 Task: Research Airbnb properties in Llaillay, Chile from 12th December, 2023 to 16th December, 2023 for 8 adults. Place can be room with 8 bedrooms having 8 beds and 8 bathrooms. Property type can be hotel. Amenities needed are: wifi, TV, free parkinig on premises, gym, breakfast.
Action: Mouse moved to (407, 72)
Screenshot: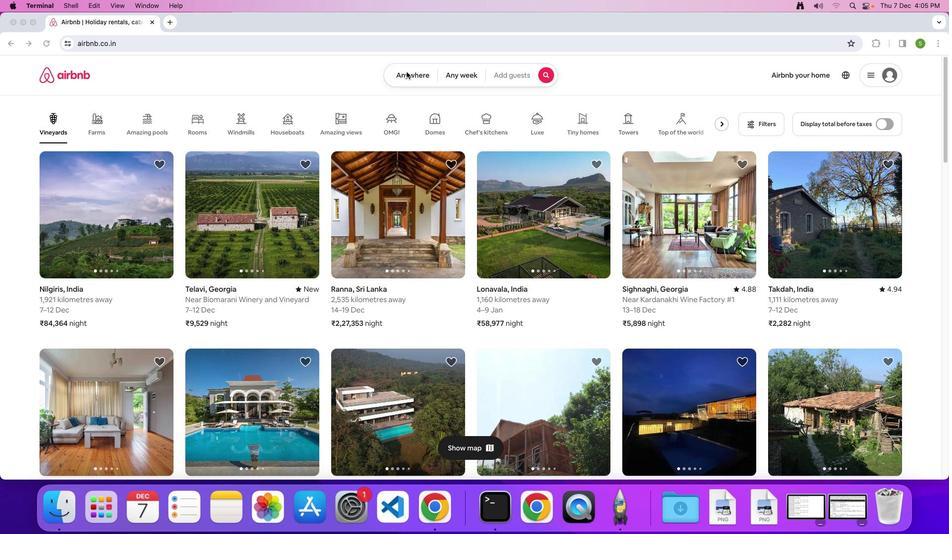 
Action: Mouse pressed left at (407, 72)
Screenshot: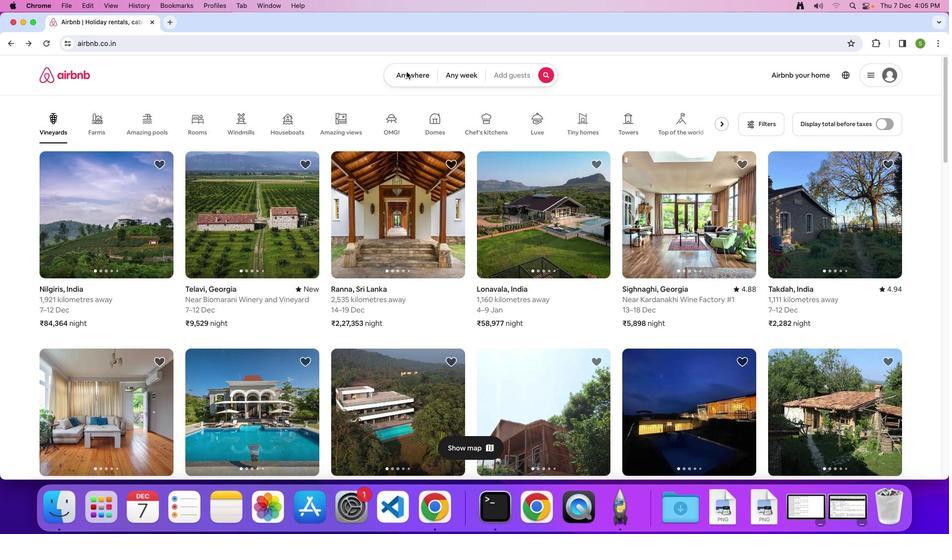 
Action: Mouse moved to (404, 76)
Screenshot: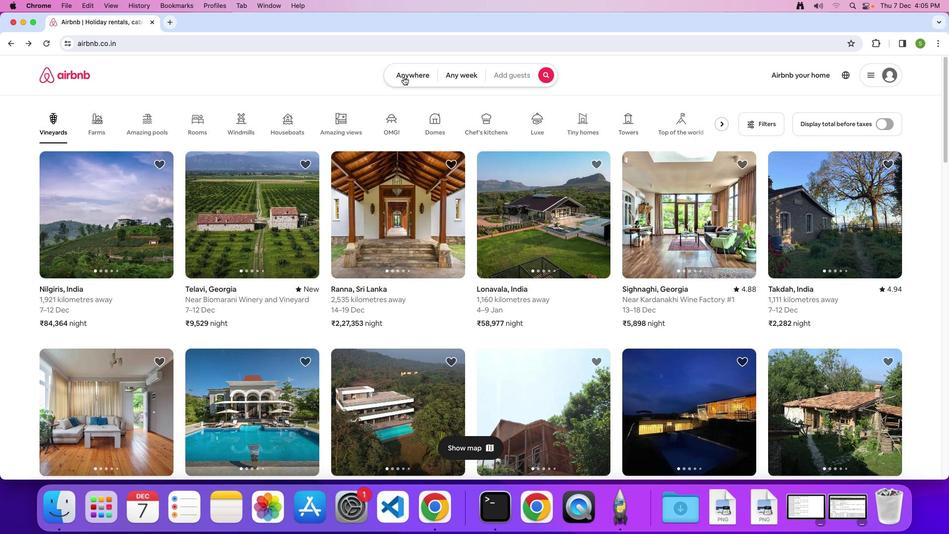 
Action: Mouse pressed left at (404, 76)
Screenshot: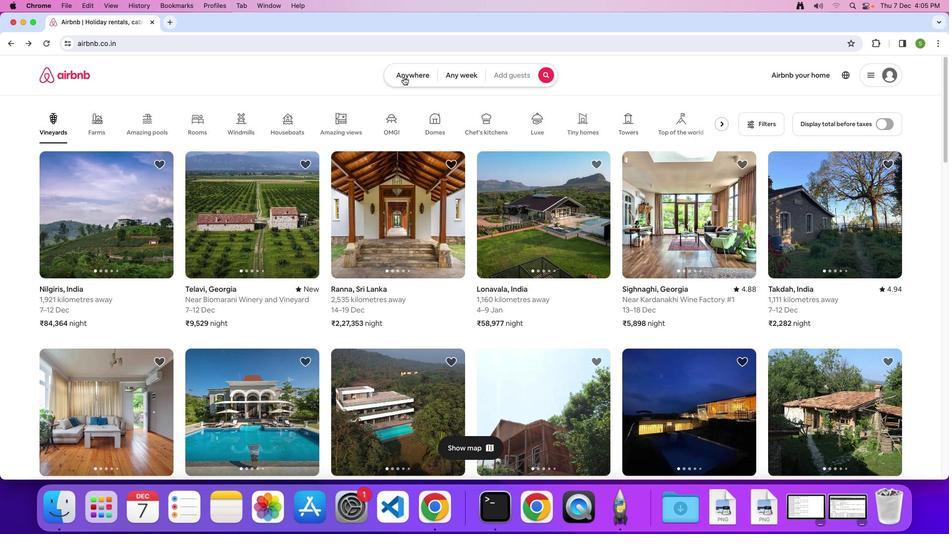 
Action: Mouse moved to (369, 108)
Screenshot: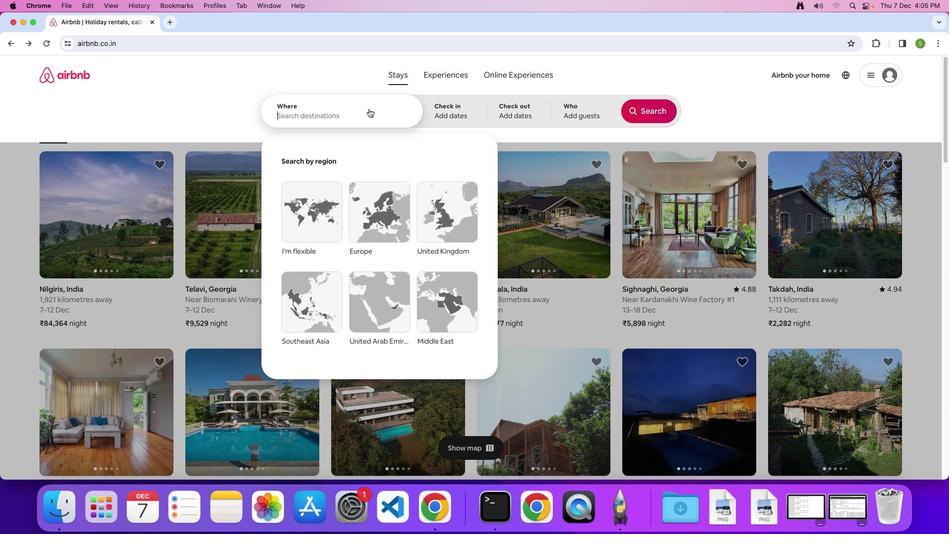 
Action: Mouse pressed left at (369, 108)
Screenshot: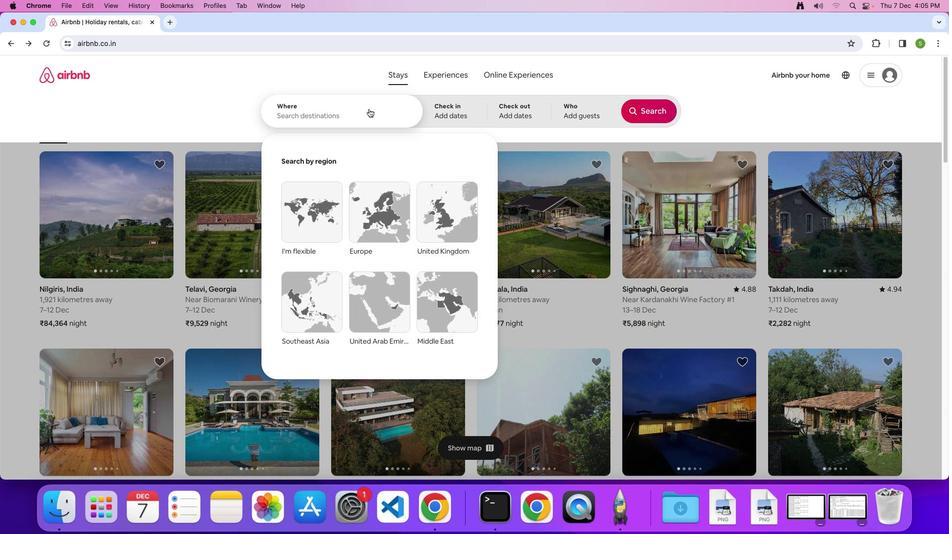 
Action: Mouse moved to (369, 108)
Screenshot: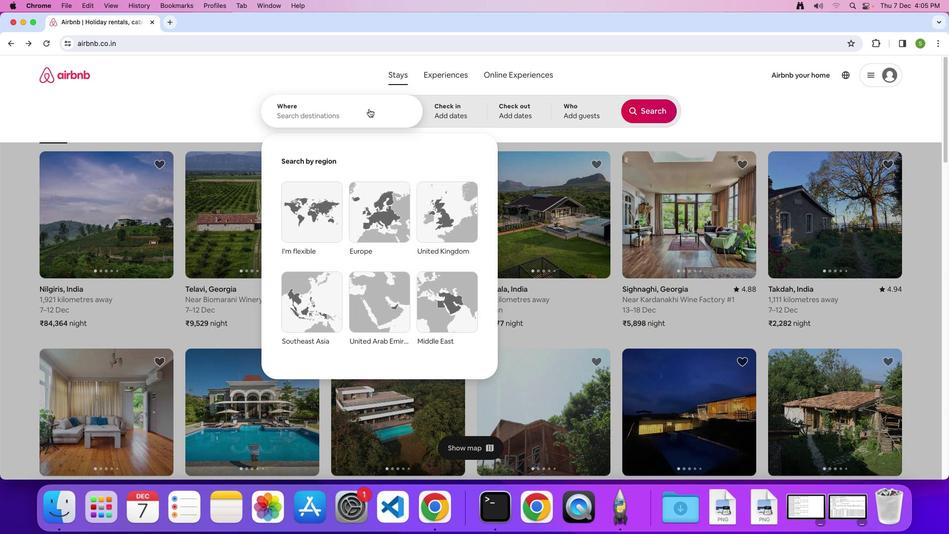 
Action: Key pressed Key.caps_lock'l'Key.caps_lockKey.backspaceKey.caps_lock'l'Key.caps_lockKey.backspace'L'Key.caps_lock'l''a''i''l''l''a''y'','Key.spaceKey.shift'C''h''i''l''e'Key.enter
Screenshot: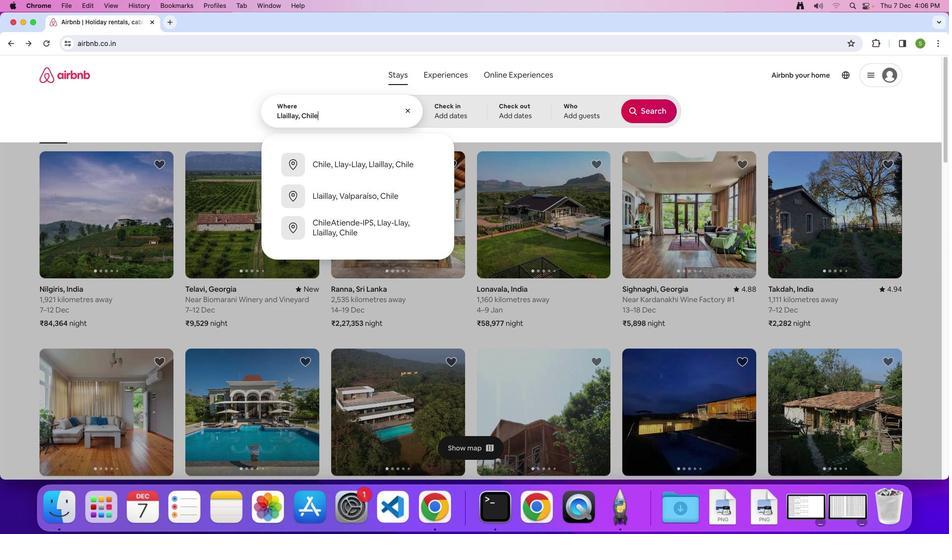 
Action: Mouse moved to (354, 283)
Screenshot: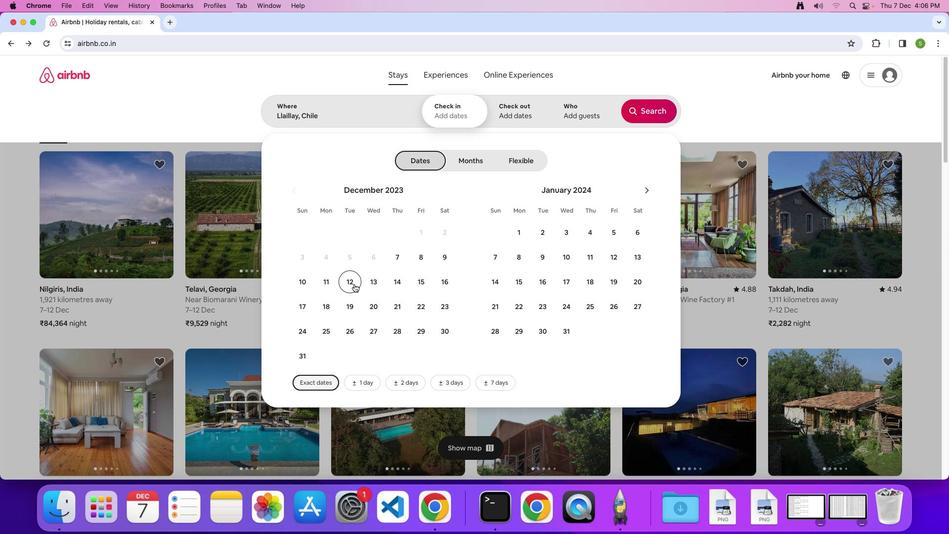
Action: Mouse pressed left at (354, 283)
Screenshot: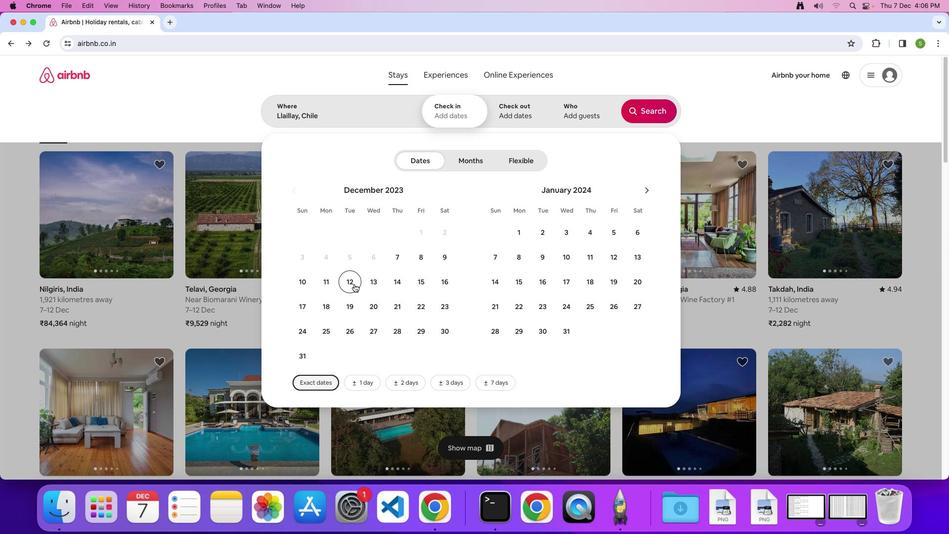 
Action: Mouse moved to (446, 282)
Screenshot: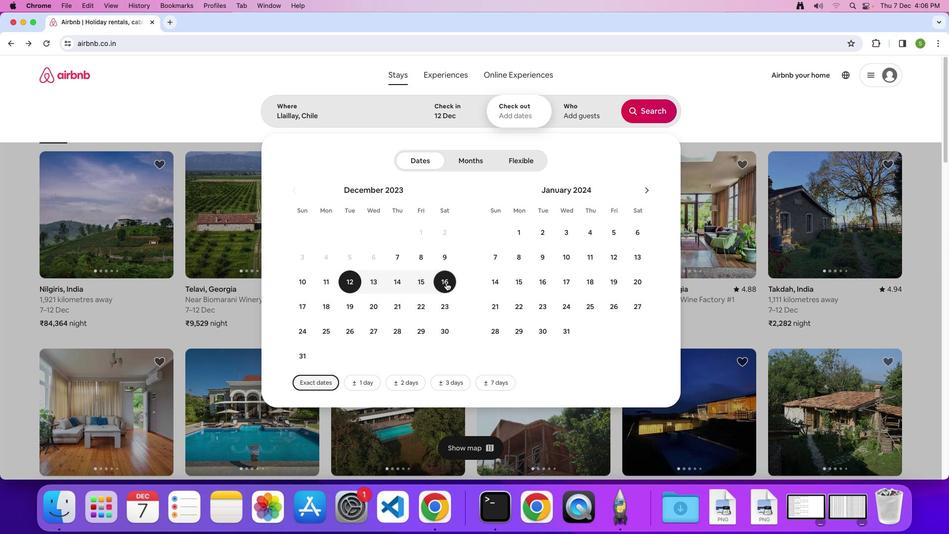 
Action: Mouse pressed left at (446, 282)
Screenshot: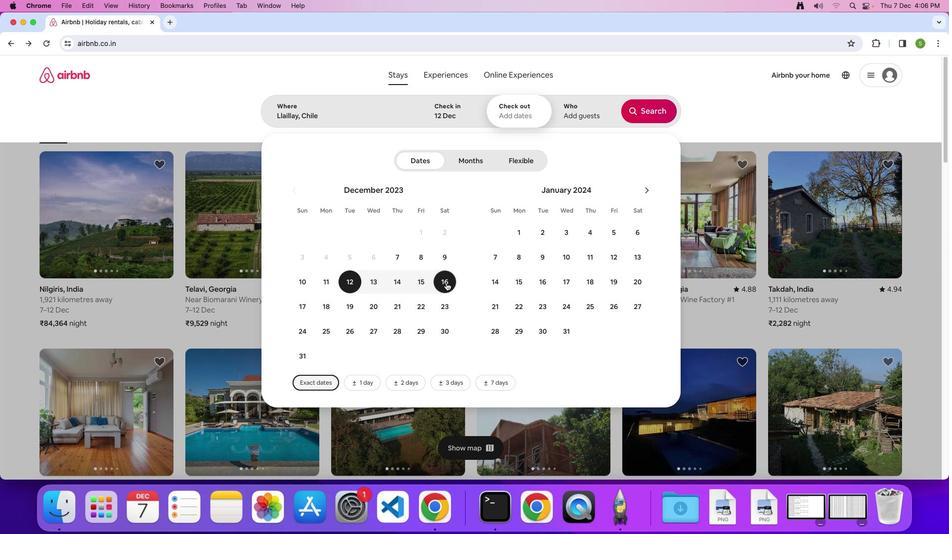 
Action: Mouse moved to (574, 117)
Screenshot: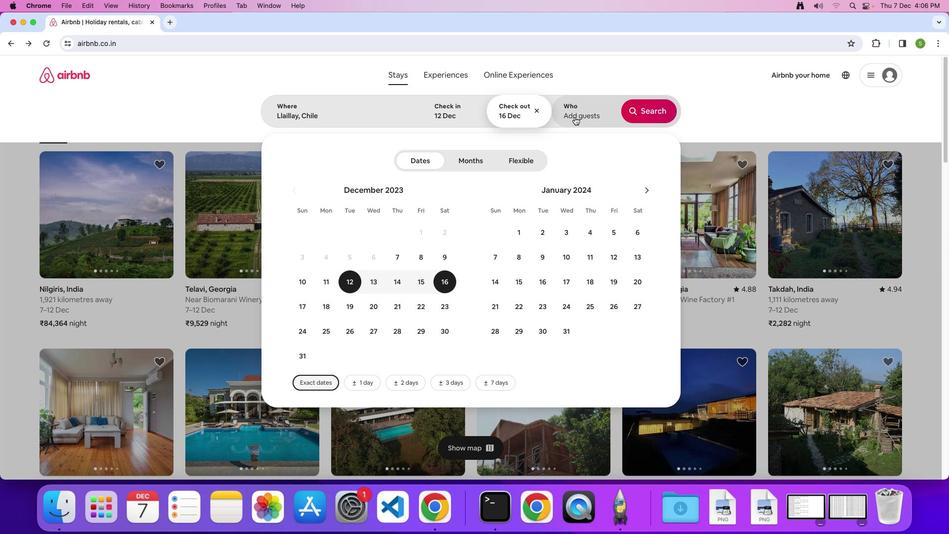 
Action: Mouse pressed left at (574, 117)
Screenshot: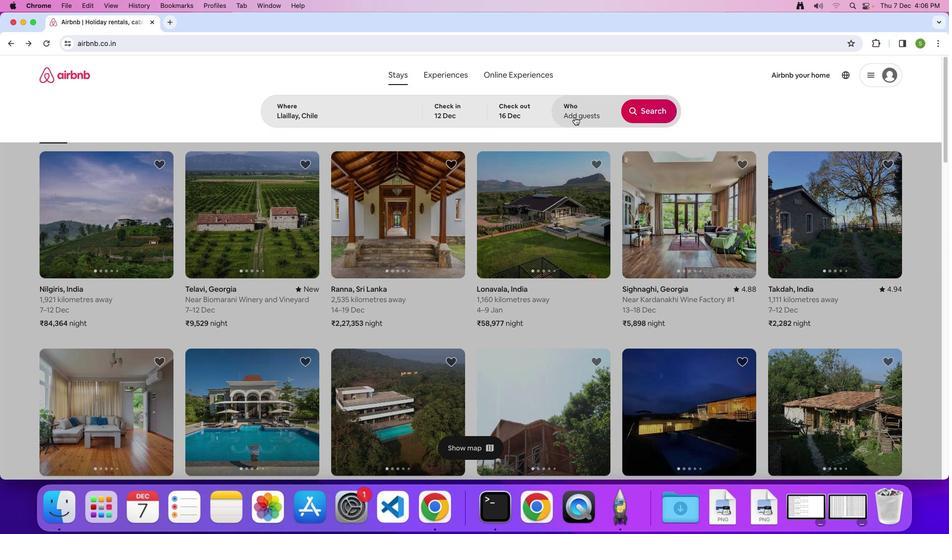 
Action: Mouse moved to (655, 160)
Screenshot: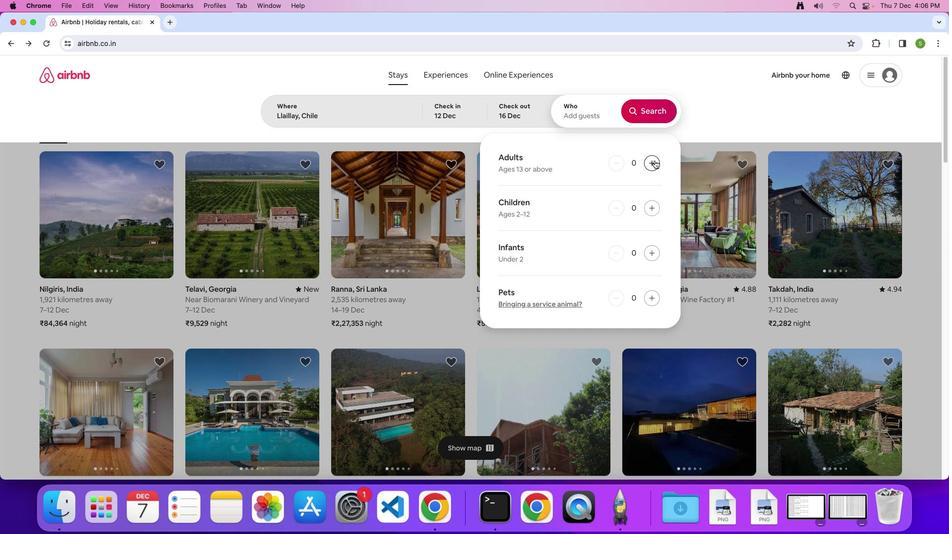 
Action: Mouse pressed left at (655, 160)
Screenshot: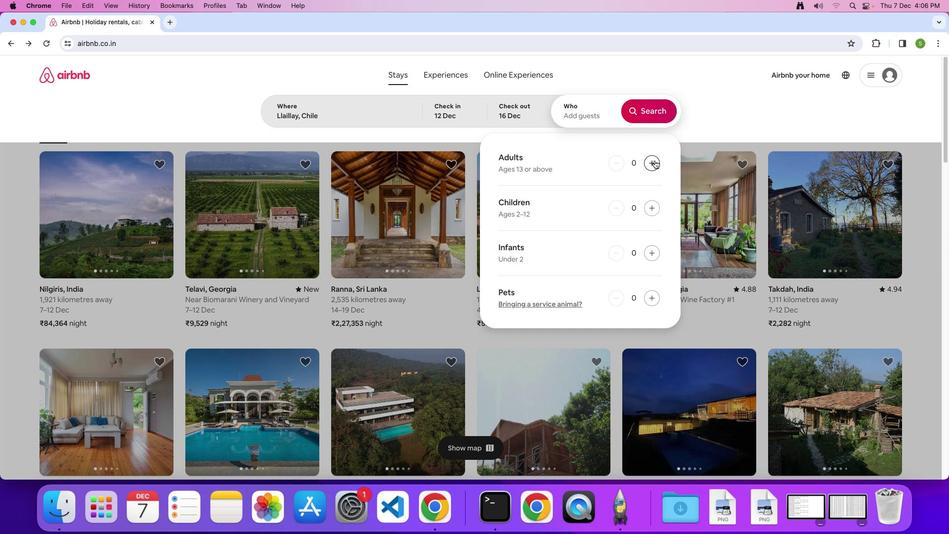 
Action: Mouse pressed left at (655, 160)
Screenshot: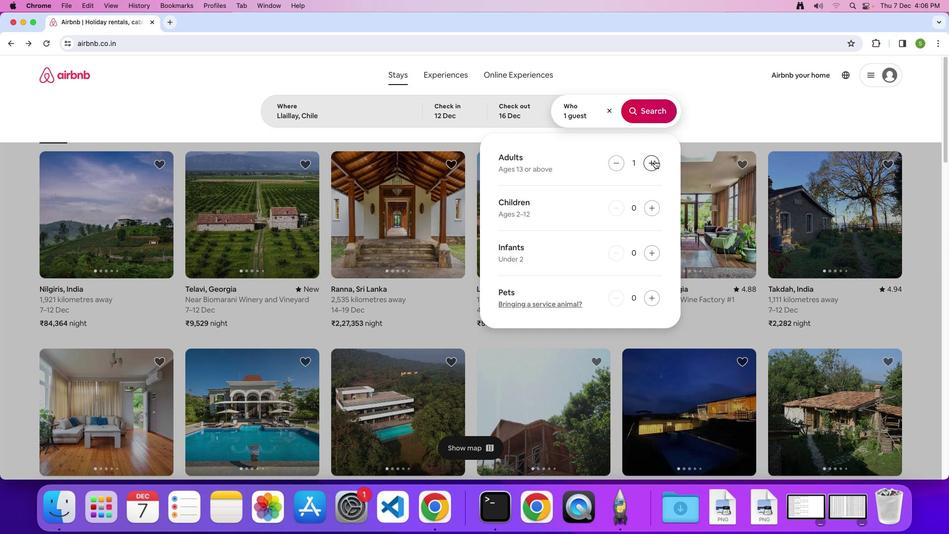 
Action: Mouse pressed left at (655, 160)
Screenshot: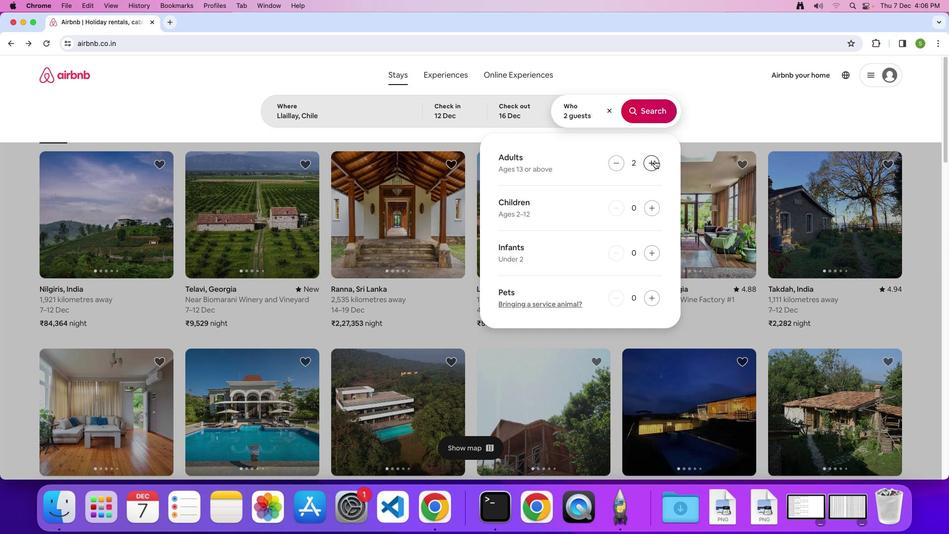 
Action: Mouse pressed left at (655, 160)
Screenshot: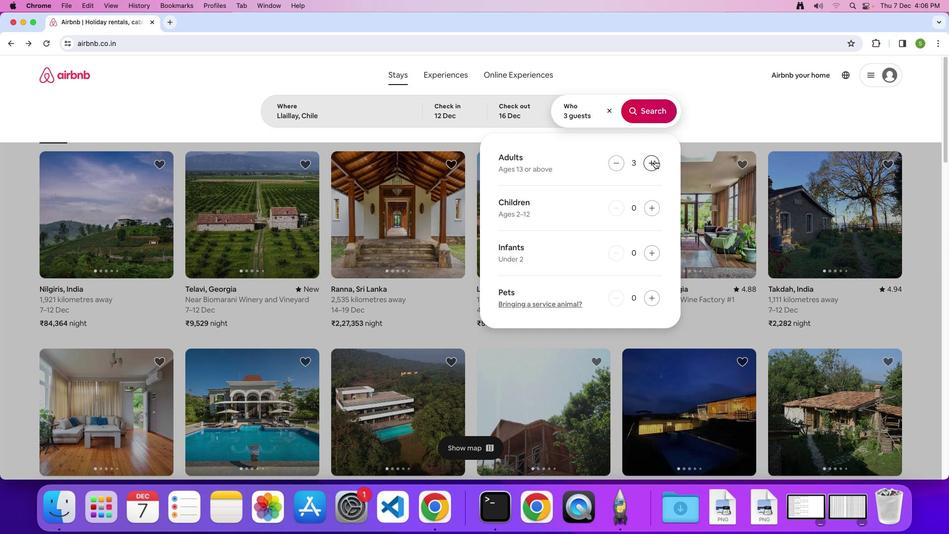 
Action: Mouse pressed left at (655, 160)
Screenshot: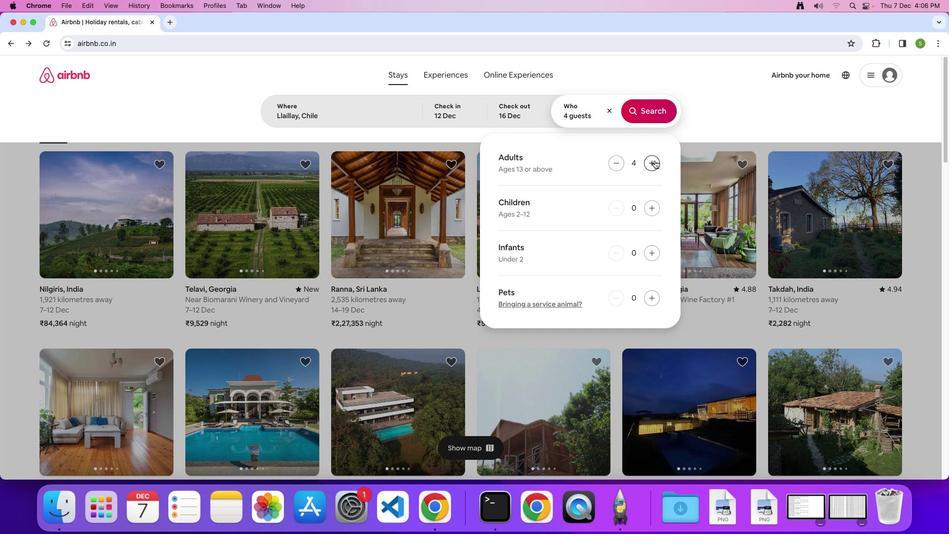 
Action: Mouse pressed left at (655, 160)
Screenshot: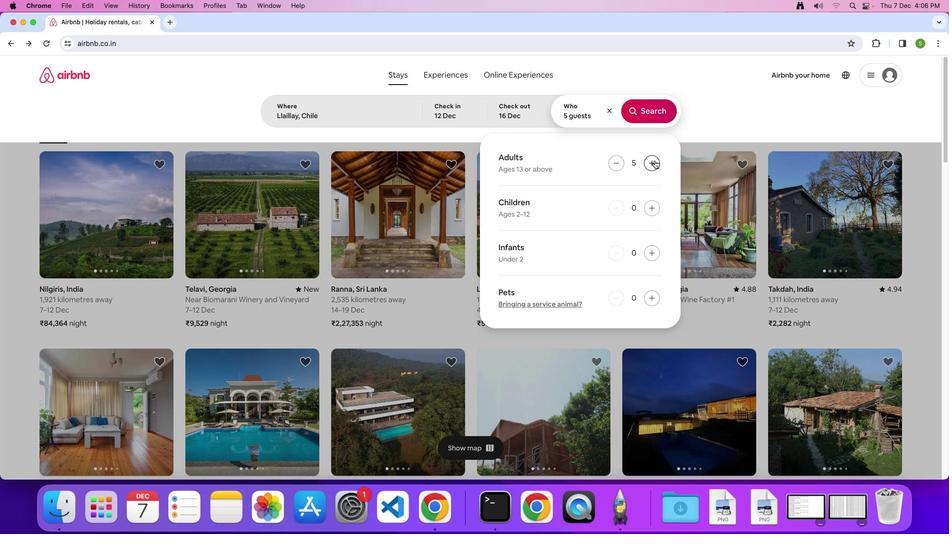 
Action: Mouse pressed left at (655, 160)
Screenshot: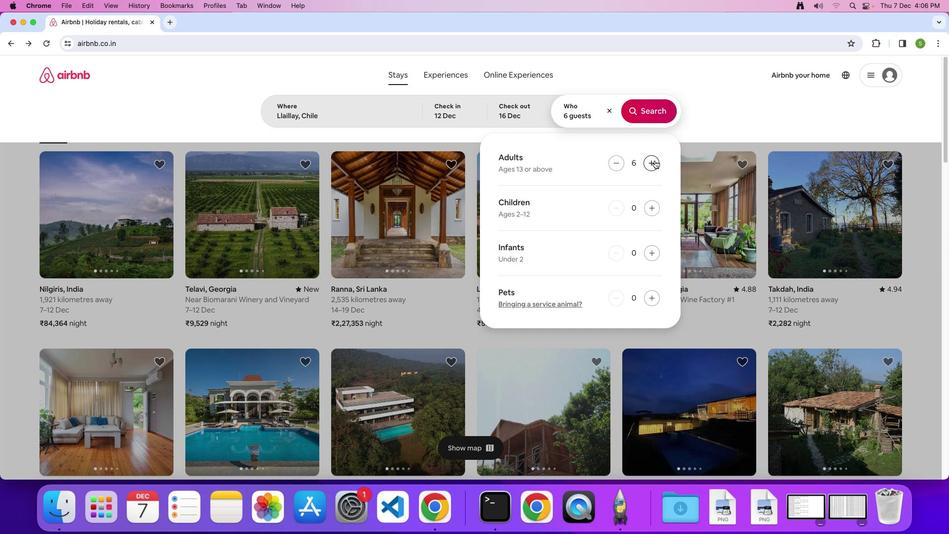 
Action: Mouse pressed left at (655, 160)
Screenshot: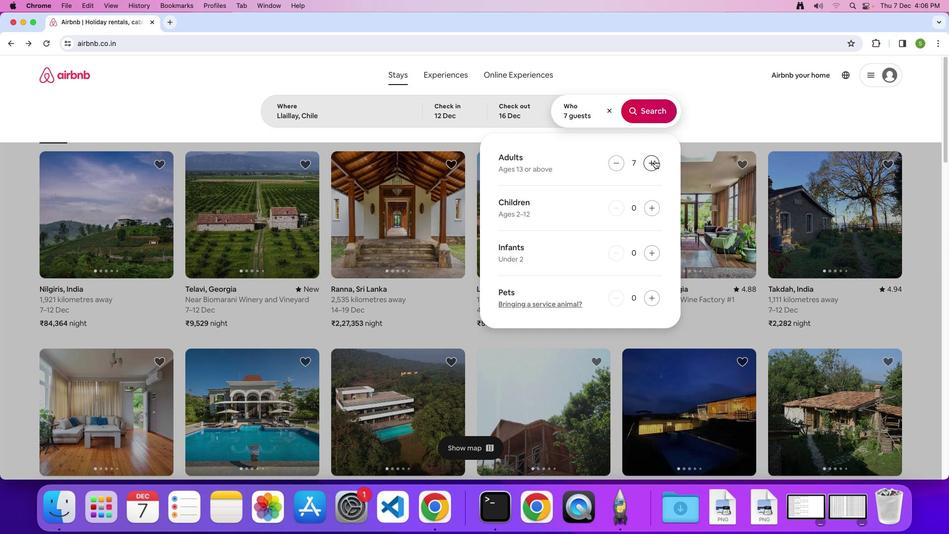 
Action: Mouse moved to (656, 116)
Screenshot: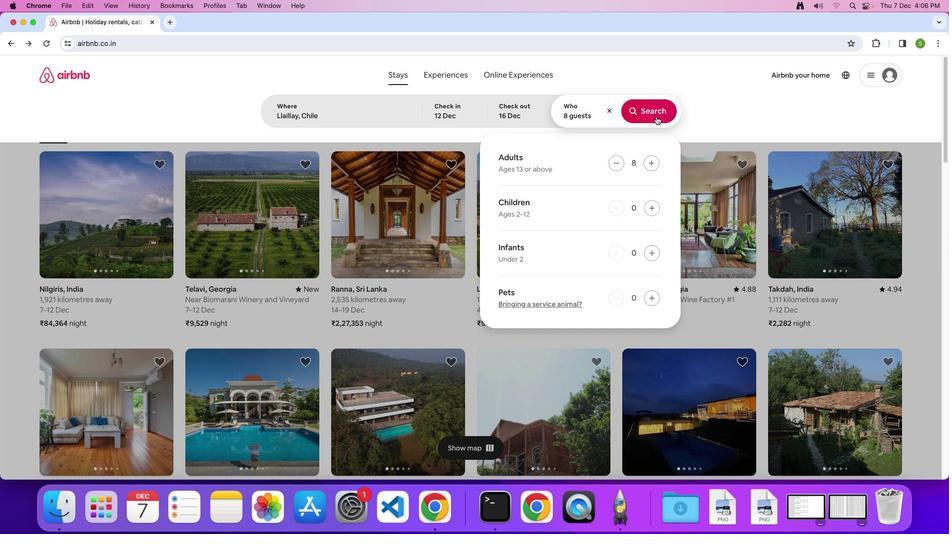 
Action: Mouse pressed left at (656, 116)
Screenshot: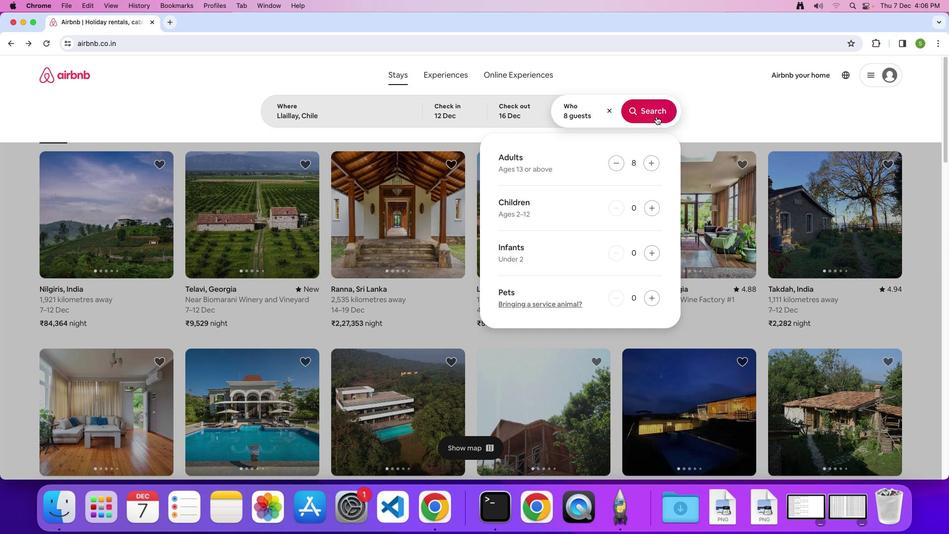 
Action: Mouse moved to (796, 120)
Screenshot: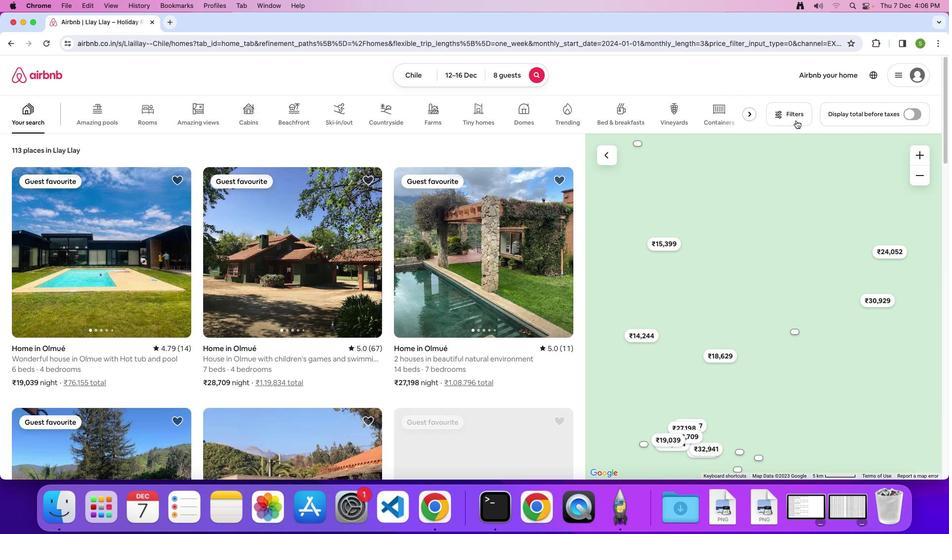 
Action: Mouse pressed left at (796, 120)
Screenshot: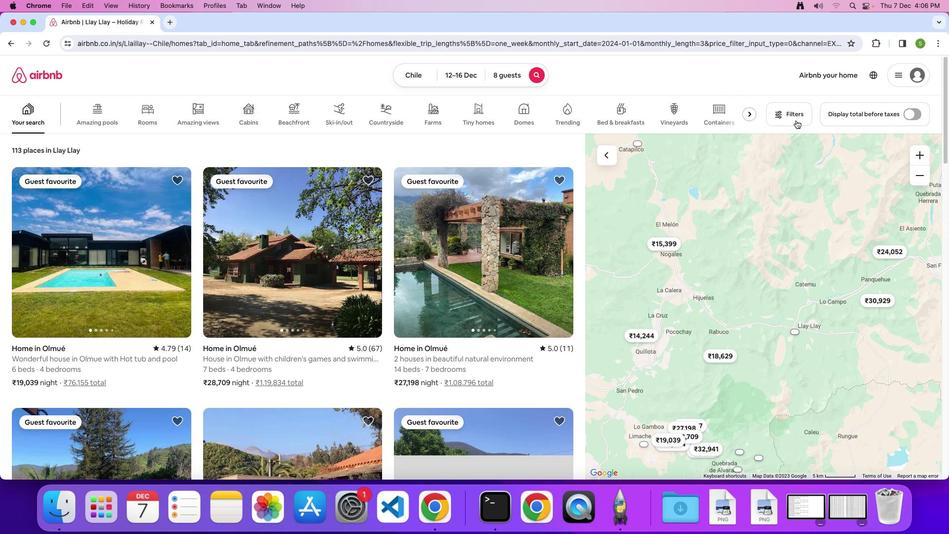 
Action: Mouse moved to (469, 174)
Screenshot: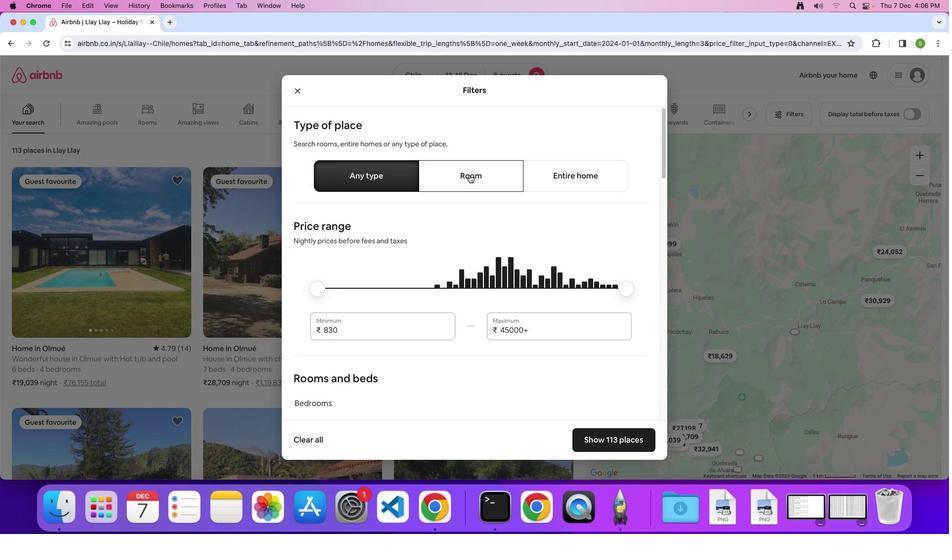 
Action: Mouse pressed left at (469, 174)
Screenshot: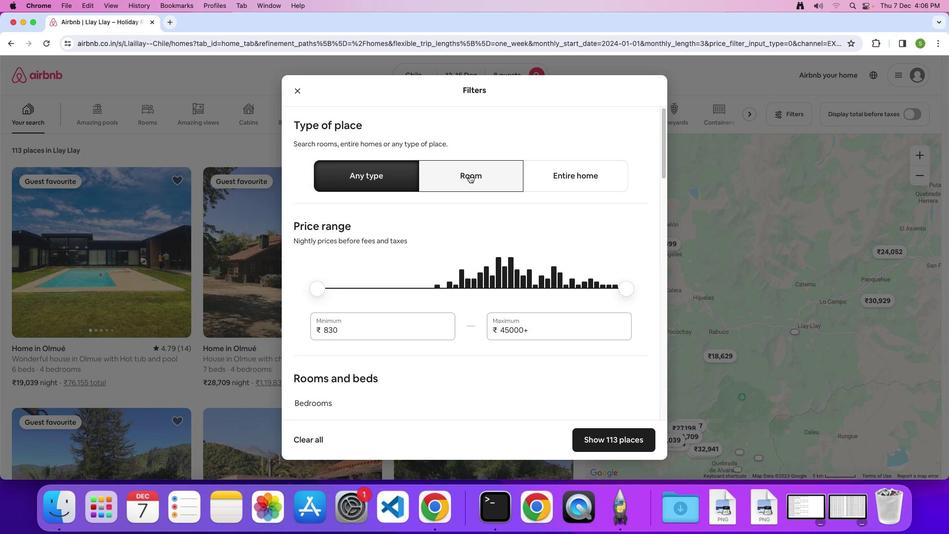 
Action: Mouse moved to (464, 262)
Screenshot: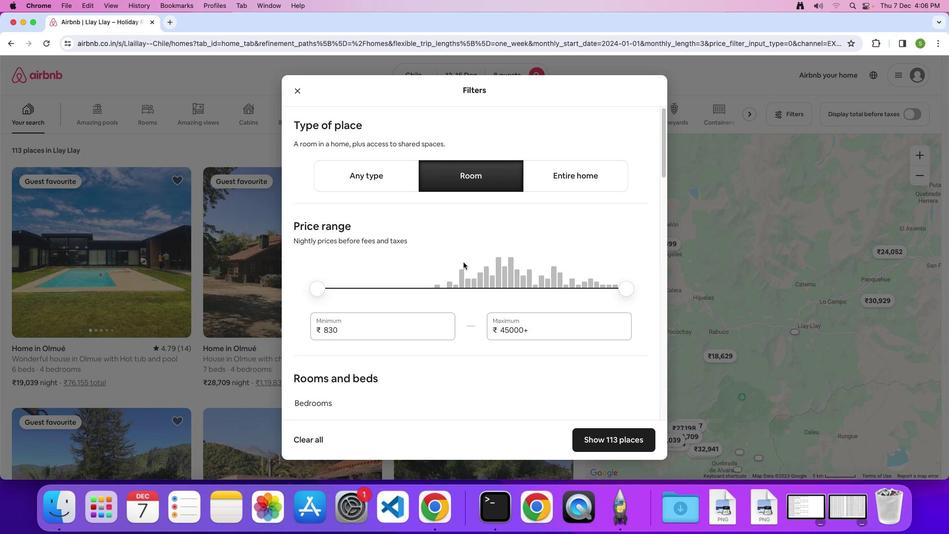 
Action: Mouse scrolled (464, 262) with delta (0, 0)
Screenshot: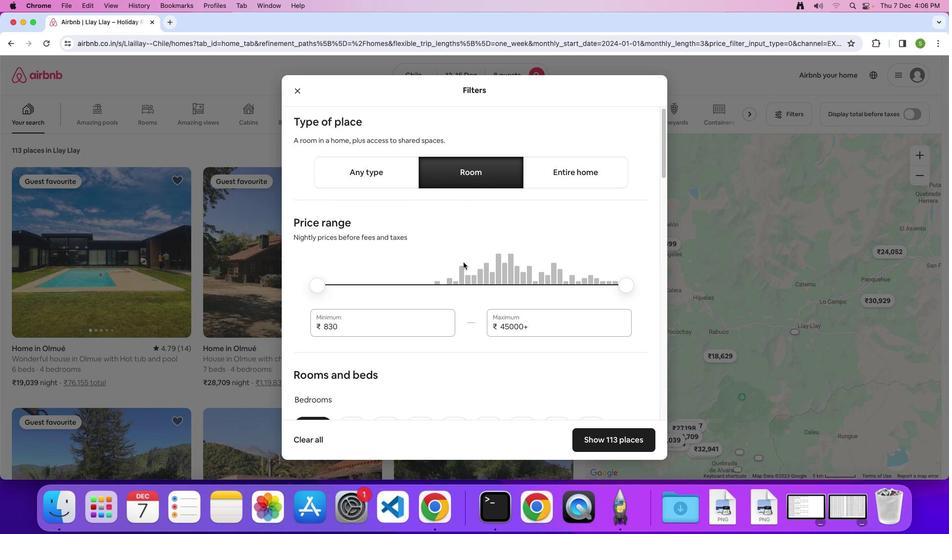 
Action: Mouse scrolled (464, 262) with delta (0, 0)
Screenshot: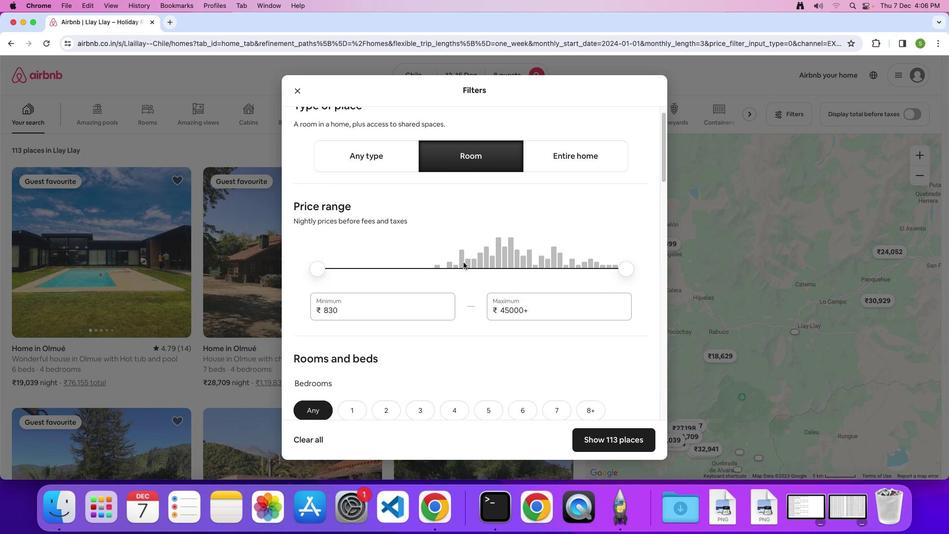 
Action: Mouse scrolled (464, 262) with delta (0, 0)
Screenshot: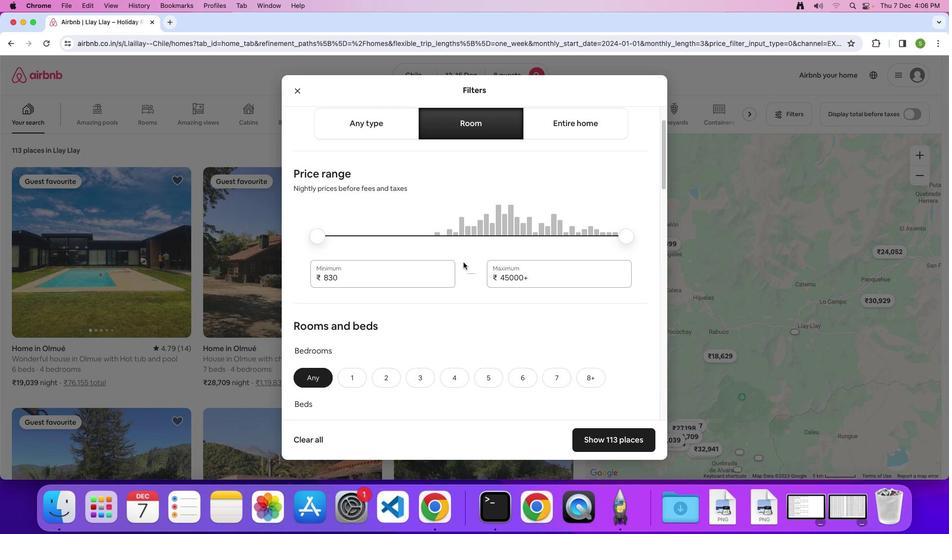
Action: Mouse scrolled (464, 262) with delta (0, 0)
Screenshot: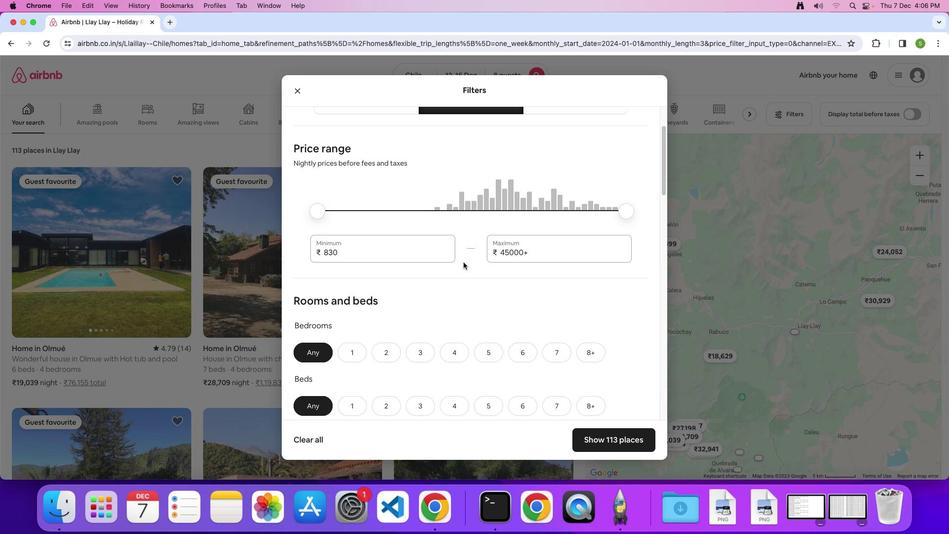 
Action: Mouse scrolled (464, 262) with delta (0, 0)
Screenshot: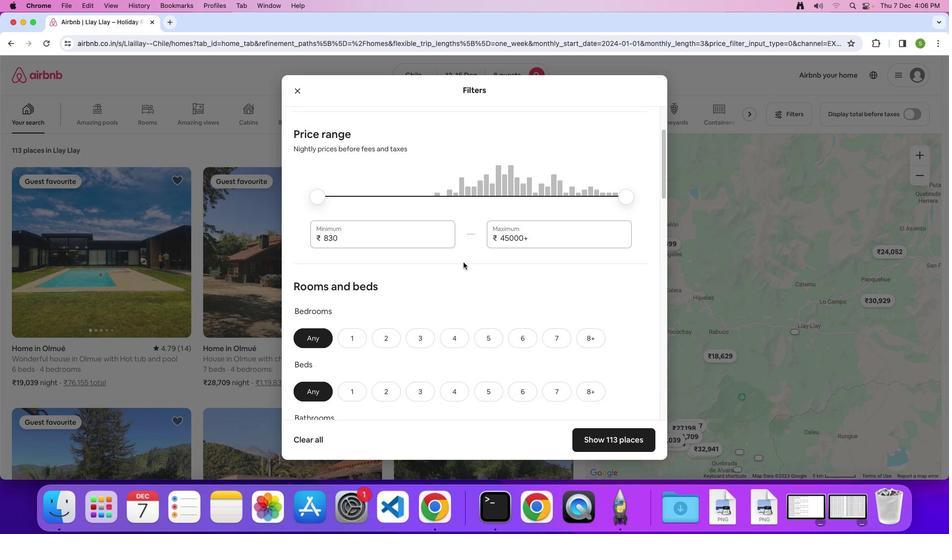 
Action: Mouse scrolled (464, 262) with delta (0, -1)
Screenshot: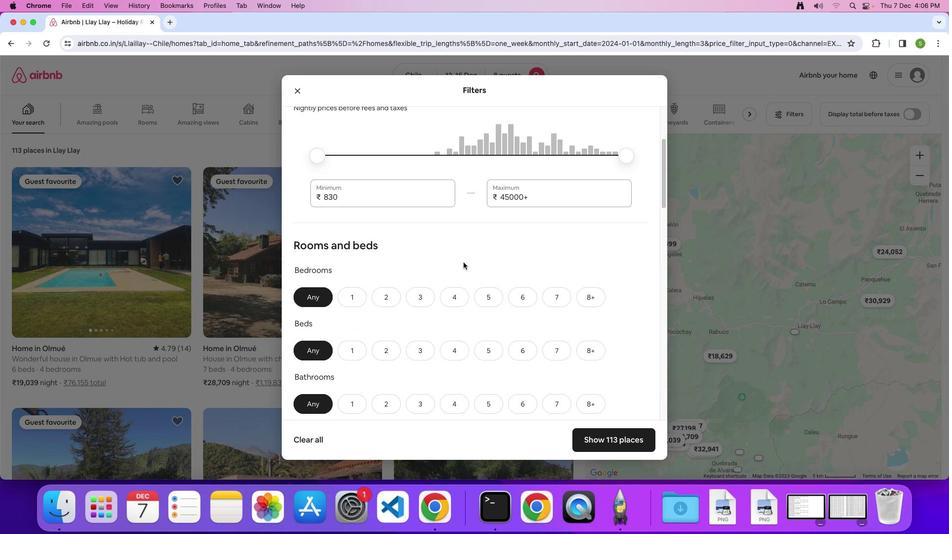 
Action: Mouse scrolled (464, 262) with delta (0, 0)
Screenshot: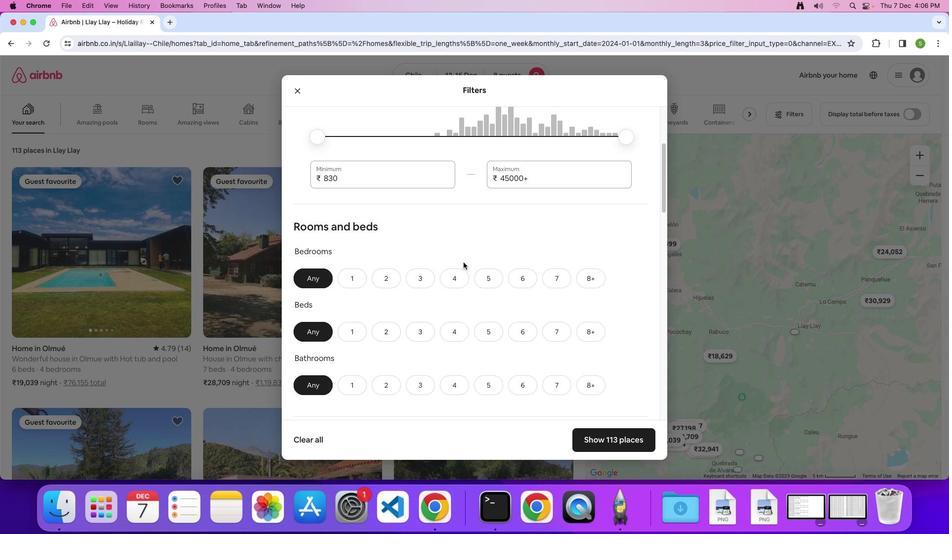 
Action: Mouse scrolled (464, 262) with delta (0, 0)
Screenshot: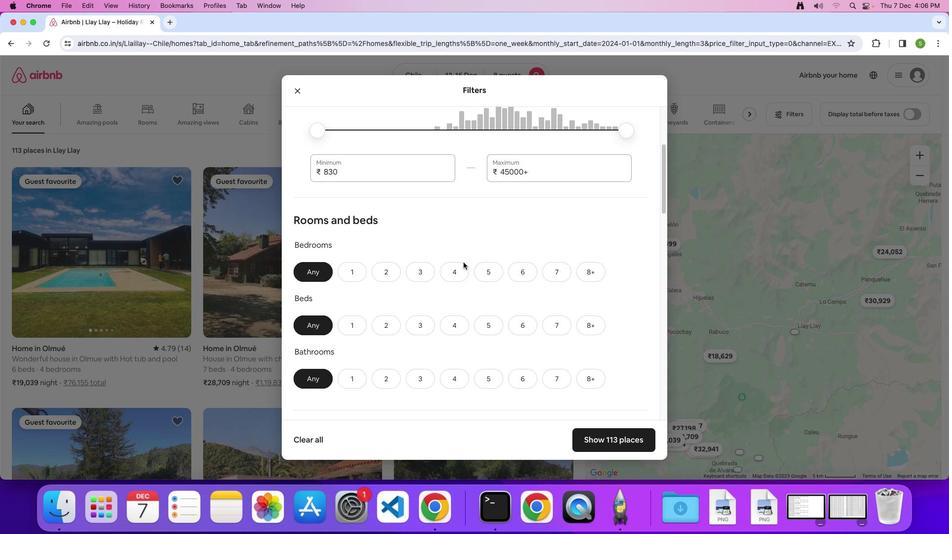 
Action: Mouse moved to (593, 265)
Screenshot: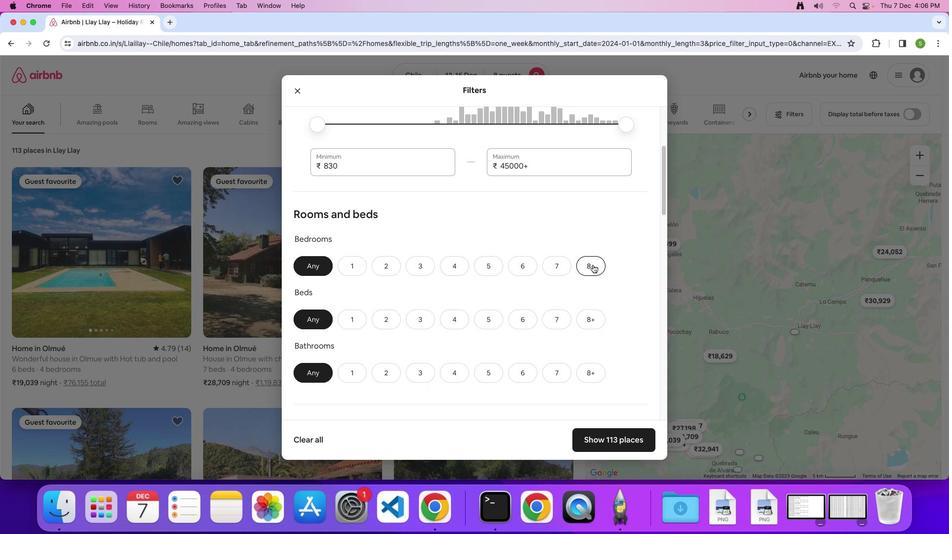 
Action: Mouse pressed left at (593, 265)
Screenshot: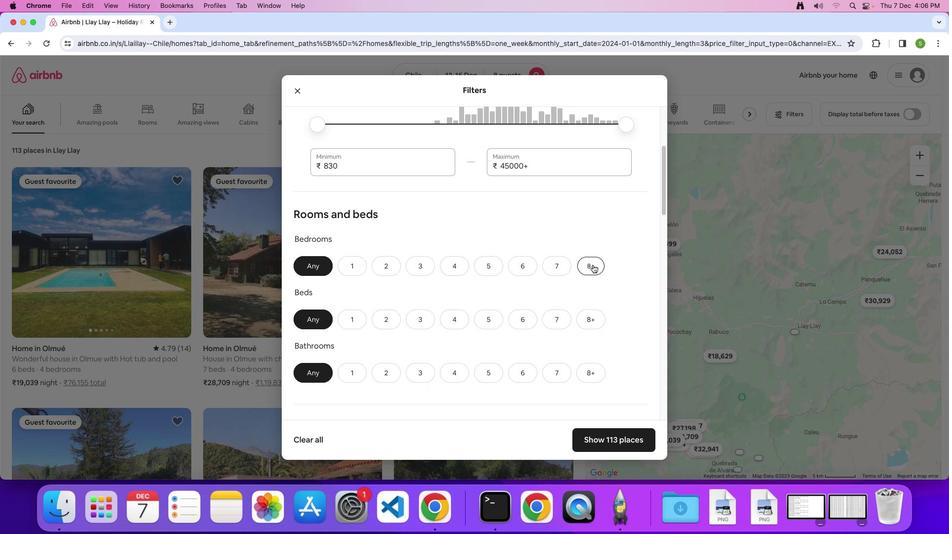
Action: Mouse moved to (586, 316)
Screenshot: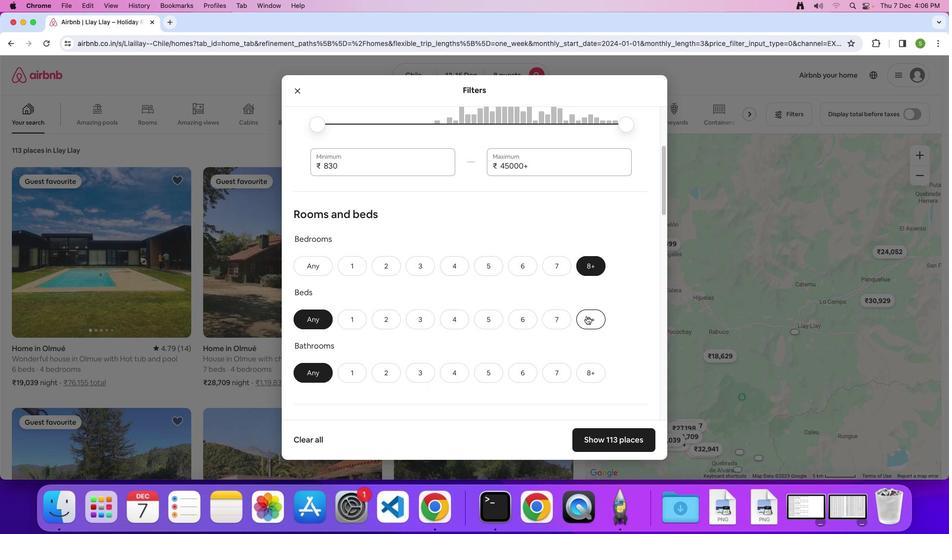 
Action: Mouse pressed left at (586, 316)
Screenshot: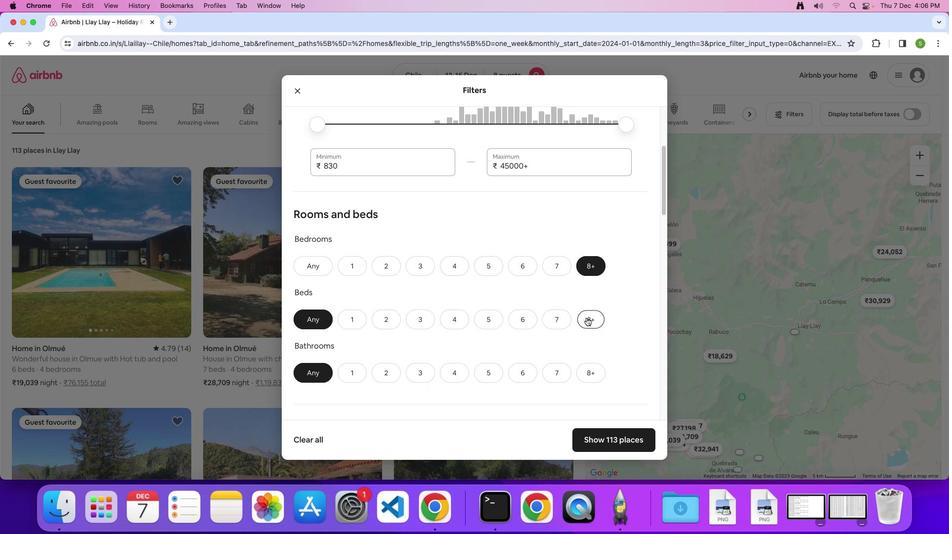 
Action: Mouse moved to (588, 374)
Screenshot: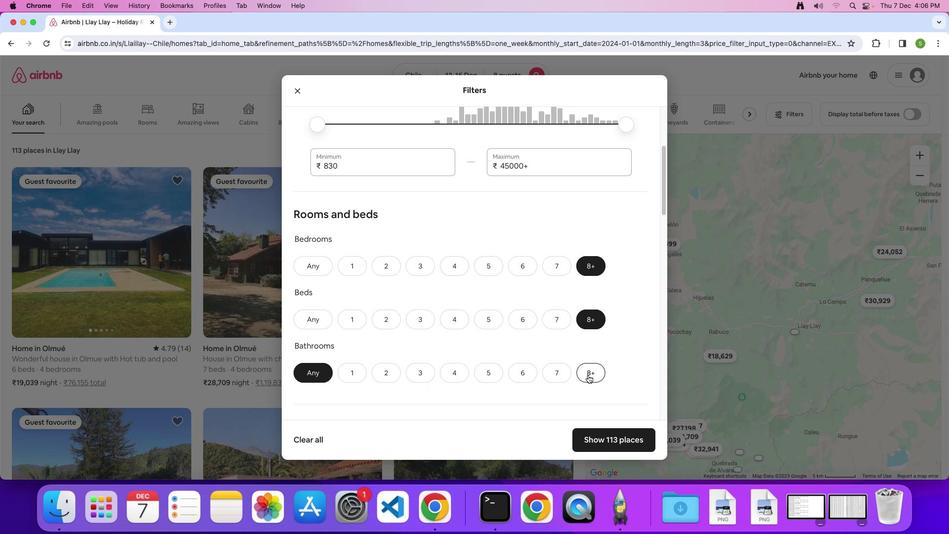 
Action: Mouse pressed left at (588, 374)
Screenshot: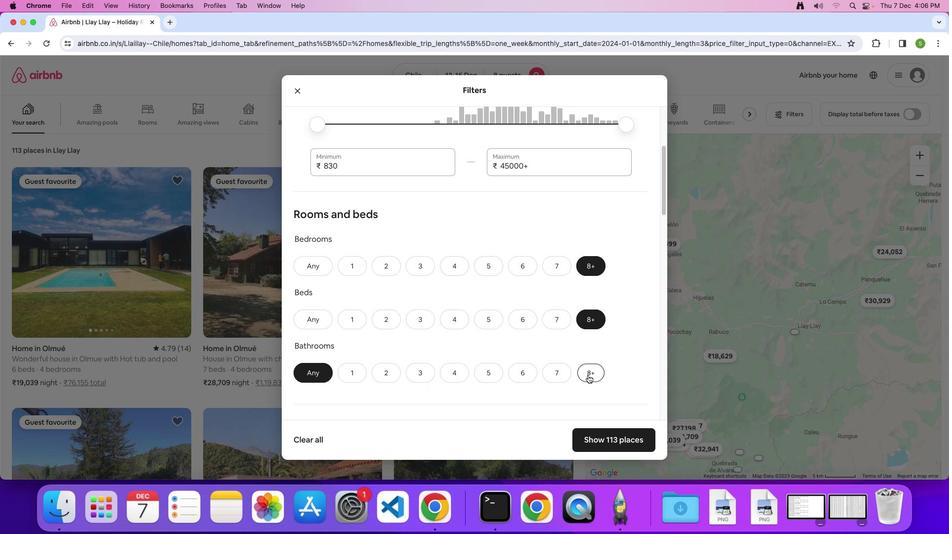
Action: Mouse moved to (487, 314)
Screenshot: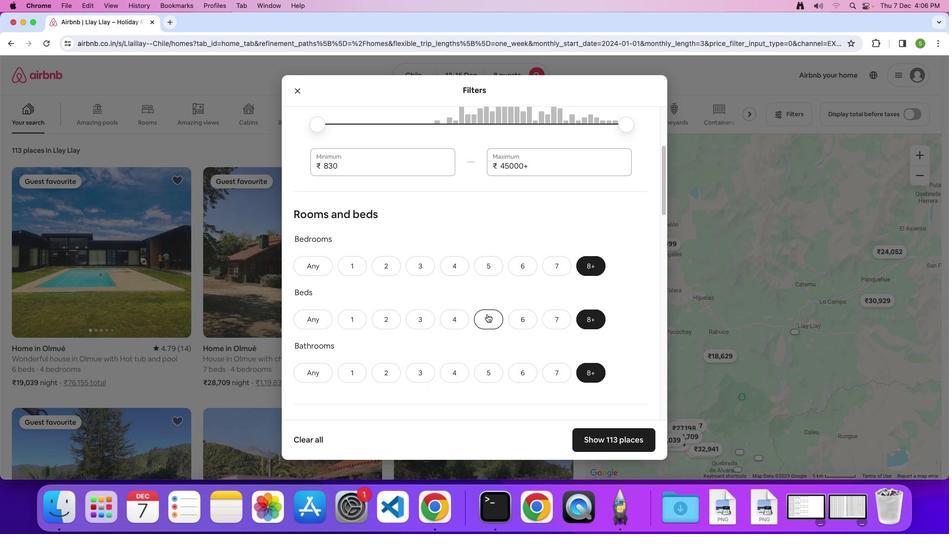 
Action: Mouse scrolled (487, 314) with delta (0, 0)
Screenshot: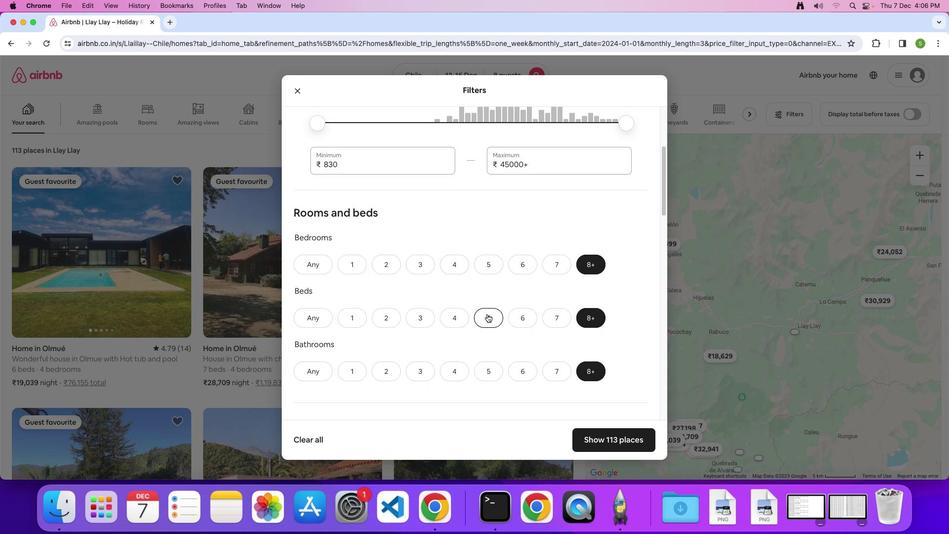 
Action: Mouse scrolled (487, 314) with delta (0, 0)
Screenshot: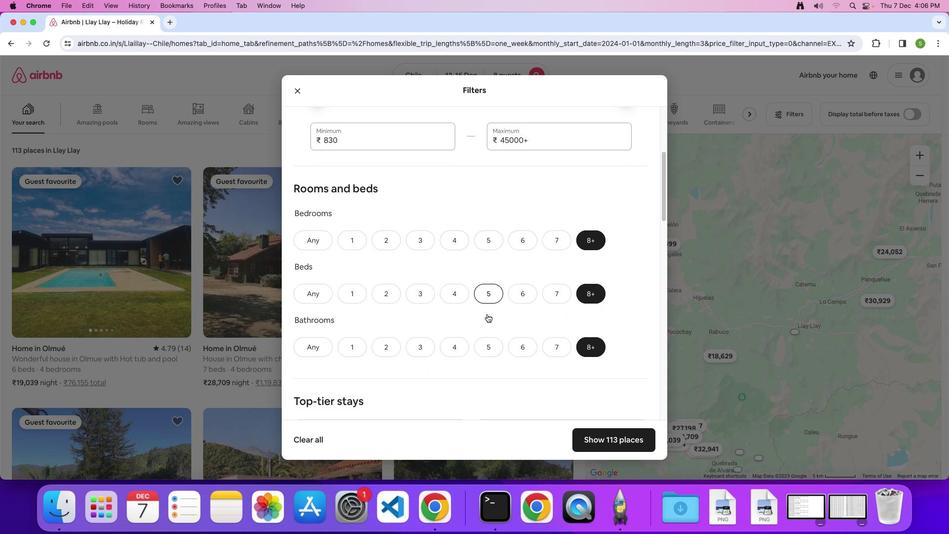
Action: Mouse scrolled (487, 314) with delta (0, 0)
Screenshot: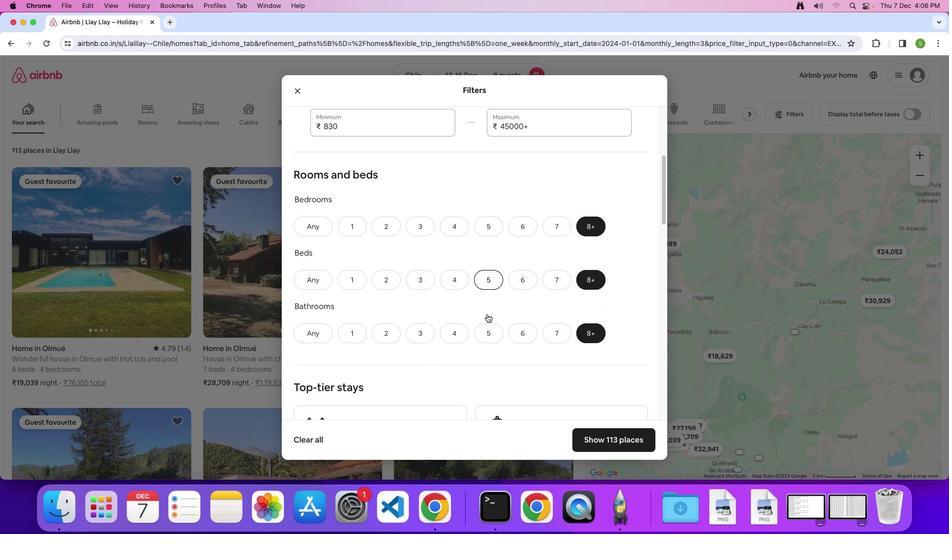
Action: Mouse scrolled (487, 314) with delta (0, 0)
Screenshot: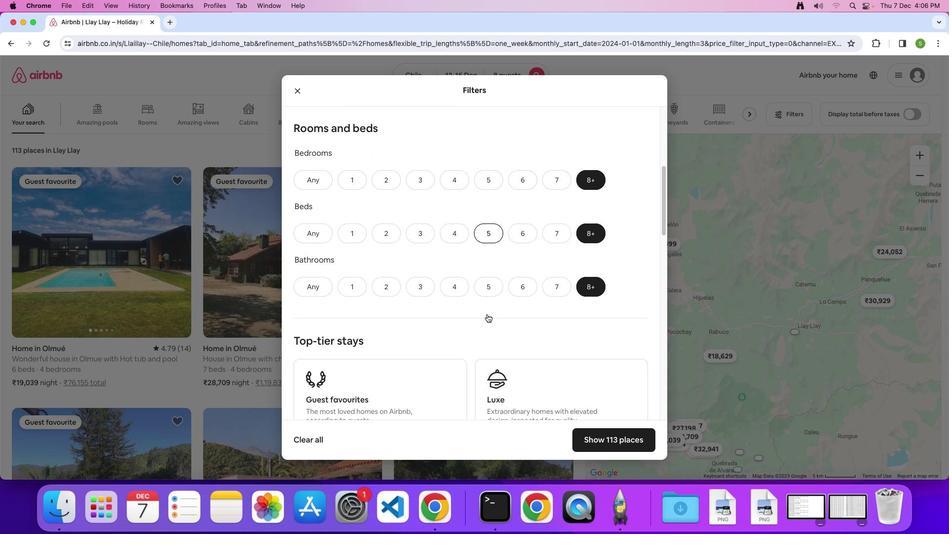 
Action: Mouse scrolled (487, 314) with delta (0, 0)
Screenshot: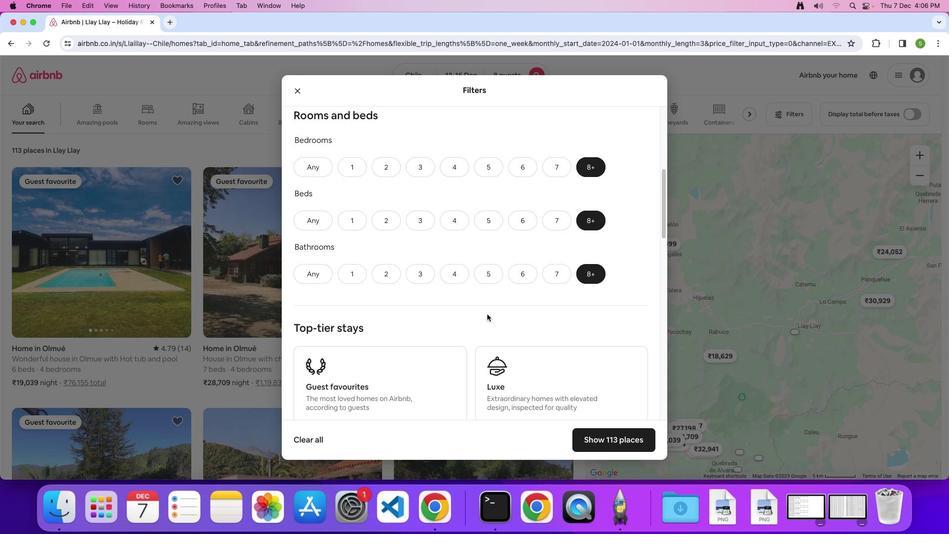 
Action: Mouse scrolled (487, 314) with delta (0, 0)
Screenshot: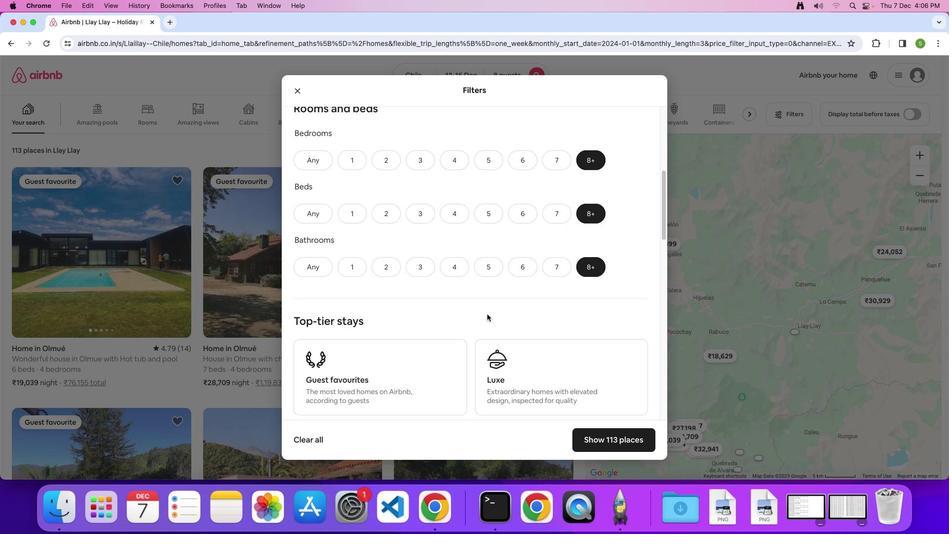 
Action: Mouse scrolled (487, 314) with delta (0, 0)
Screenshot: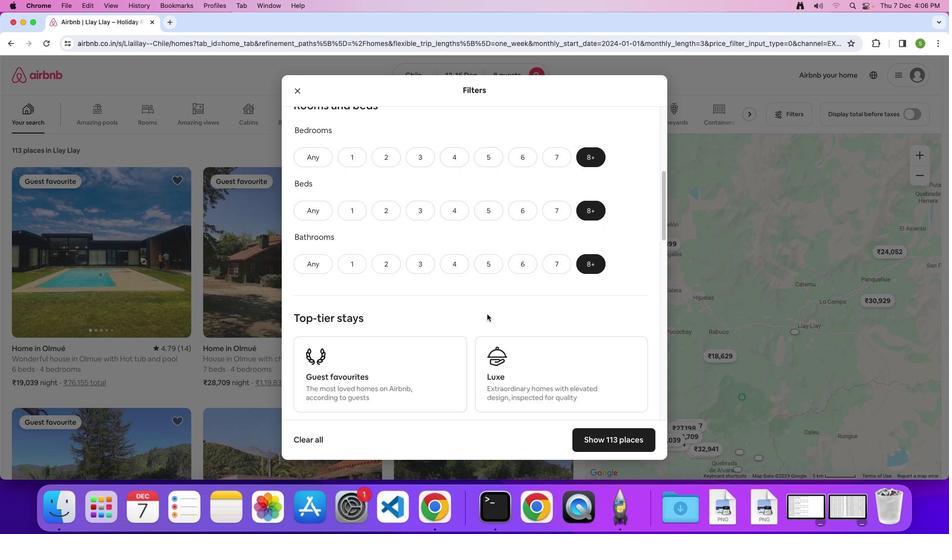 
Action: Mouse scrolled (487, 314) with delta (0, 0)
Screenshot: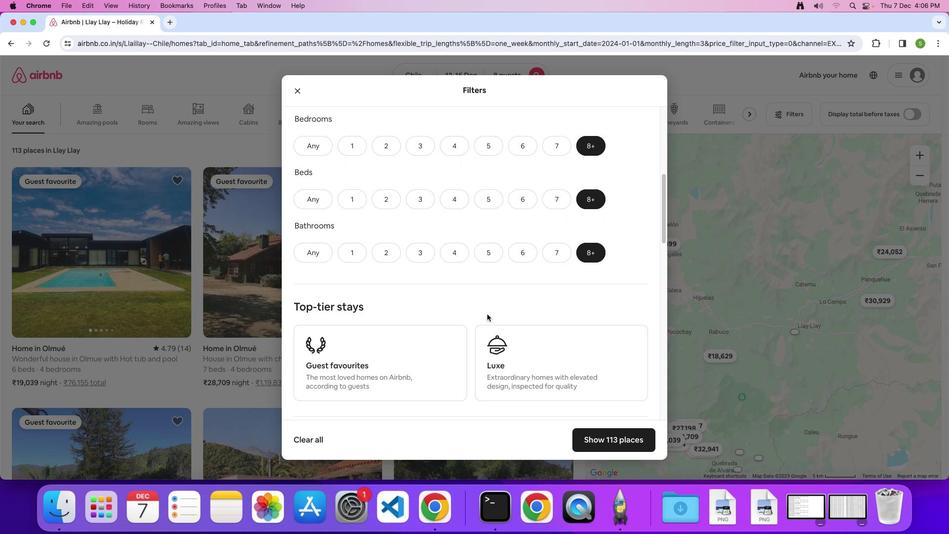 
Action: Mouse scrolled (487, 314) with delta (0, 0)
Screenshot: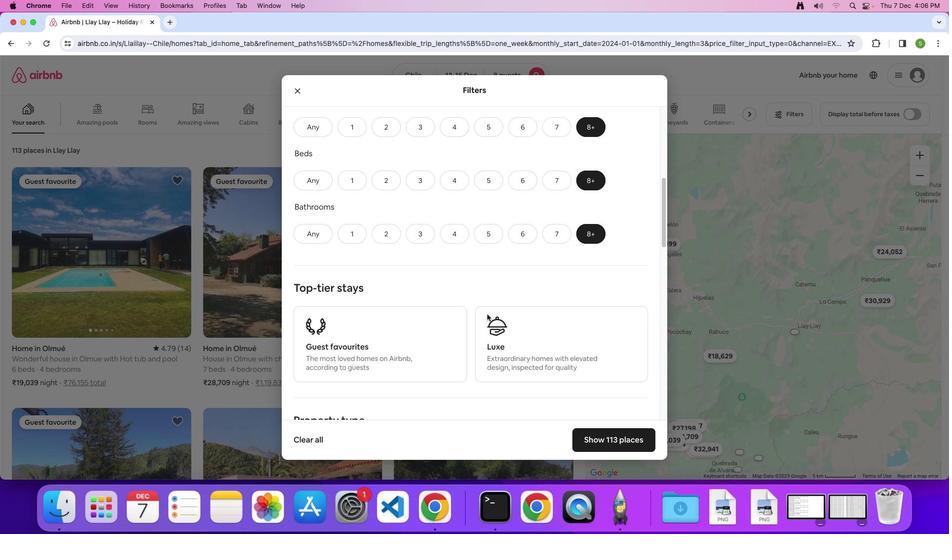
Action: Mouse scrolled (487, 314) with delta (0, 0)
Screenshot: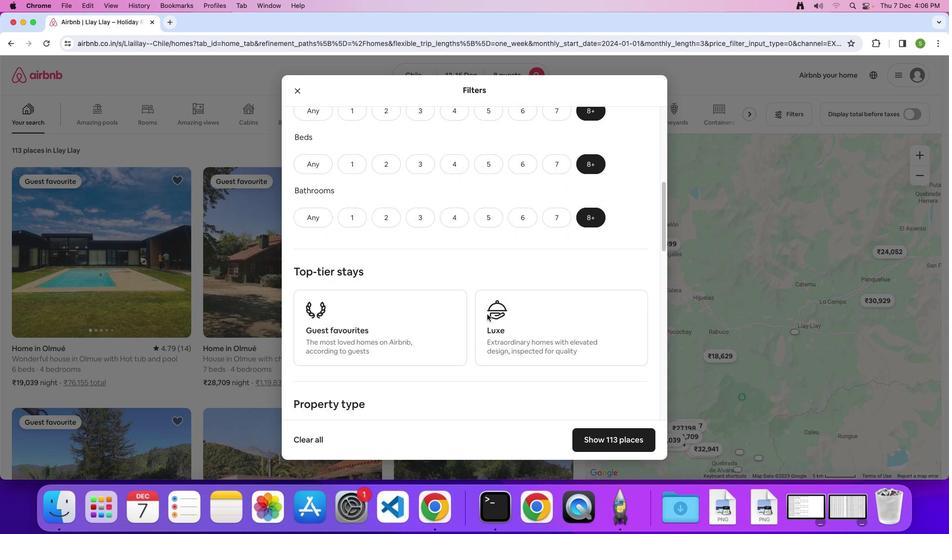 
Action: Mouse scrolled (487, 314) with delta (0, 0)
Screenshot: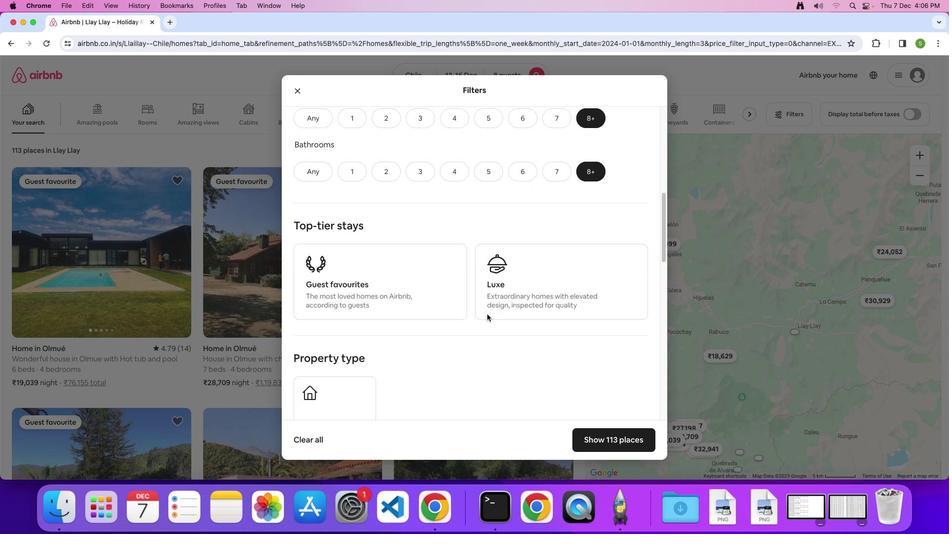 
Action: Mouse scrolled (487, 314) with delta (0, -1)
Screenshot: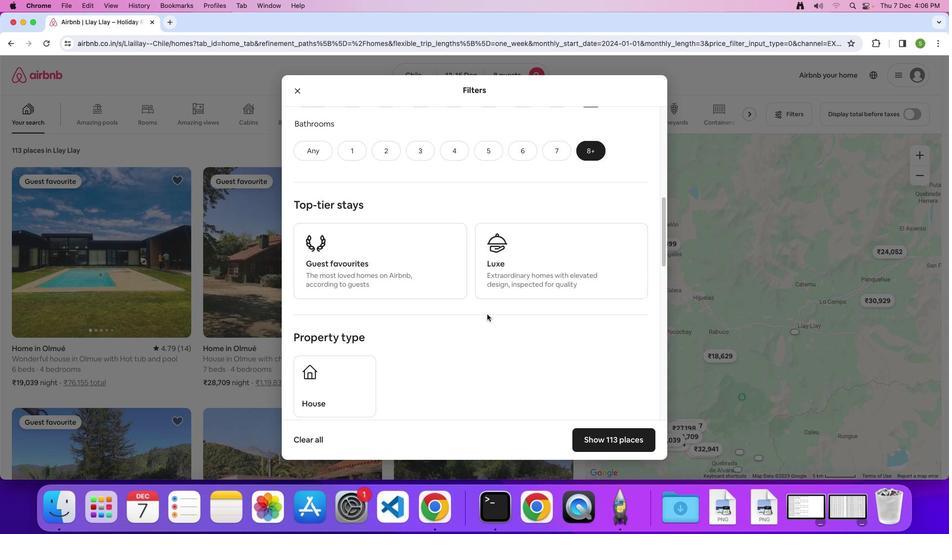 
Action: Mouse scrolled (487, 314) with delta (0, 0)
Screenshot: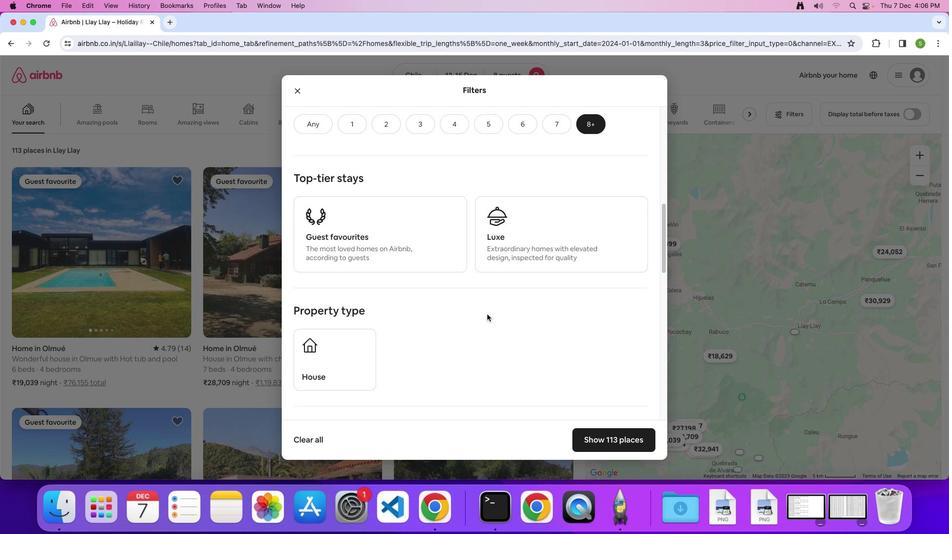 
Action: Mouse scrolled (487, 314) with delta (0, 0)
Screenshot: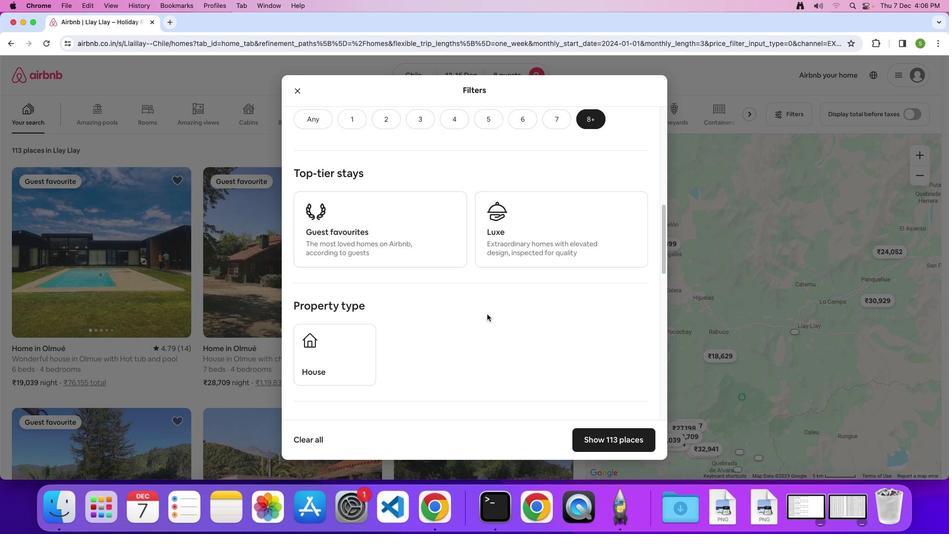 
Action: Mouse scrolled (487, 314) with delta (0, 0)
Screenshot: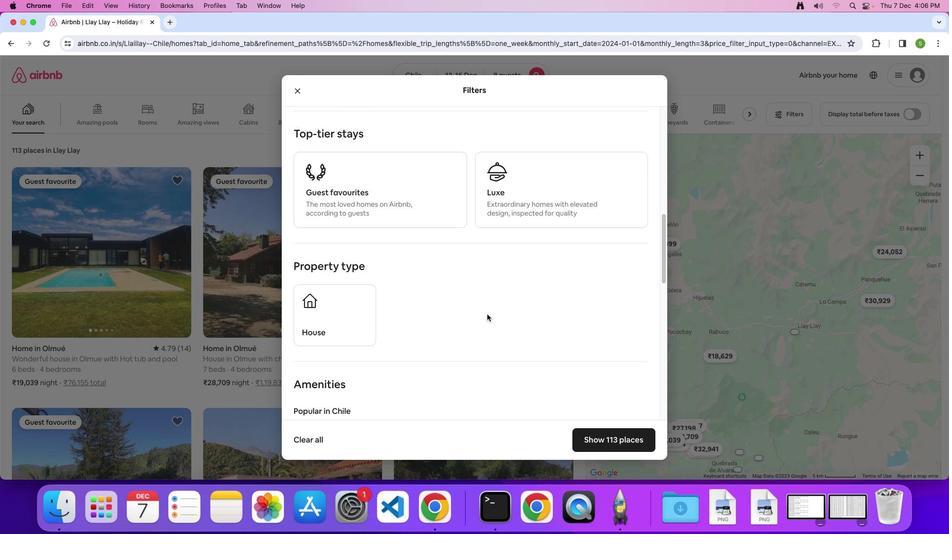 
Action: Mouse scrolled (487, 314) with delta (0, 0)
Screenshot: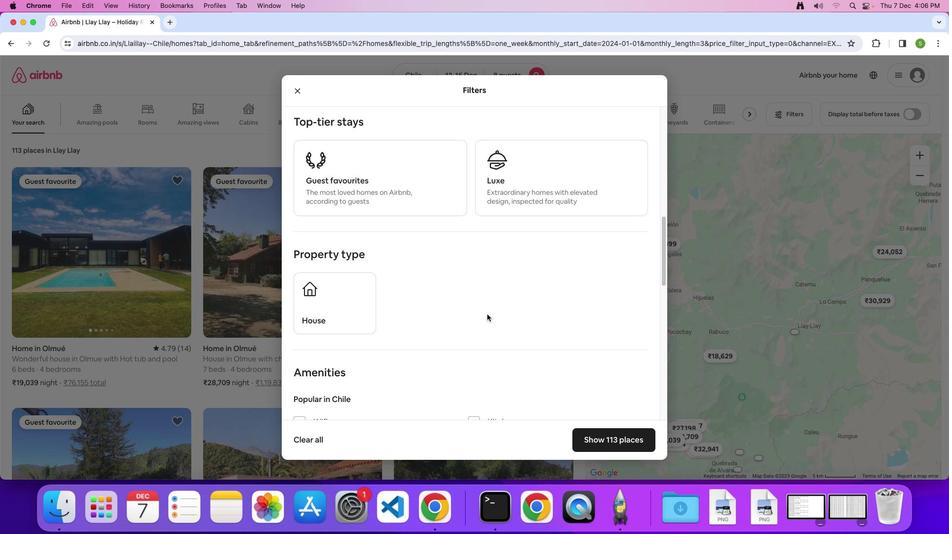 
Action: Mouse scrolled (487, 314) with delta (0, 0)
Screenshot: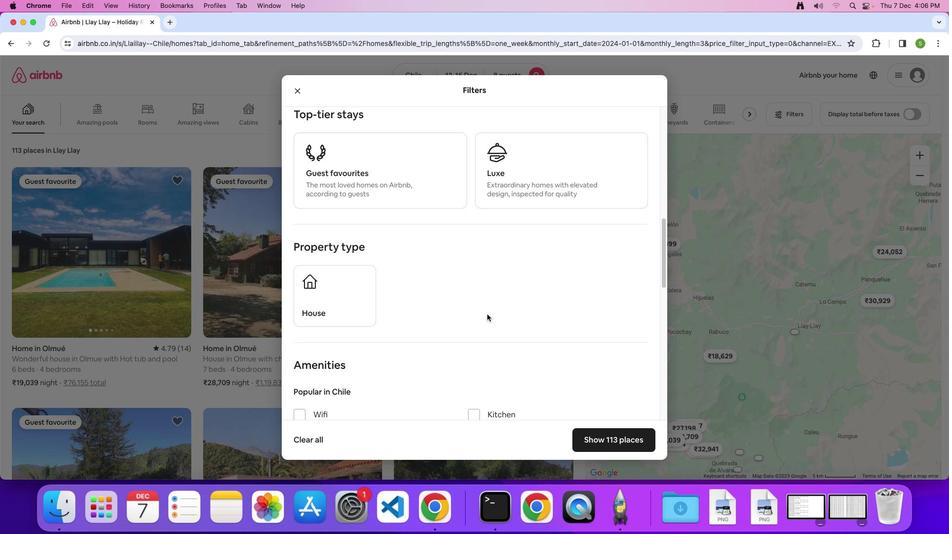 
Action: Mouse scrolled (487, 314) with delta (0, 0)
Screenshot: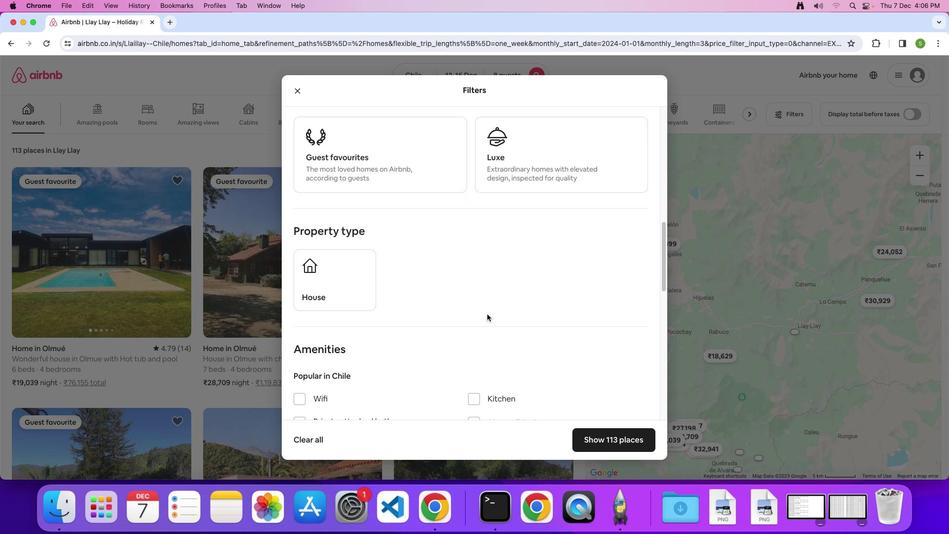 
Action: Mouse scrolled (487, 314) with delta (0, 0)
Screenshot: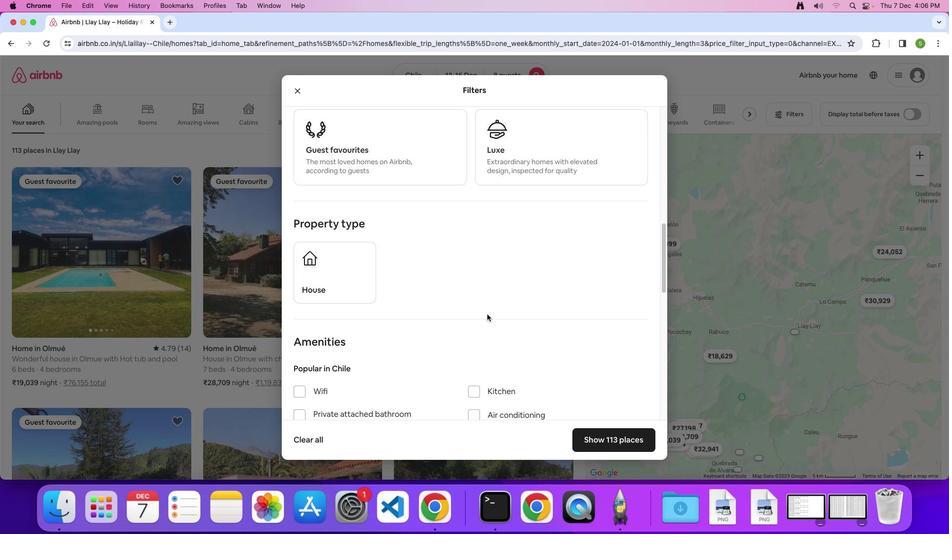 
Action: Mouse scrolled (487, 314) with delta (0, 0)
Screenshot: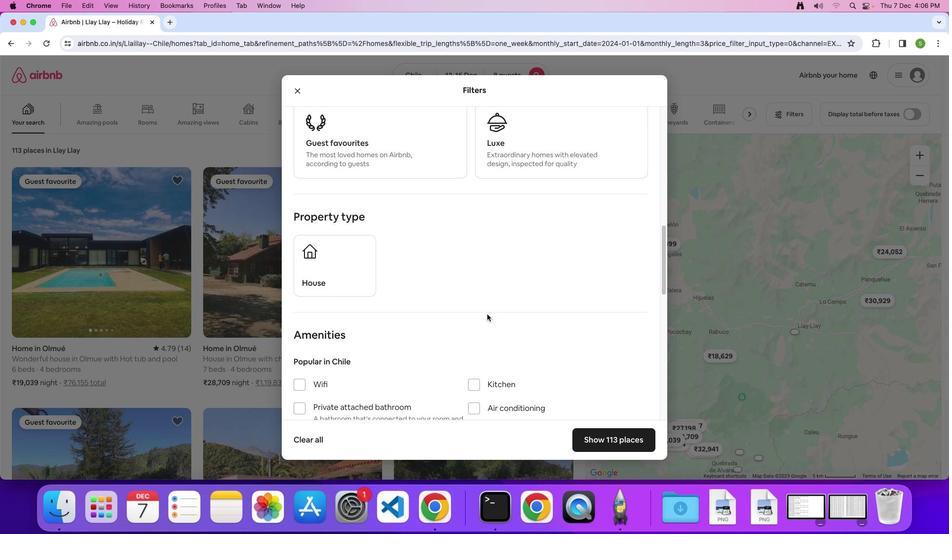
Action: Mouse scrolled (487, 314) with delta (0, 0)
Screenshot: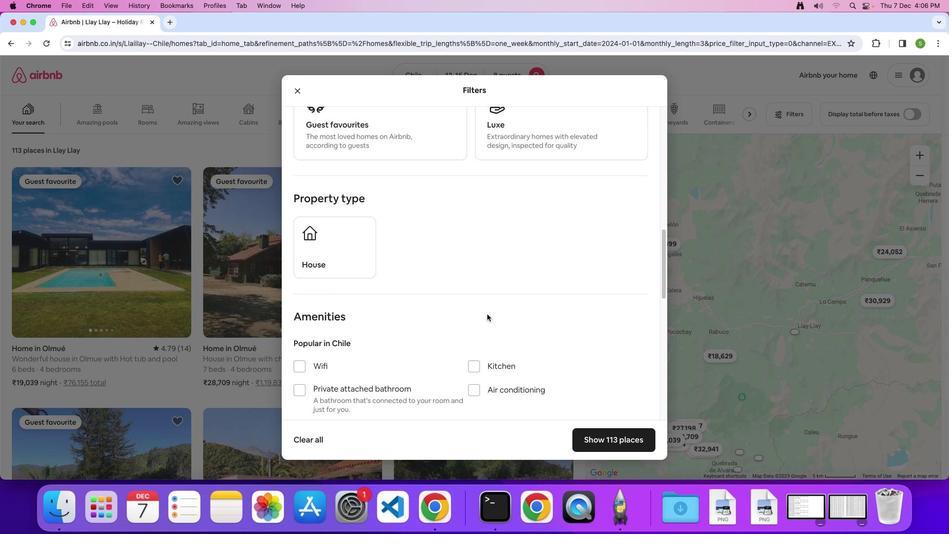 
Action: Mouse scrolled (487, 314) with delta (0, 0)
Screenshot: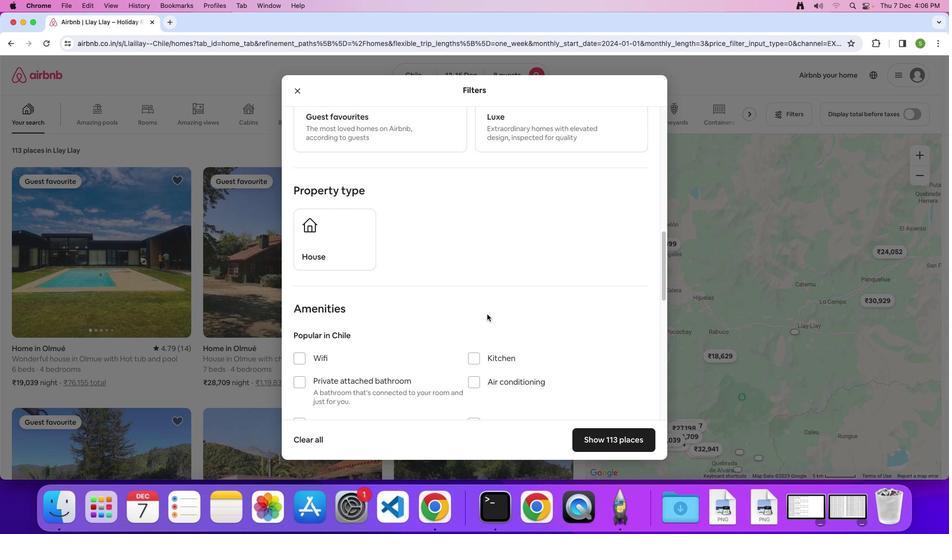 
Action: Mouse scrolled (487, 314) with delta (0, 0)
Screenshot: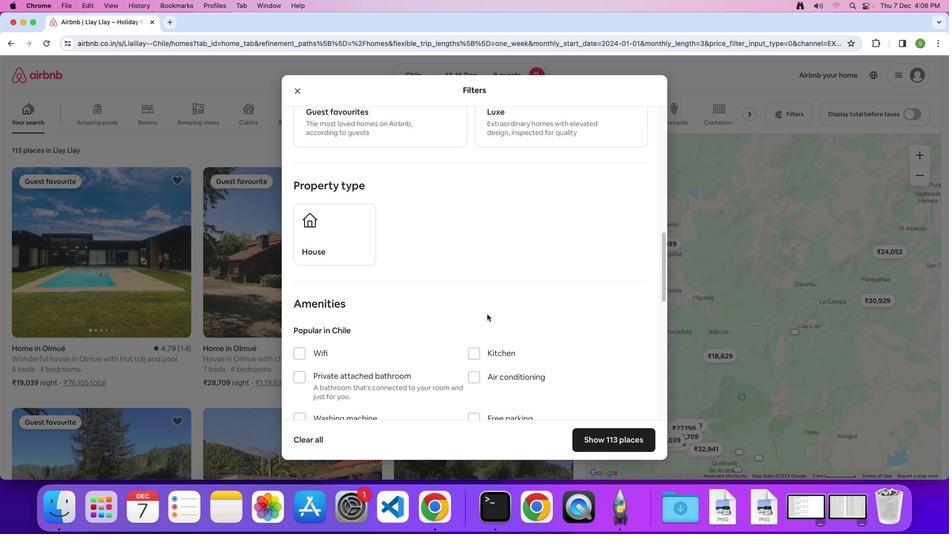
Action: Mouse scrolled (487, 314) with delta (0, 0)
Screenshot: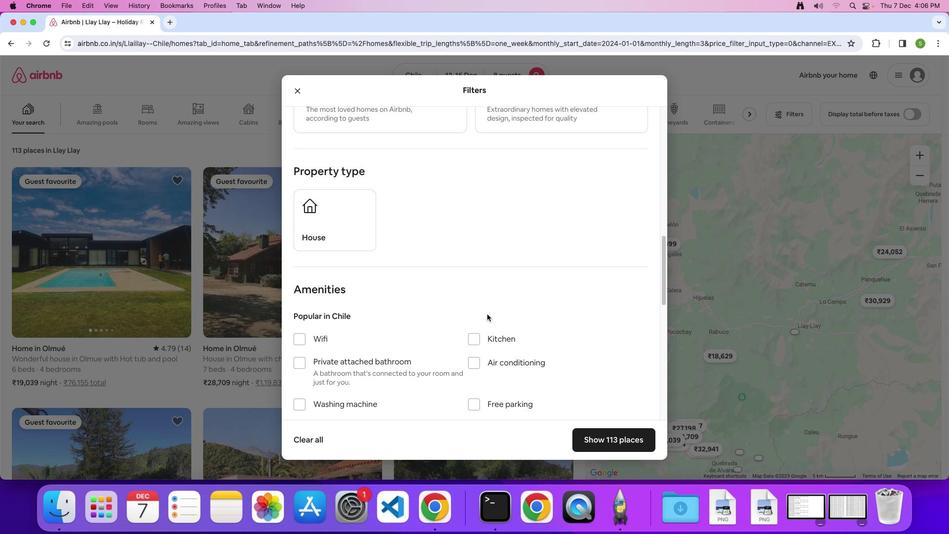 
Action: Mouse moved to (297, 330)
Screenshot: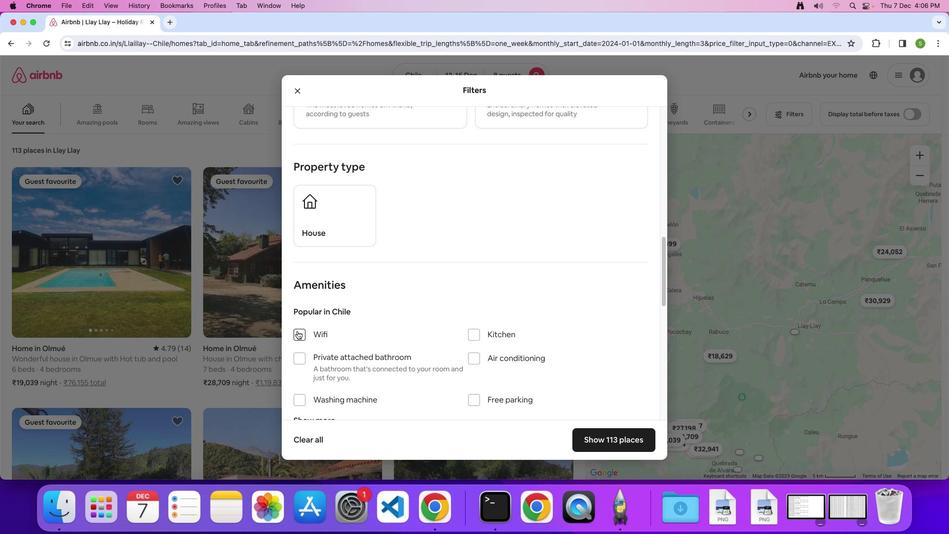 
Action: Mouse pressed left at (297, 330)
Screenshot: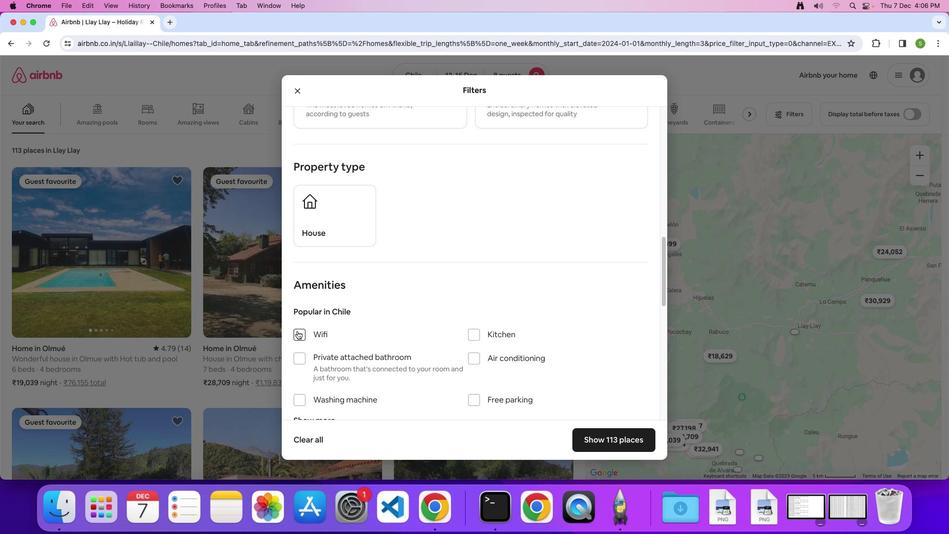 
Action: Mouse moved to (451, 292)
Screenshot: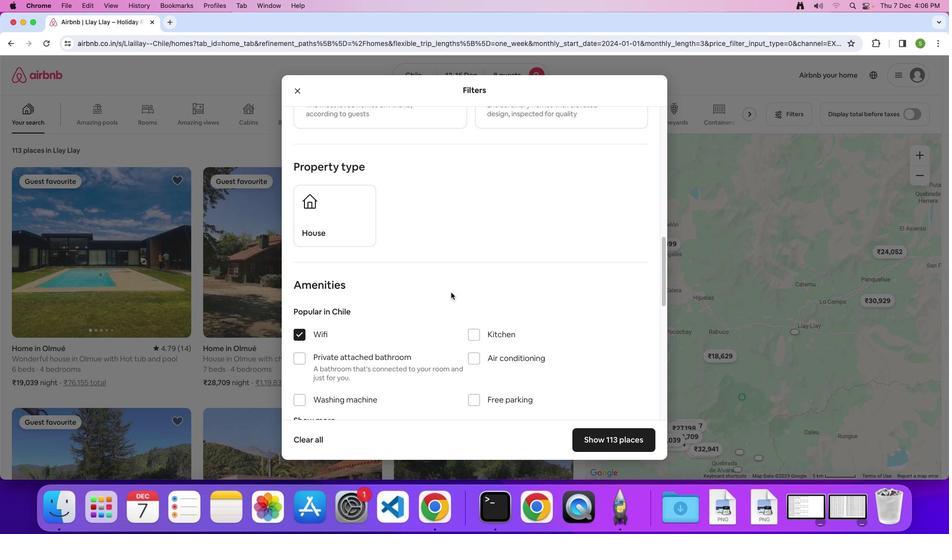
Action: Mouse scrolled (451, 292) with delta (0, 0)
Screenshot: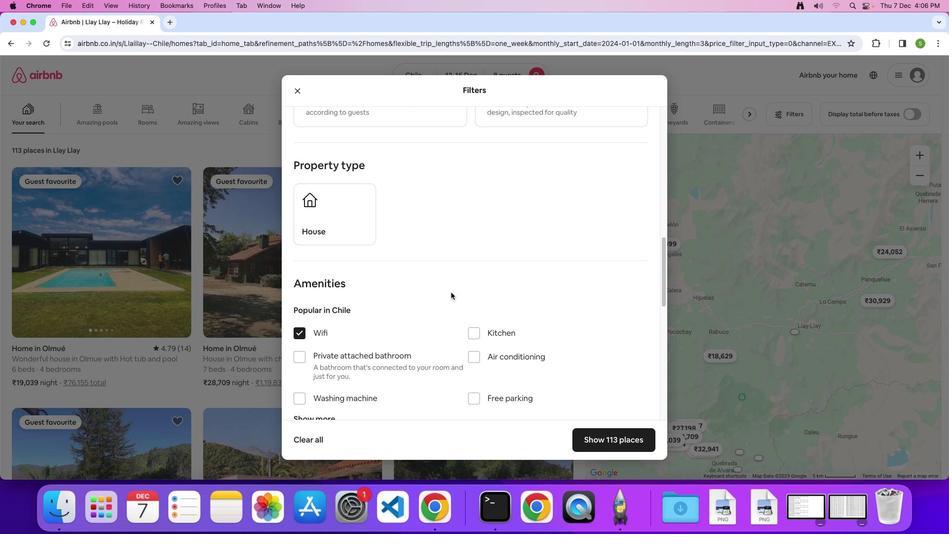 
Action: Mouse scrolled (451, 292) with delta (0, 0)
Screenshot: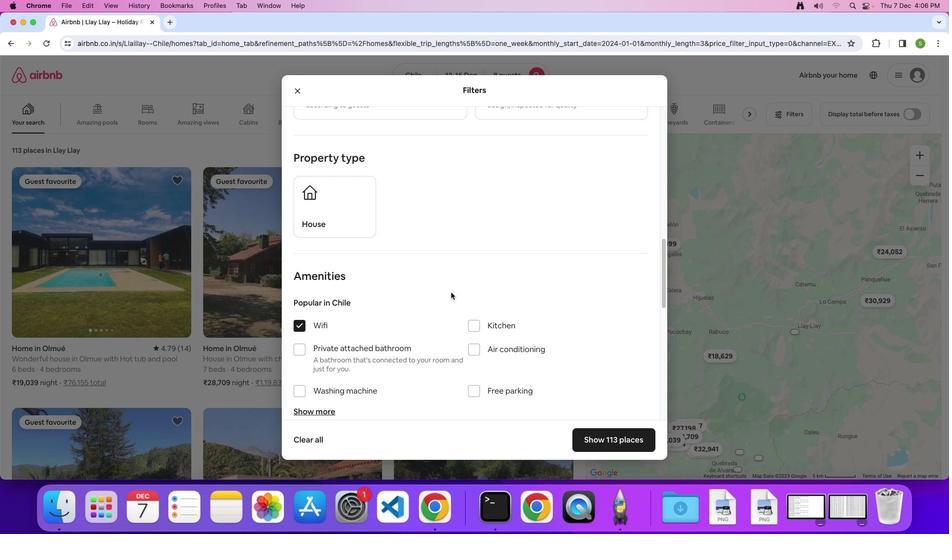 
Action: Mouse scrolled (451, 292) with delta (0, 0)
Screenshot: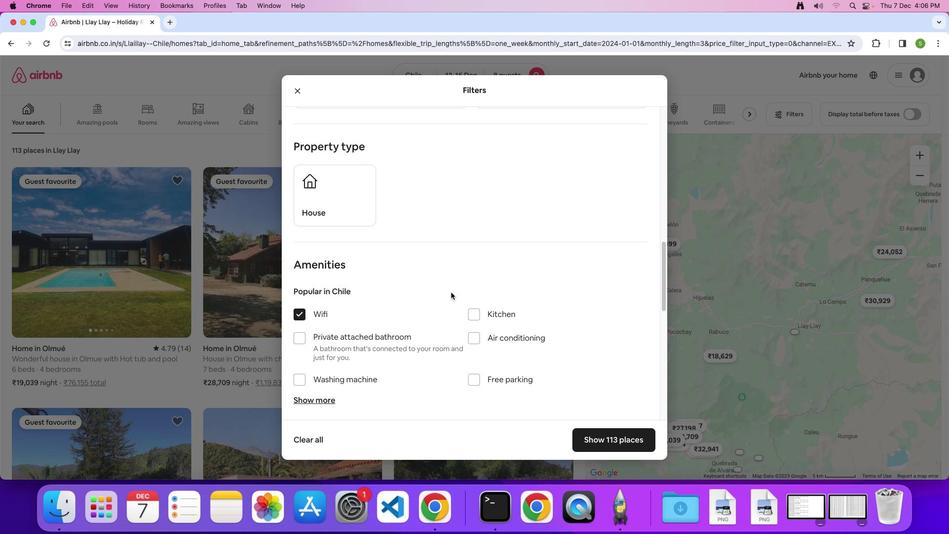 
Action: Mouse scrolled (451, 292) with delta (0, 0)
Screenshot: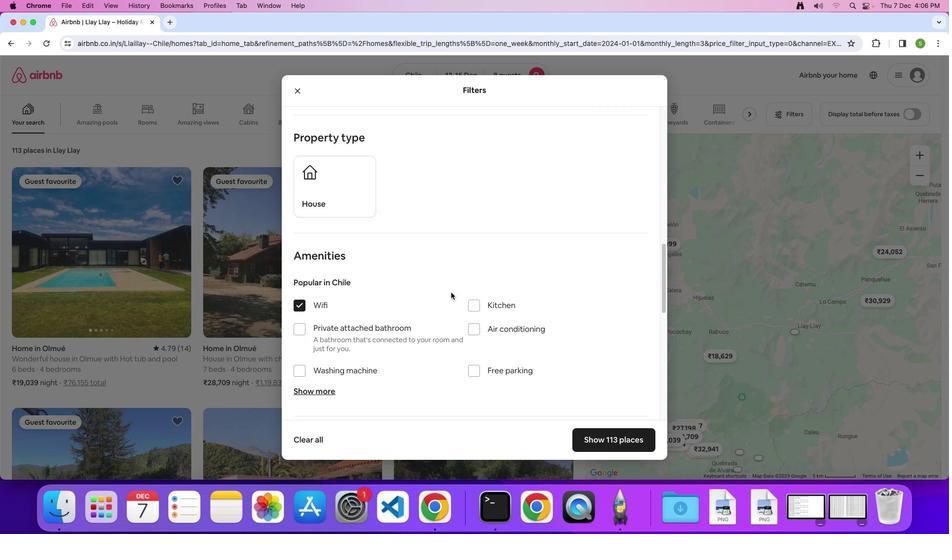 
Action: Mouse scrolled (451, 292) with delta (0, 0)
Screenshot: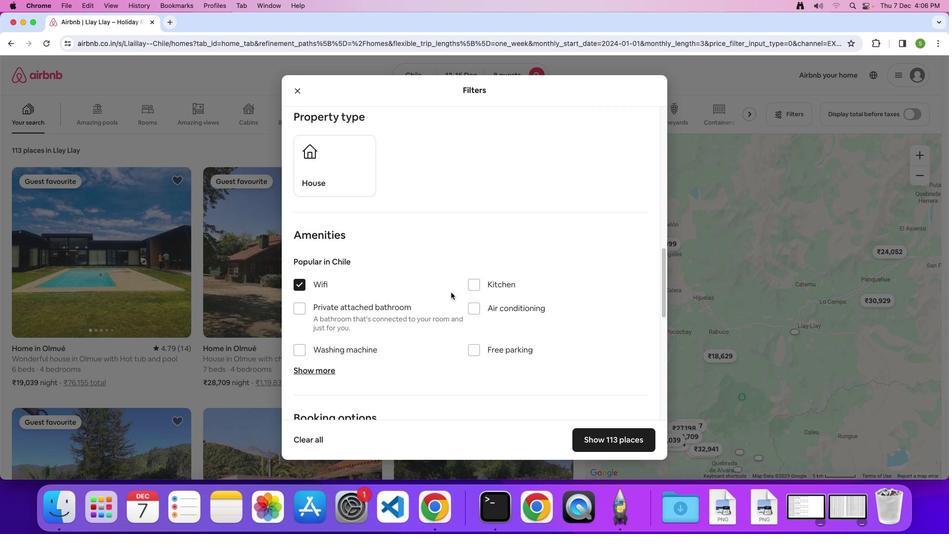 
Action: Mouse scrolled (451, 292) with delta (0, 0)
Screenshot: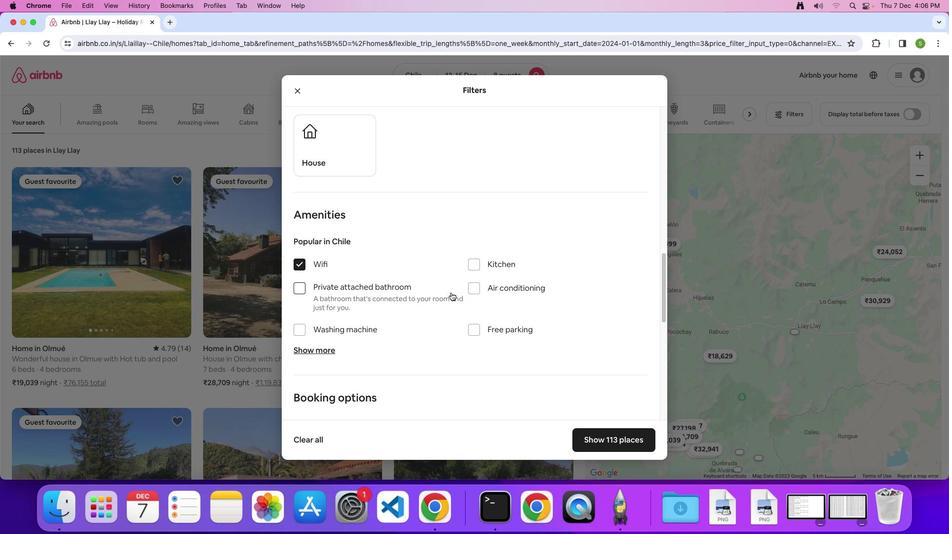 
Action: Mouse scrolled (451, 292) with delta (0, 0)
Screenshot: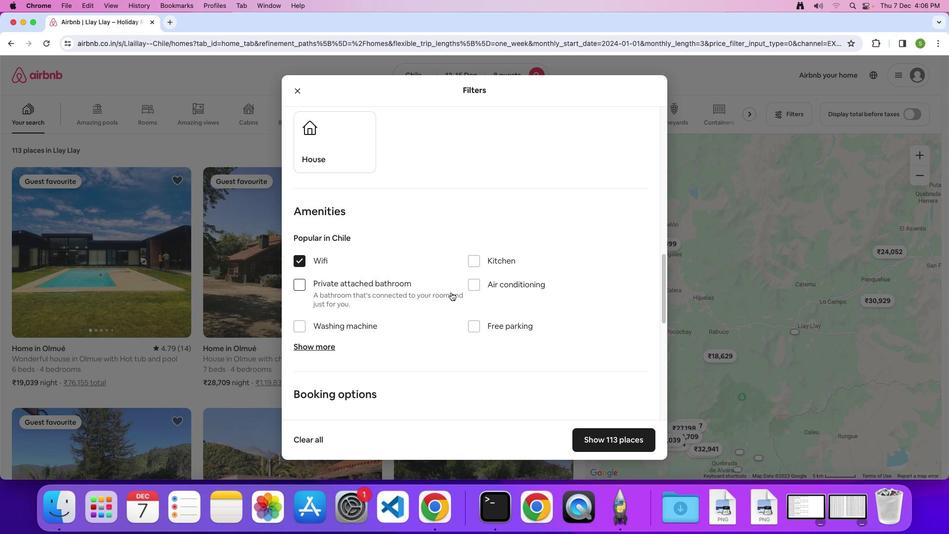 
Action: Mouse scrolled (451, 292) with delta (0, 0)
Screenshot: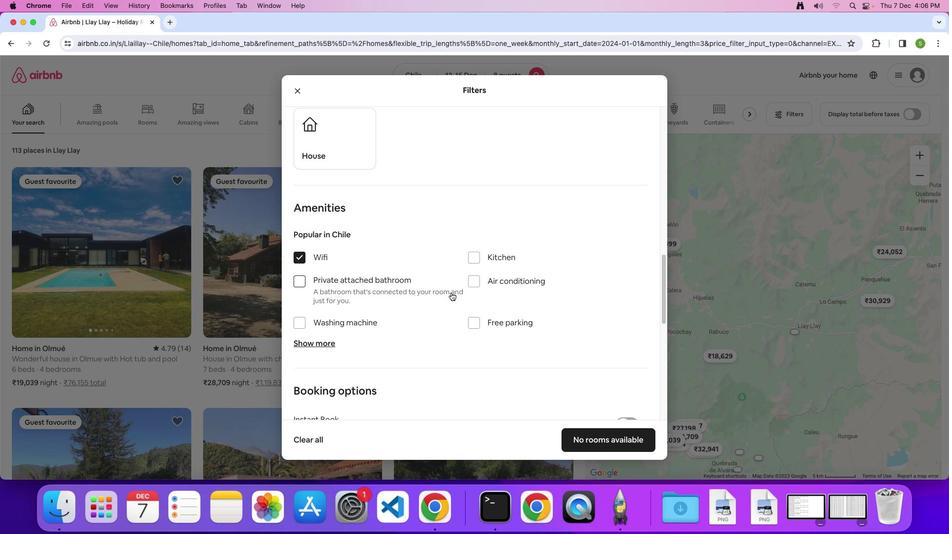 
Action: Mouse scrolled (451, 292) with delta (0, 0)
Screenshot: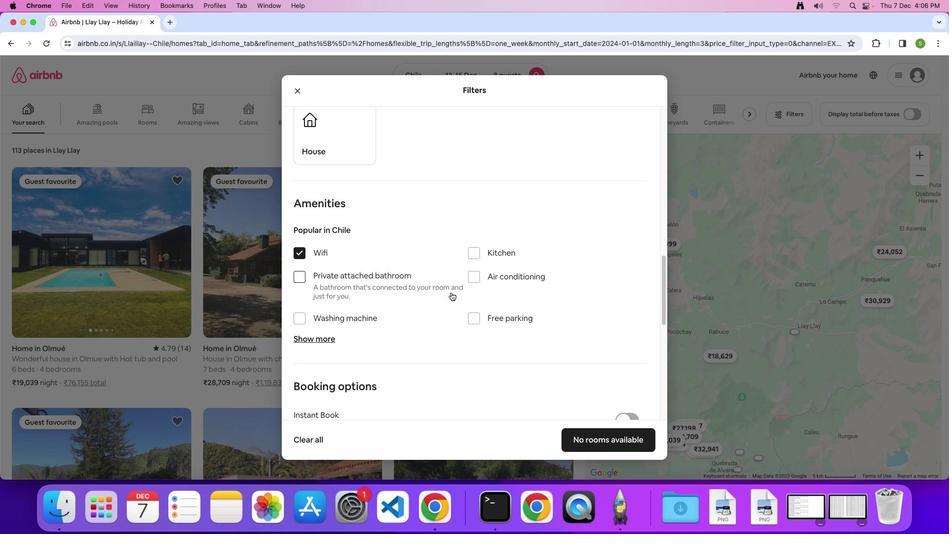 
Action: Mouse moved to (309, 336)
Screenshot: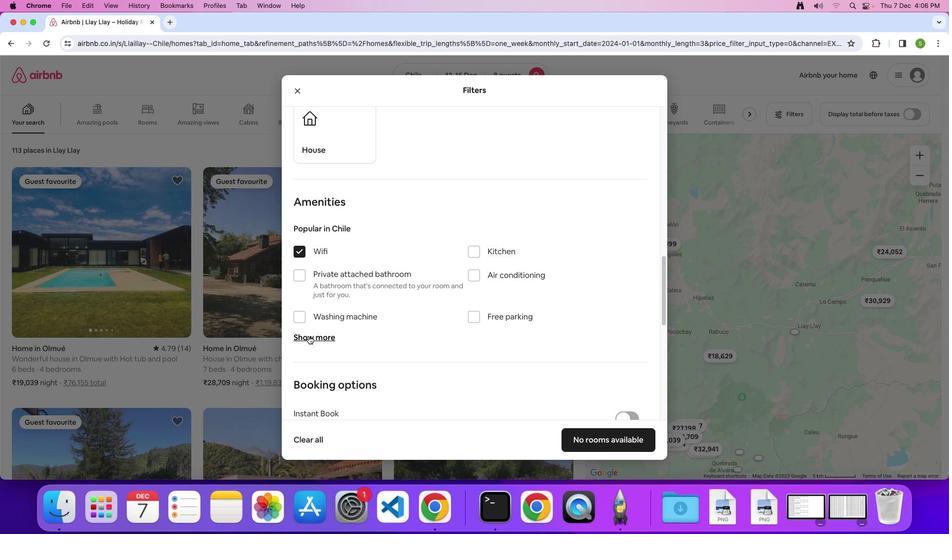 
Action: Mouse pressed left at (309, 336)
Screenshot: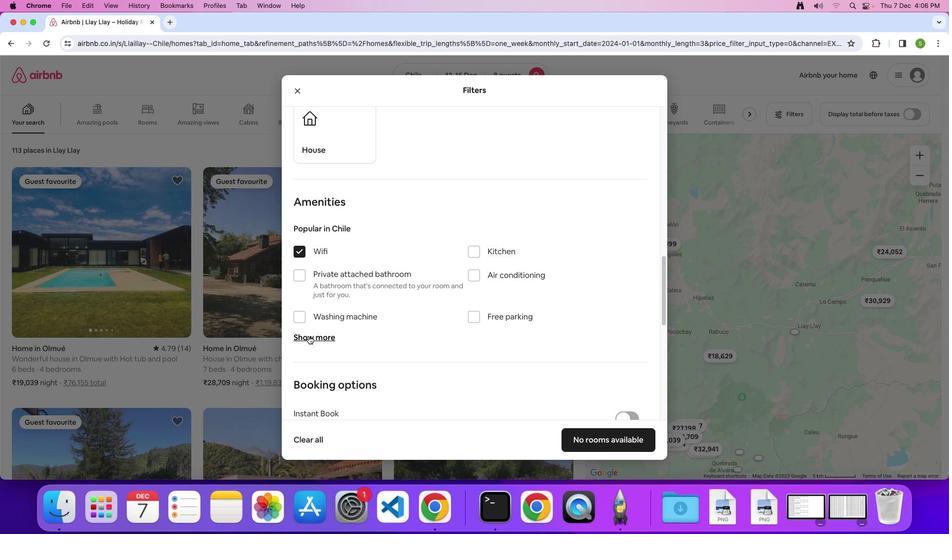
Action: Mouse moved to (503, 291)
Screenshot: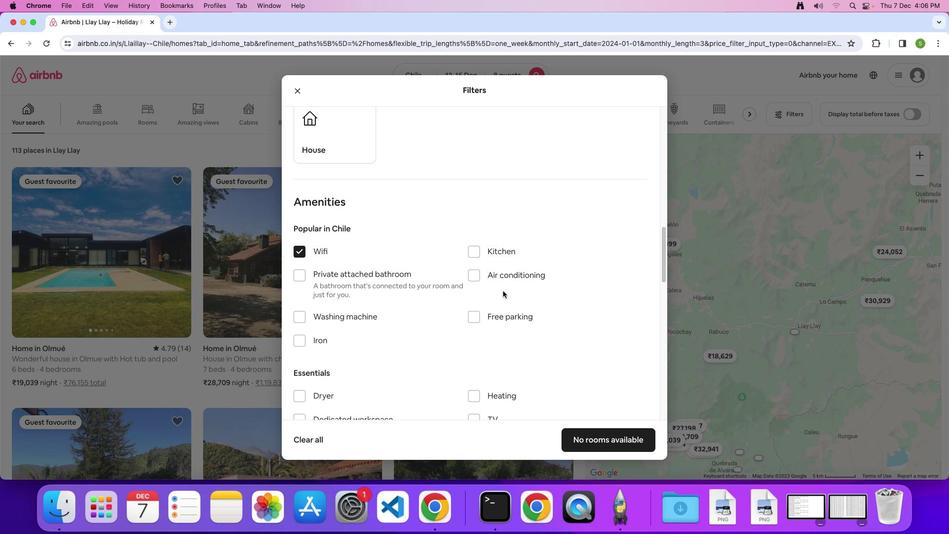 
Action: Mouse scrolled (503, 291) with delta (0, 0)
Screenshot: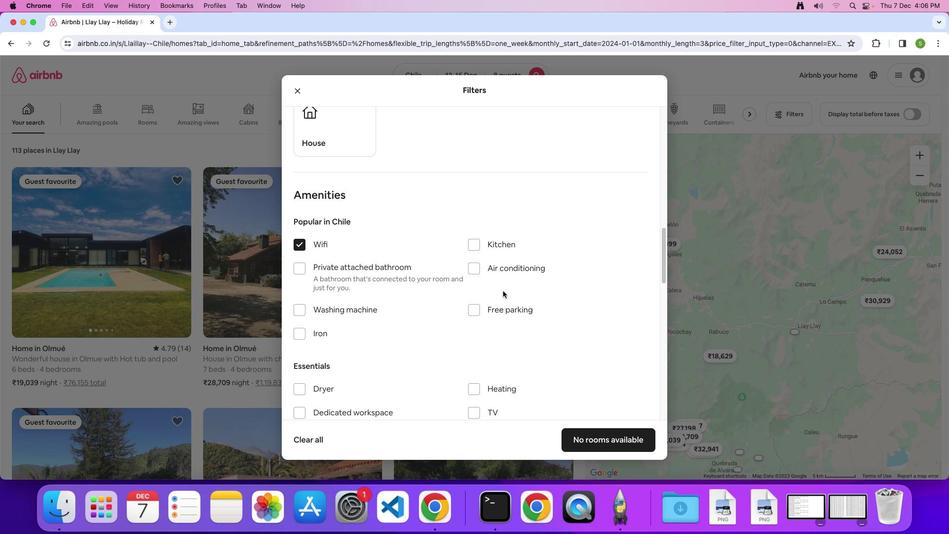 
Action: Mouse scrolled (503, 291) with delta (0, 0)
Screenshot: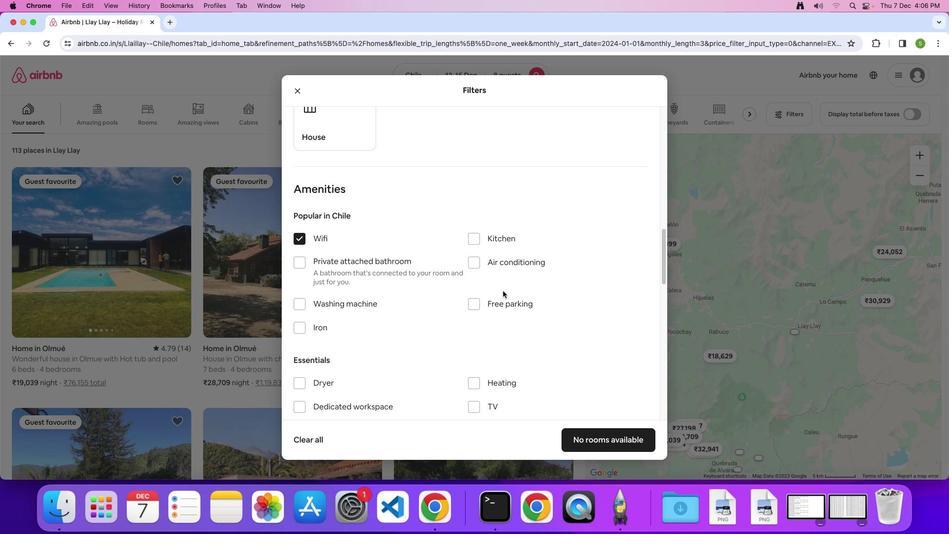 
Action: Mouse moved to (473, 294)
Screenshot: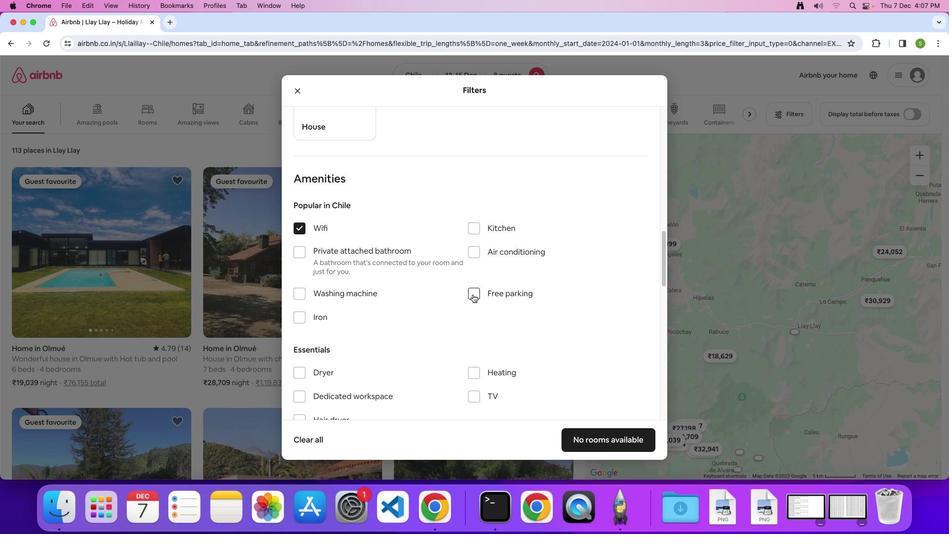 
Action: Mouse pressed left at (473, 294)
Screenshot: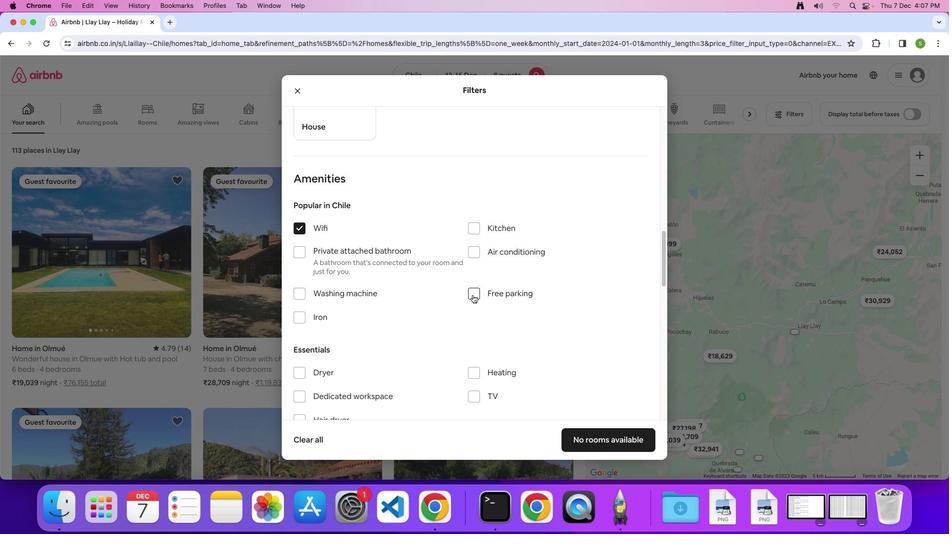 
Action: Mouse moved to (484, 285)
Screenshot: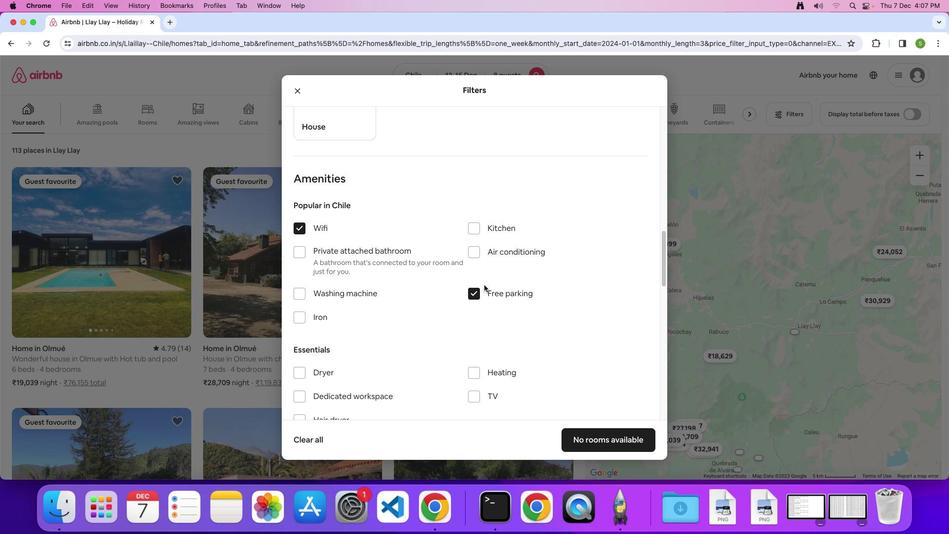 
Action: Mouse scrolled (484, 285) with delta (0, 0)
Screenshot: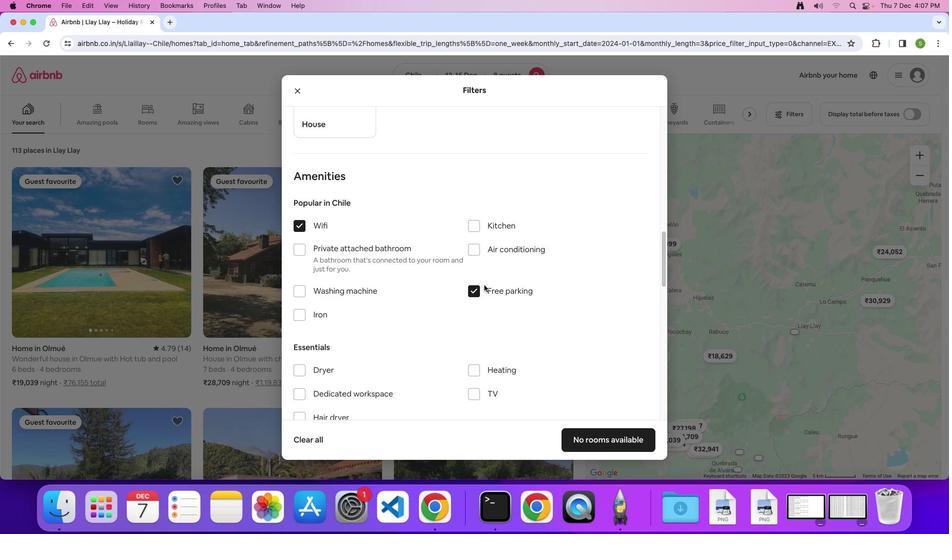 
Action: Mouse scrolled (484, 285) with delta (0, 0)
Screenshot: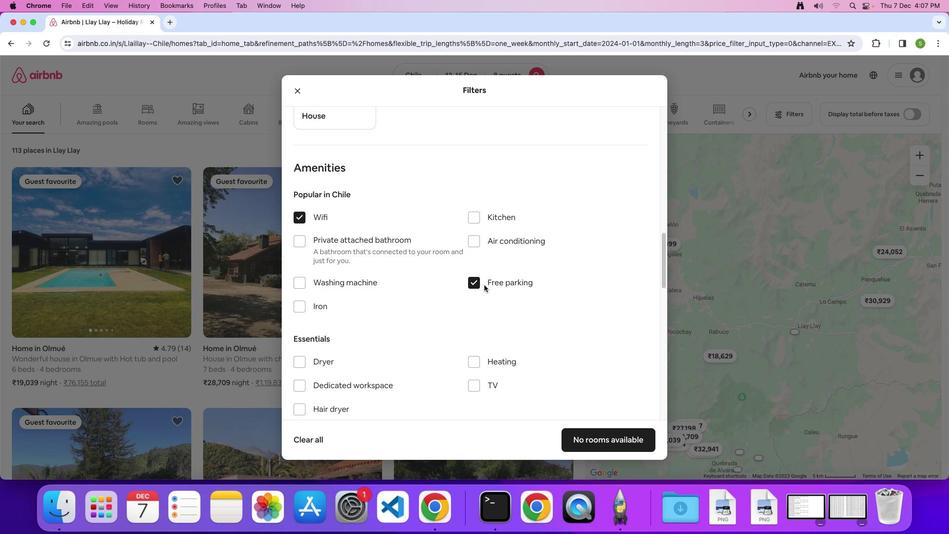 
Action: Mouse scrolled (484, 285) with delta (0, 0)
Screenshot: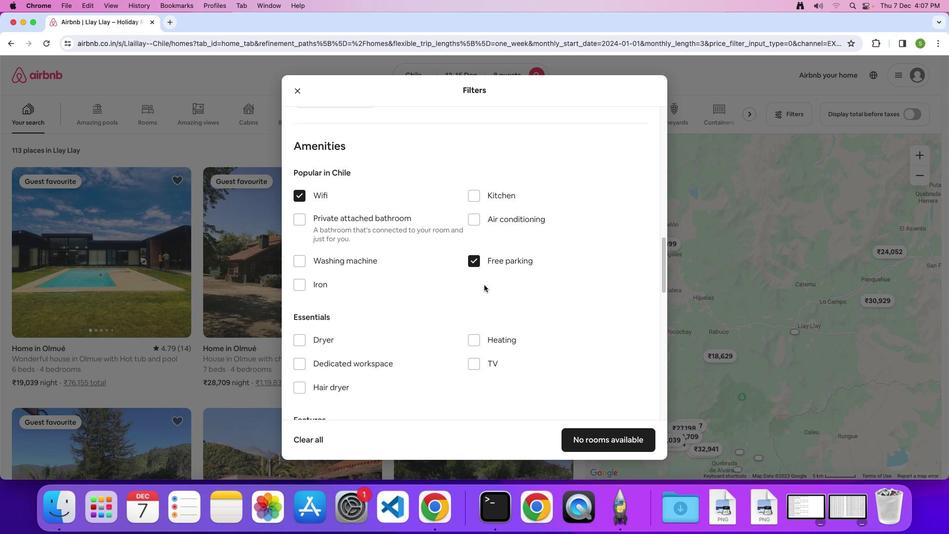 
Action: Mouse scrolled (484, 285) with delta (0, 0)
Screenshot: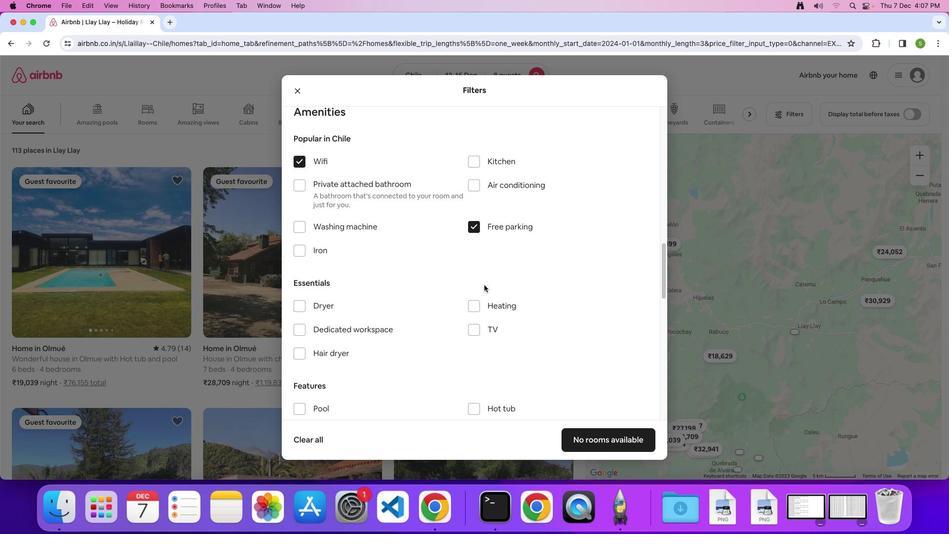 
Action: Mouse scrolled (484, 285) with delta (0, 0)
Screenshot: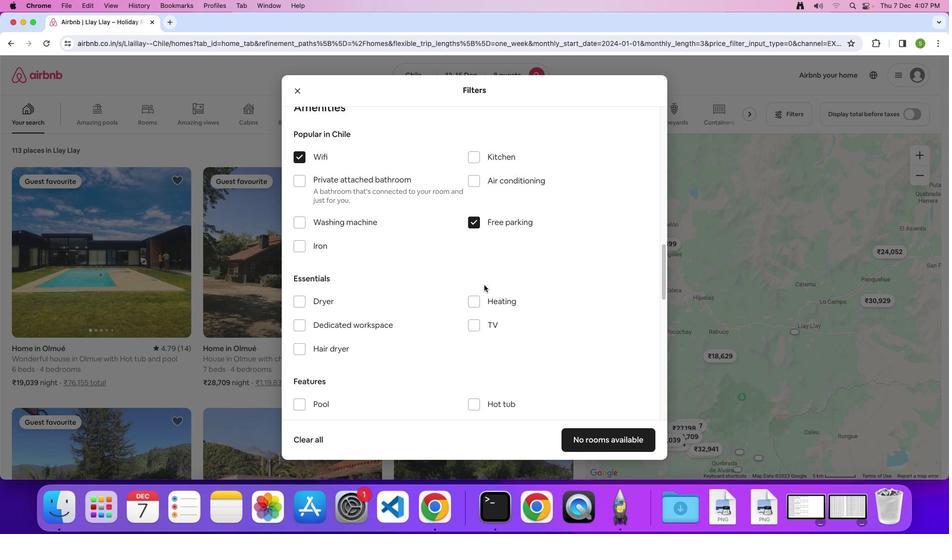 
Action: Mouse scrolled (484, 285) with delta (0, 0)
Screenshot: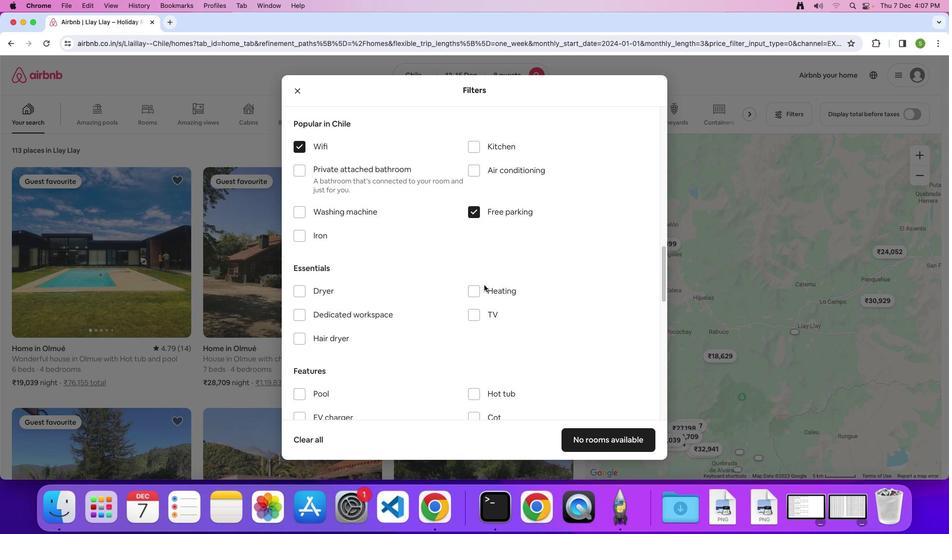 
Action: Mouse scrolled (484, 285) with delta (0, 0)
Screenshot: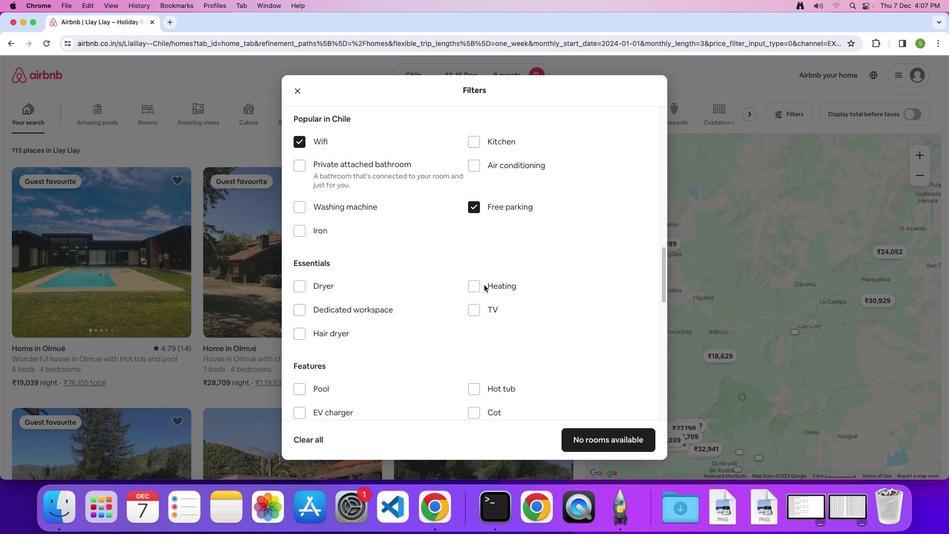 
Action: Mouse scrolled (484, 285) with delta (0, 0)
Screenshot: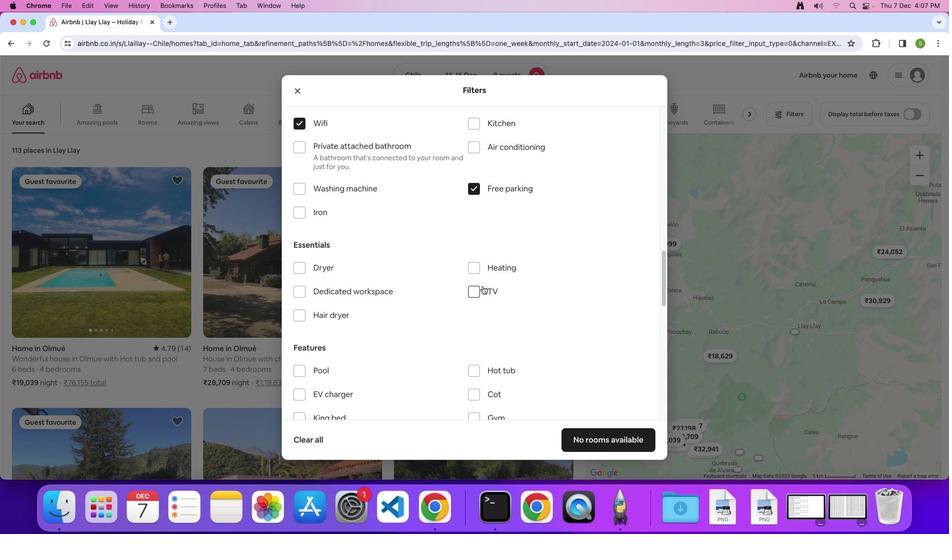 
Action: Mouse moved to (476, 284)
Screenshot: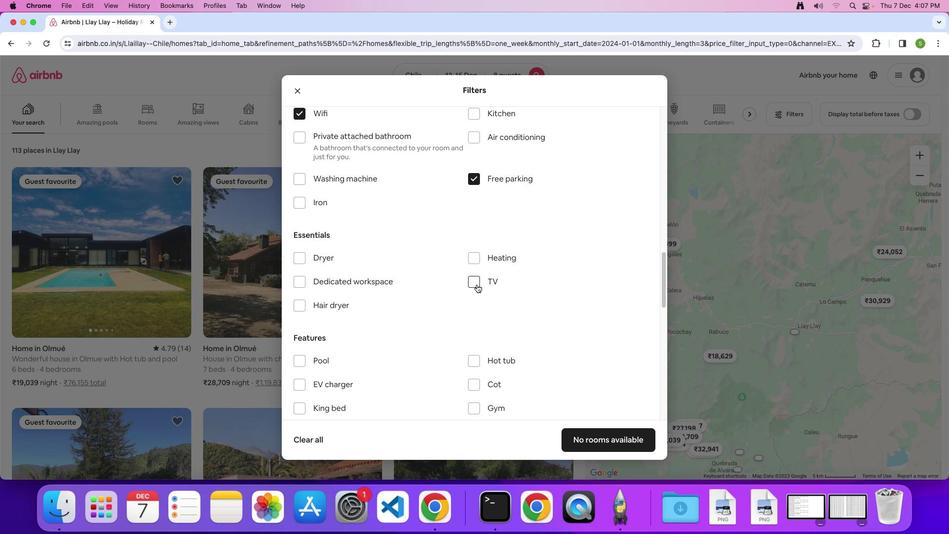 
Action: Mouse pressed left at (476, 284)
Screenshot: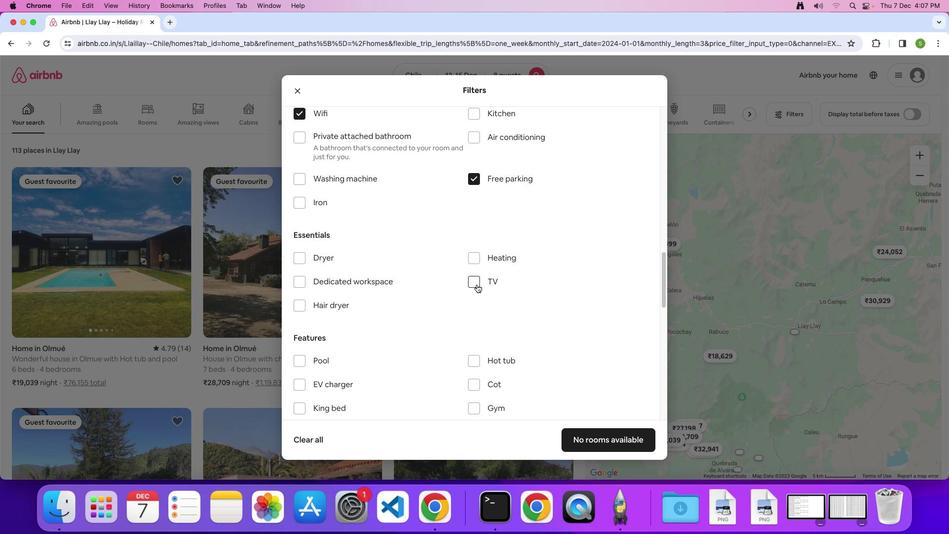 
Action: Mouse moved to (536, 273)
Screenshot: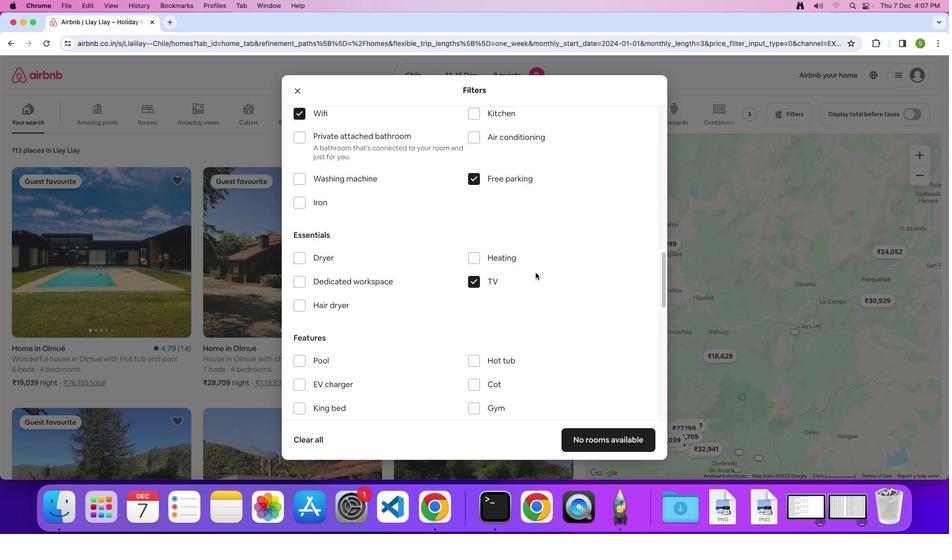 
Action: Mouse scrolled (536, 273) with delta (0, 0)
Screenshot: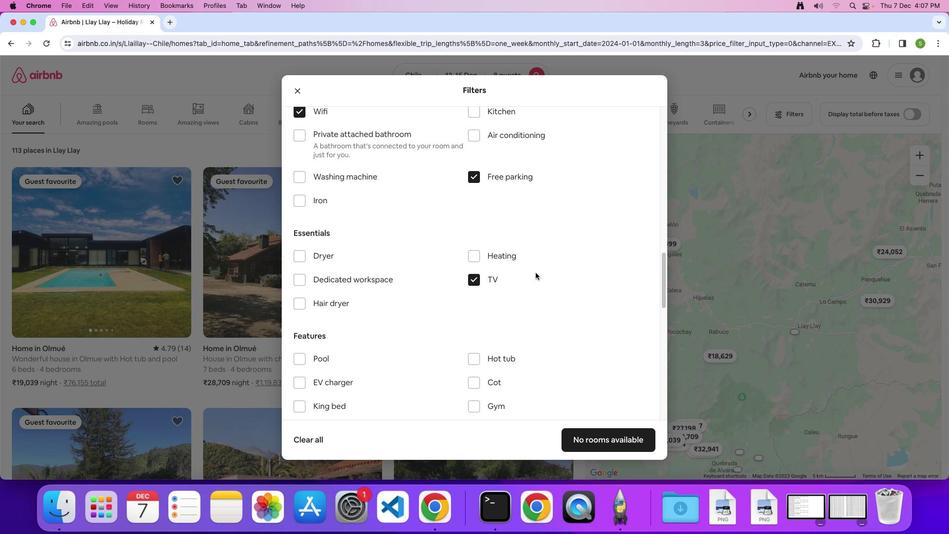 
Action: Mouse scrolled (536, 273) with delta (0, 0)
Screenshot: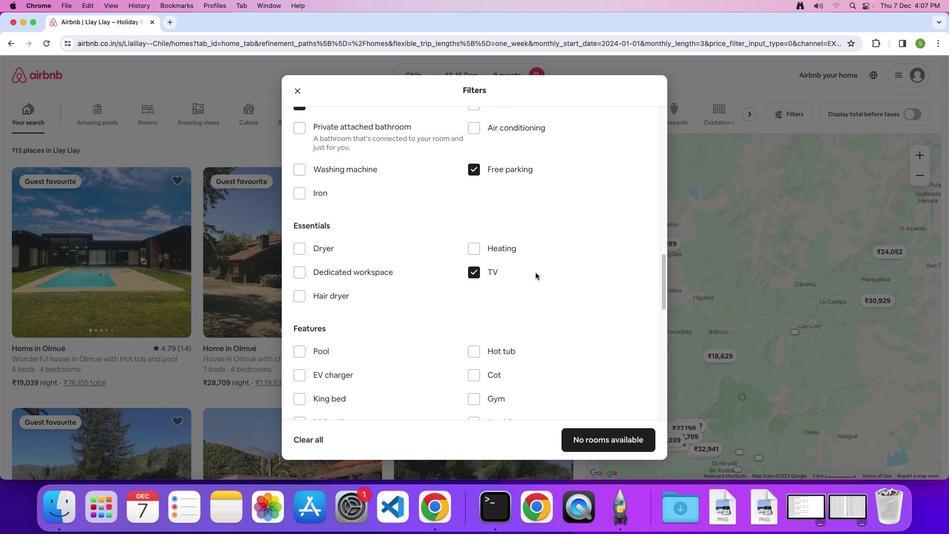 
Action: Mouse scrolled (536, 273) with delta (0, 0)
Screenshot: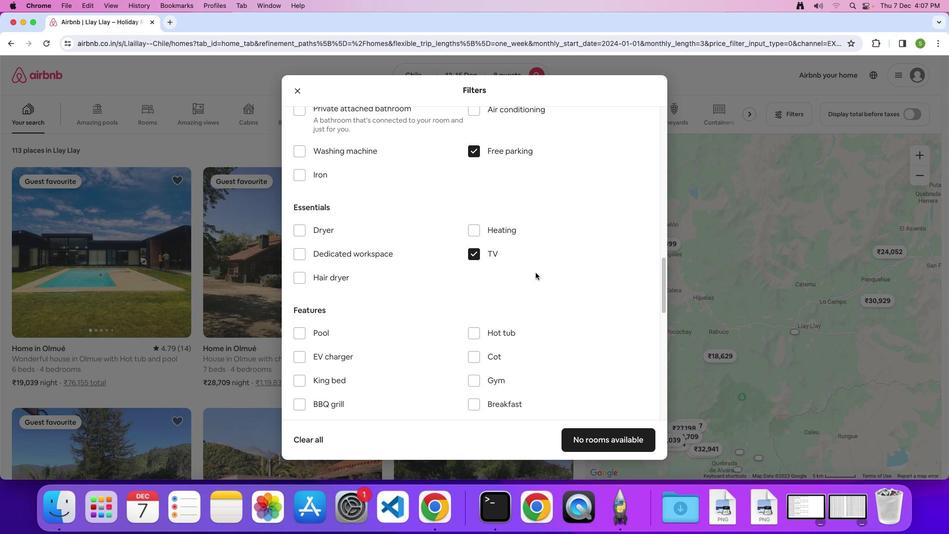 
Action: Mouse scrolled (536, 273) with delta (0, 0)
Screenshot: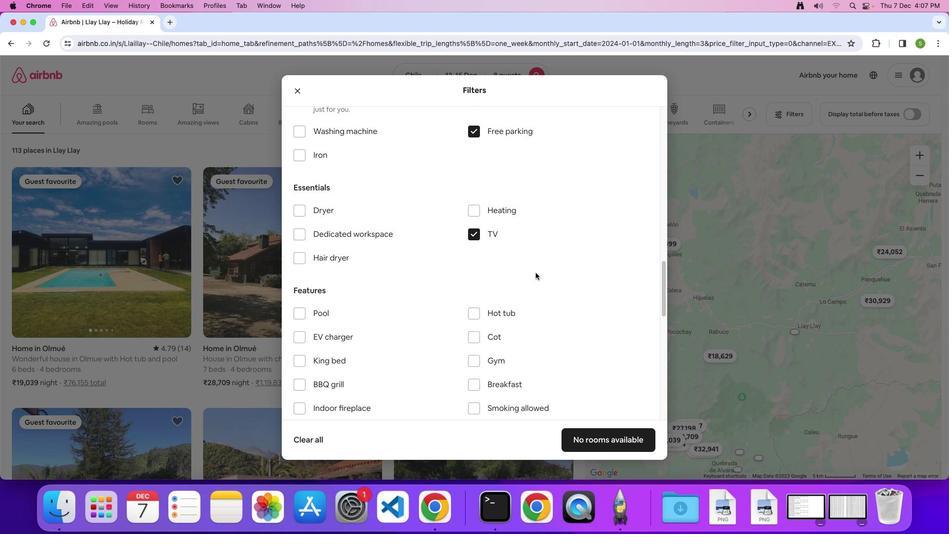 
Action: Mouse scrolled (536, 273) with delta (0, 0)
Screenshot: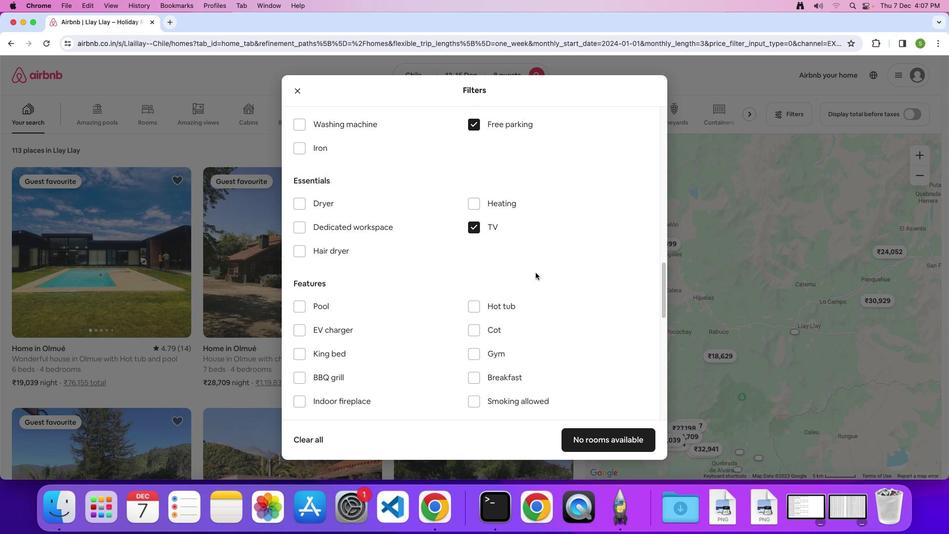 
Action: Mouse scrolled (536, 273) with delta (0, 0)
Screenshot: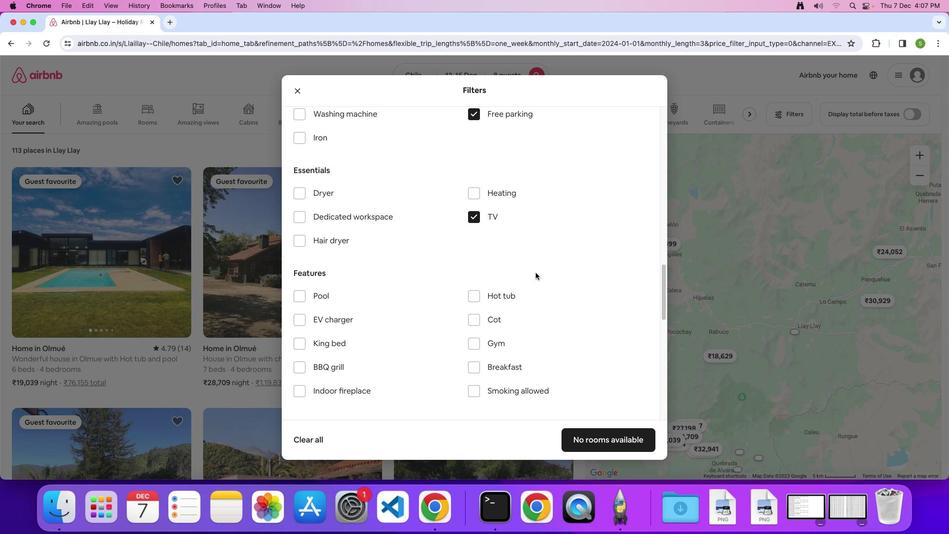 
Action: Mouse scrolled (536, 273) with delta (0, 0)
Screenshot: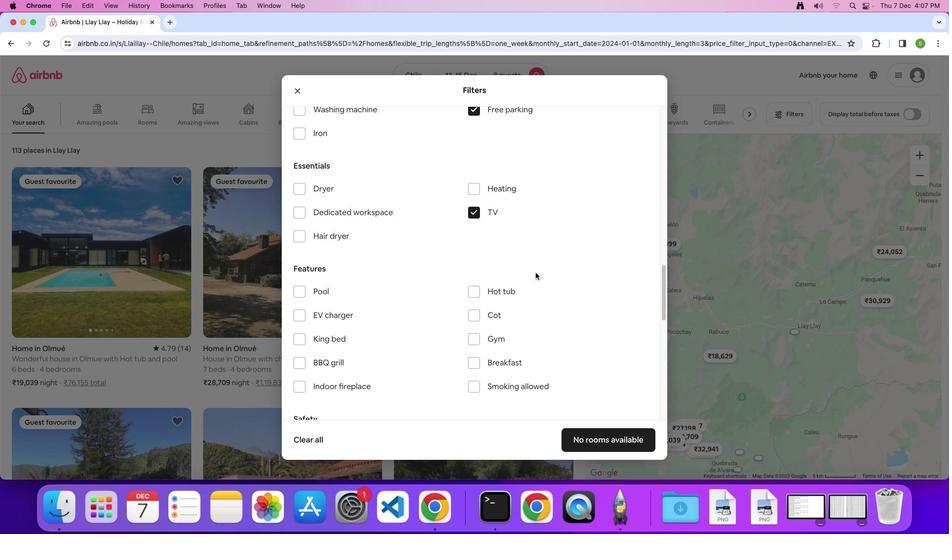 
Action: Mouse scrolled (536, 273) with delta (0, 0)
Screenshot: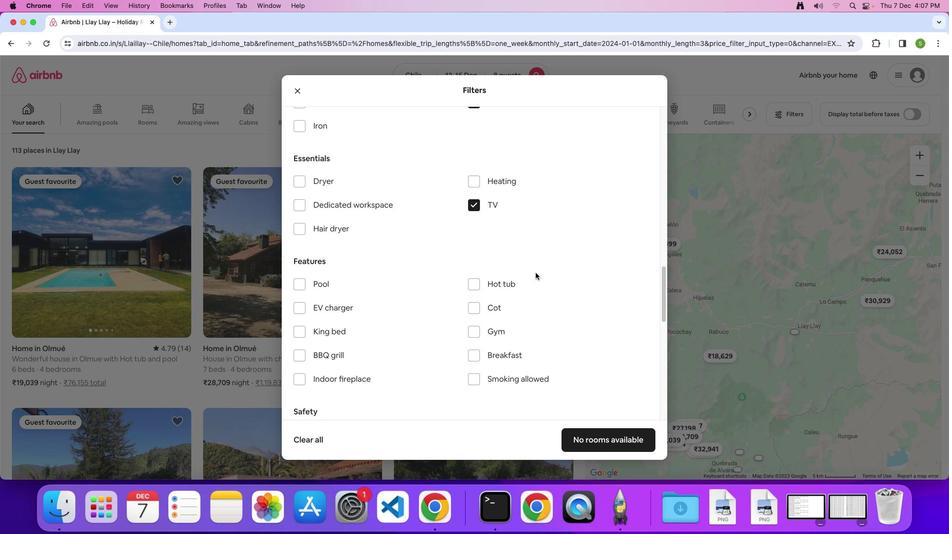 
Action: Mouse scrolled (536, 273) with delta (0, 0)
Screenshot: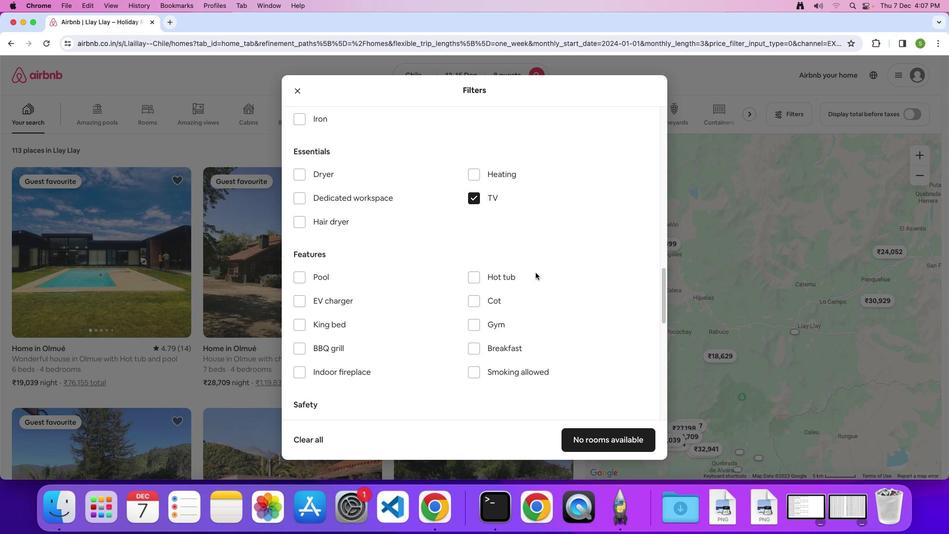 
Action: Mouse scrolled (536, 273) with delta (0, 0)
Screenshot: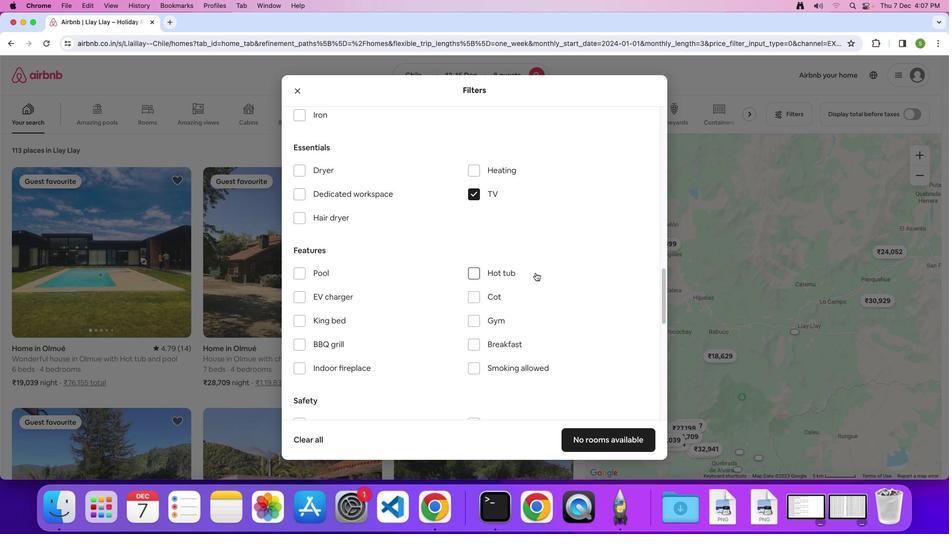 
Action: Mouse scrolled (536, 273) with delta (0, 0)
Screenshot: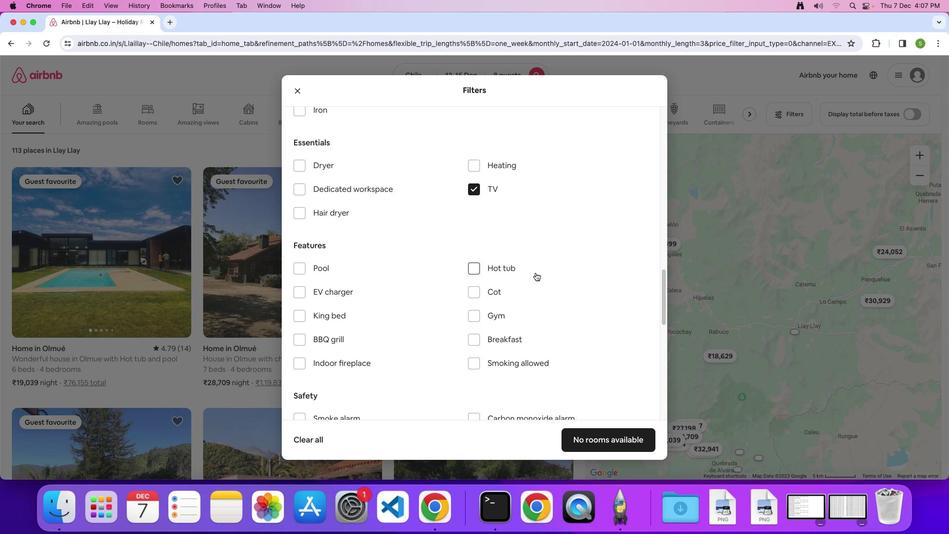 
Action: Mouse scrolled (536, 273) with delta (0, 0)
Screenshot: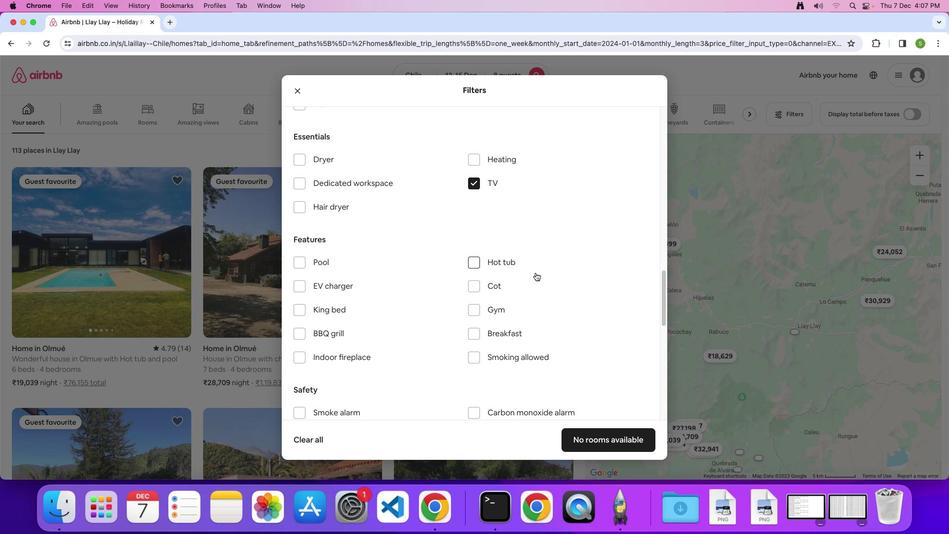 
Action: Mouse scrolled (536, 273) with delta (0, 0)
Screenshot: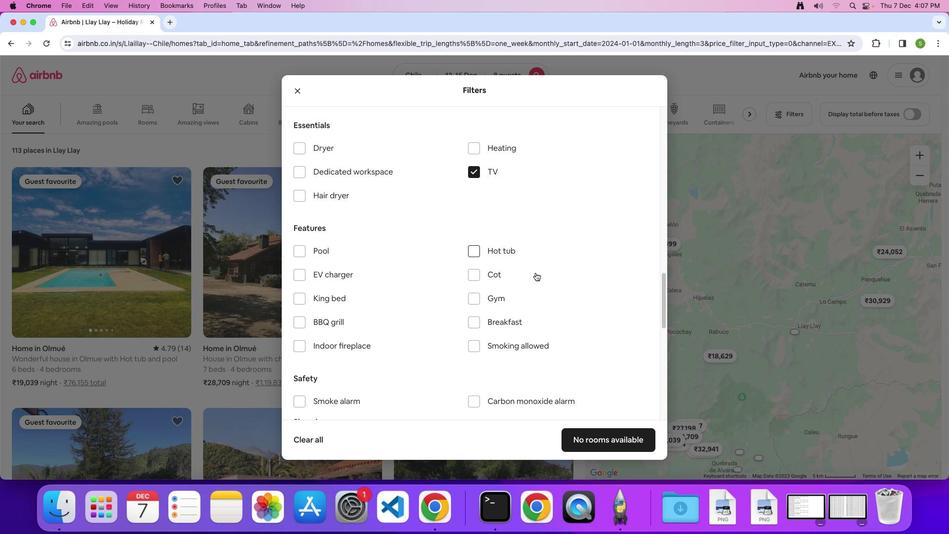 
Action: Mouse scrolled (536, 273) with delta (0, 0)
Screenshot: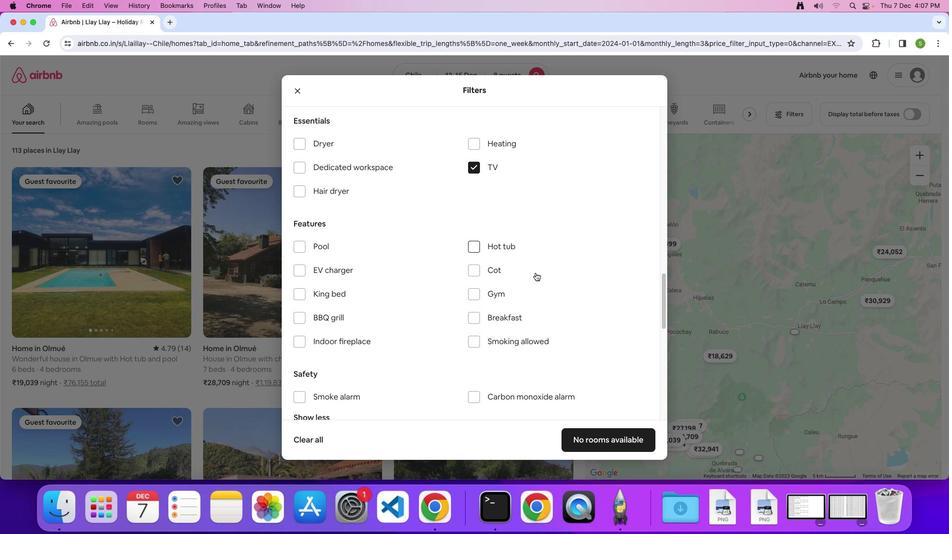 
Action: Mouse scrolled (536, 273) with delta (0, 0)
Screenshot: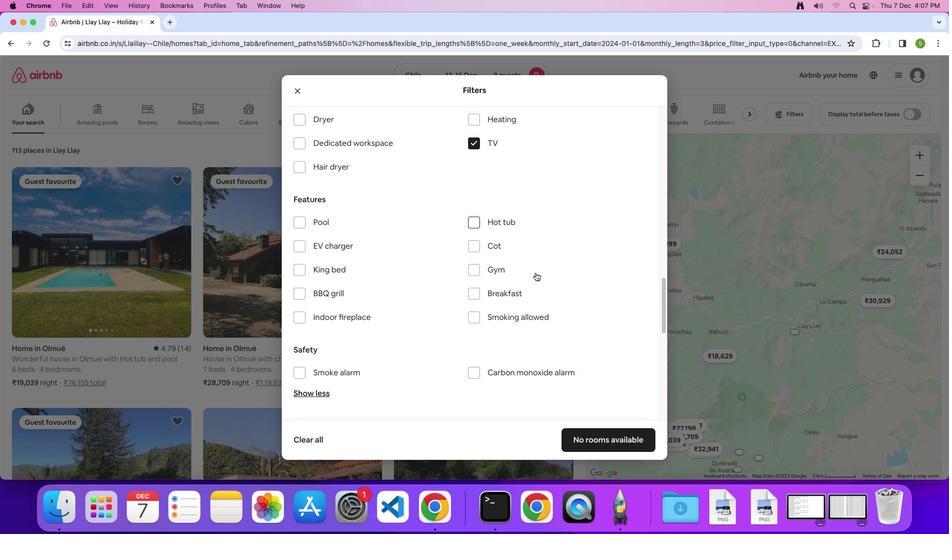 
Action: Mouse moved to (480, 237)
Screenshot: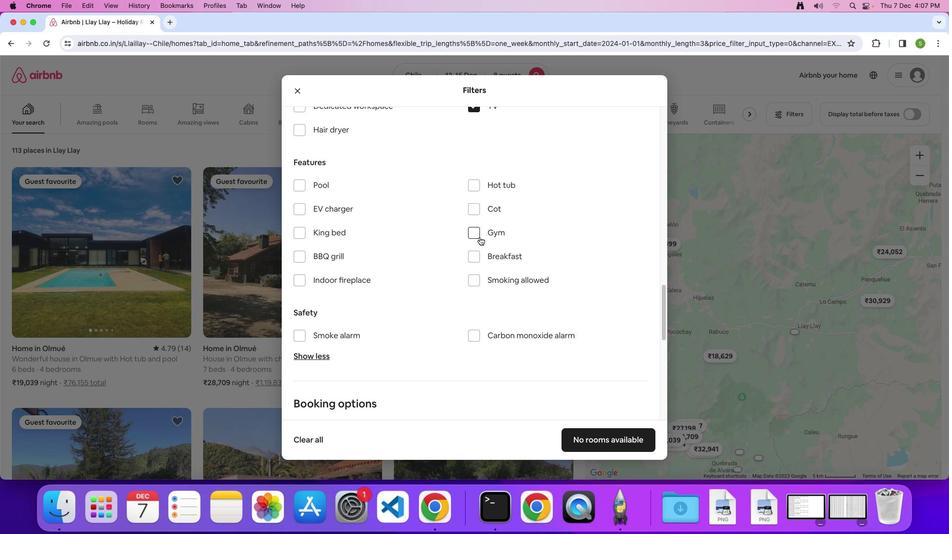 
Action: Mouse pressed left at (480, 237)
Screenshot: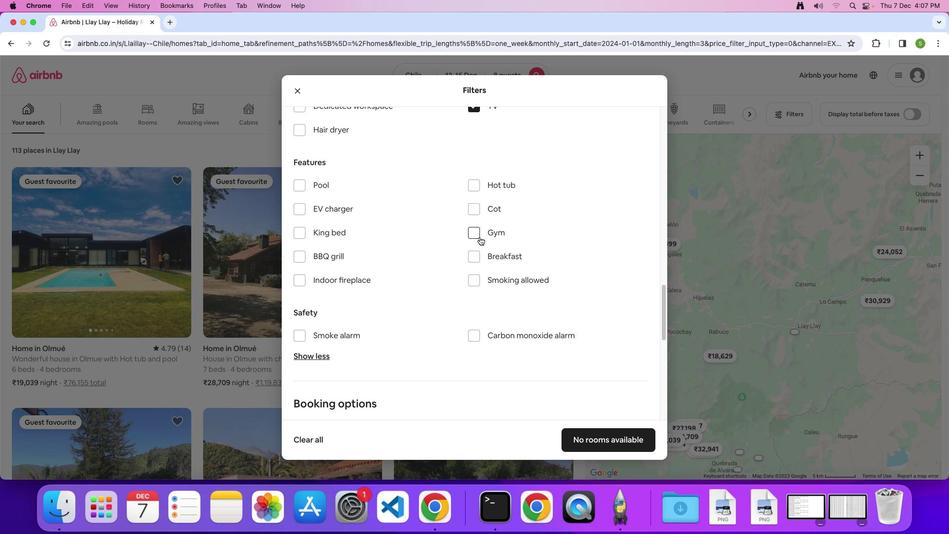 
Action: Mouse moved to (475, 251)
Screenshot: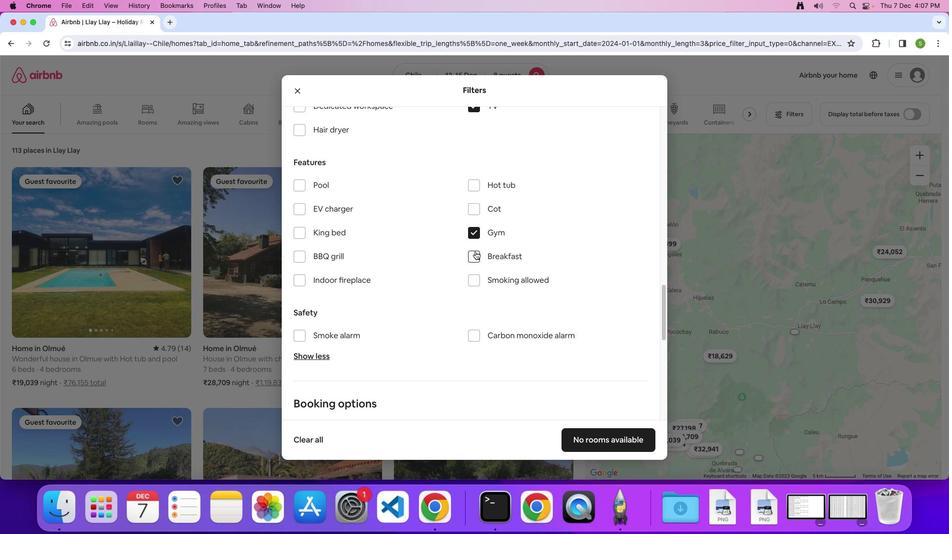 
Action: Mouse pressed left at (475, 251)
Screenshot: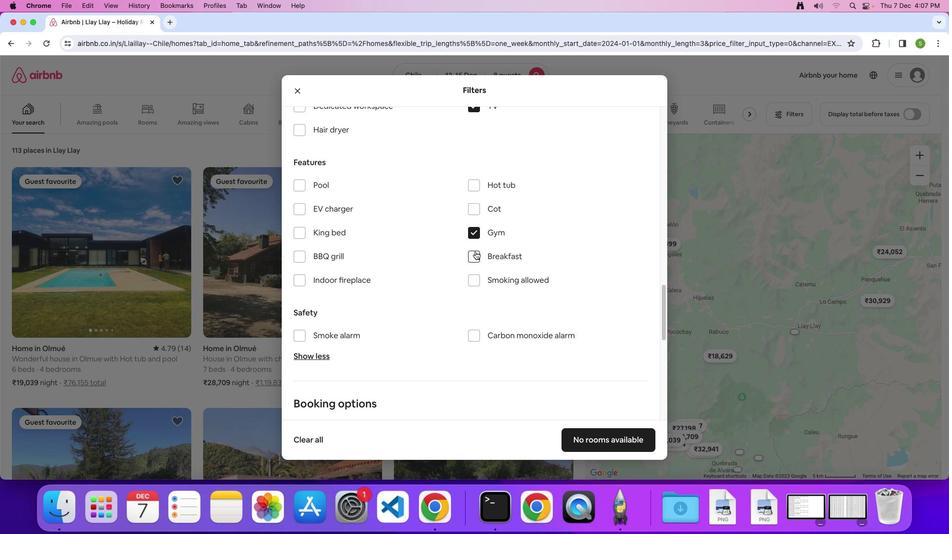 
Action: Mouse moved to (518, 256)
Screenshot: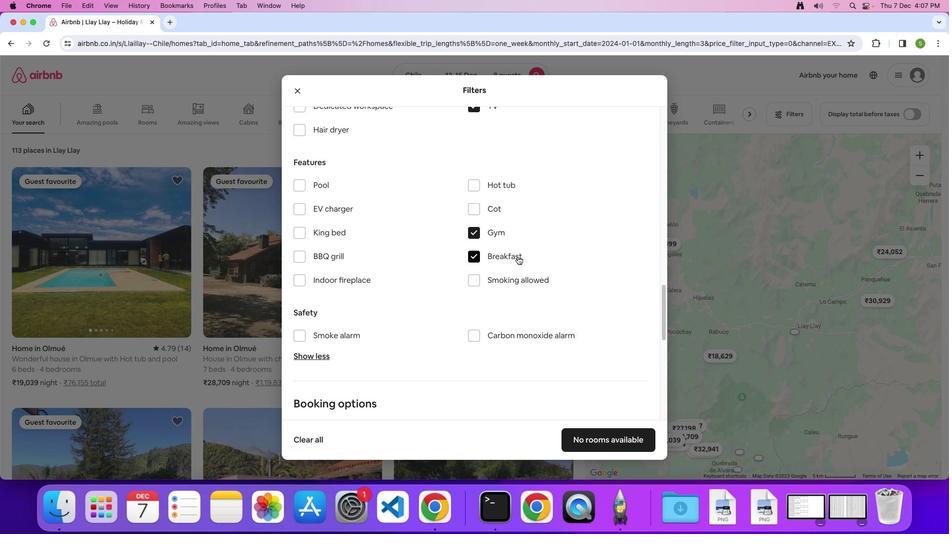 
Action: Mouse scrolled (518, 256) with delta (0, 0)
Screenshot: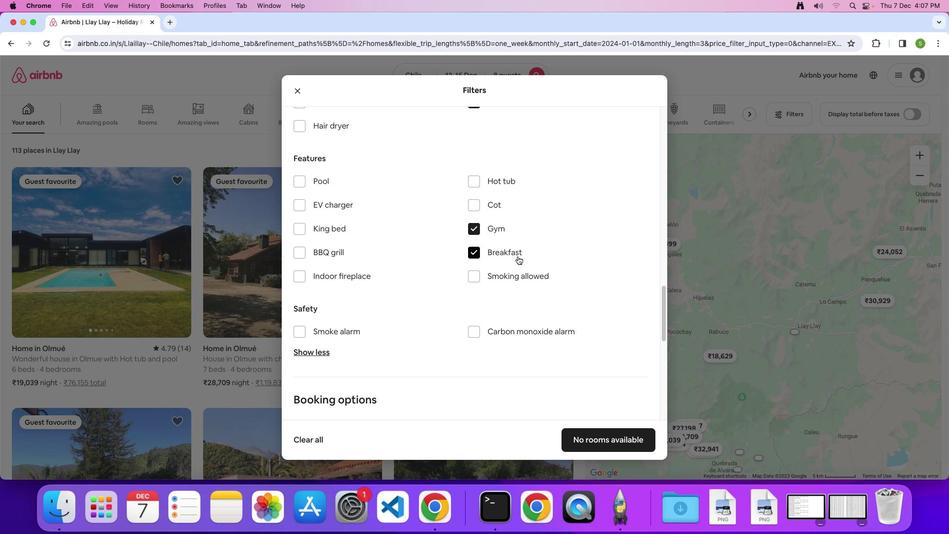 
Action: Mouse scrolled (518, 256) with delta (0, 0)
Screenshot: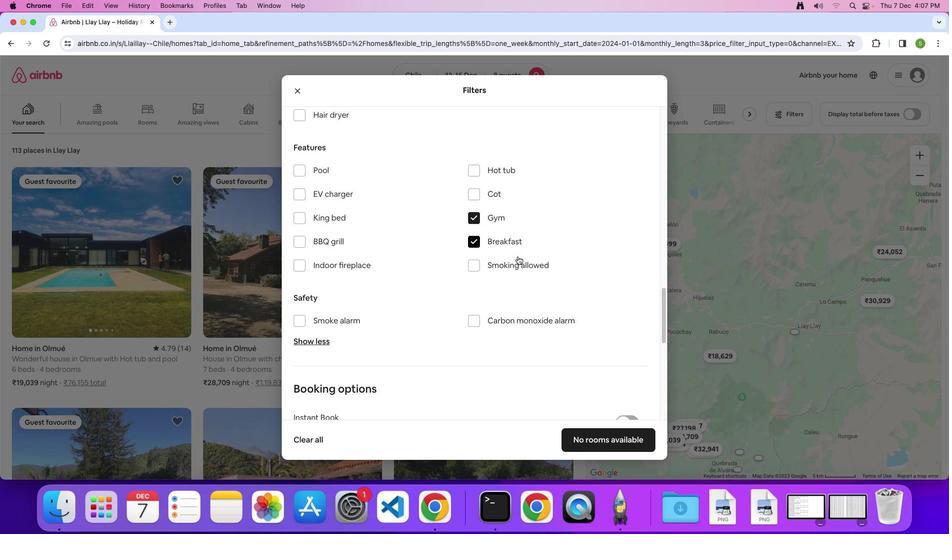 
Action: Mouse scrolled (518, 256) with delta (0, -1)
Screenshot: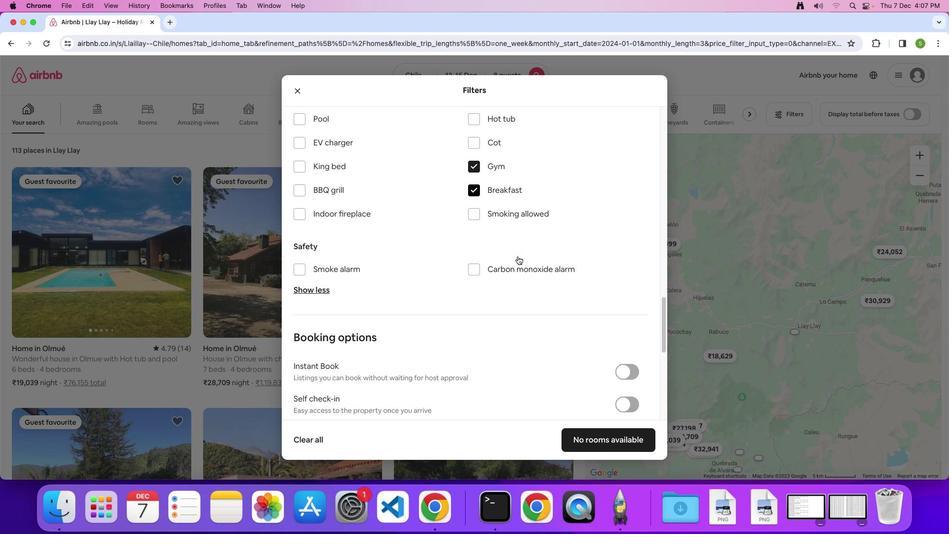 
Action: Mouse scrolled (518, 256) with delta (0, 0)
Screenshot: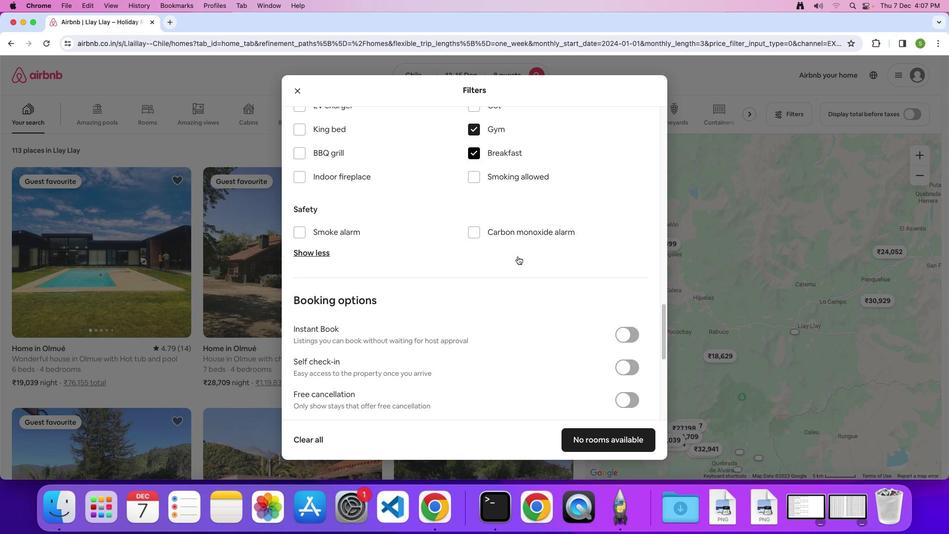 
Action: Mouse scrolled (518, 256) with delta (0, 0)
Screenshot: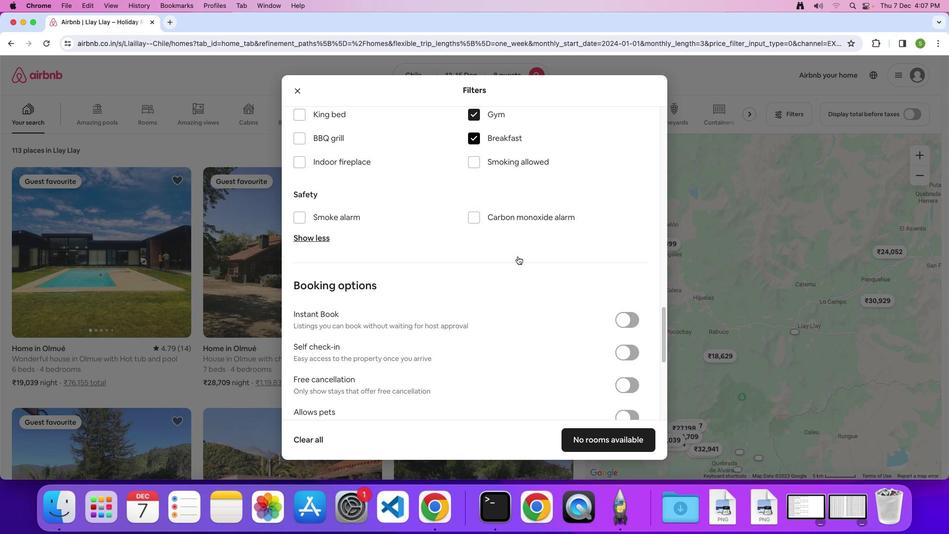 
Action: Mouse scrolled (518, 256) with delta (0, 0)
Screenshot: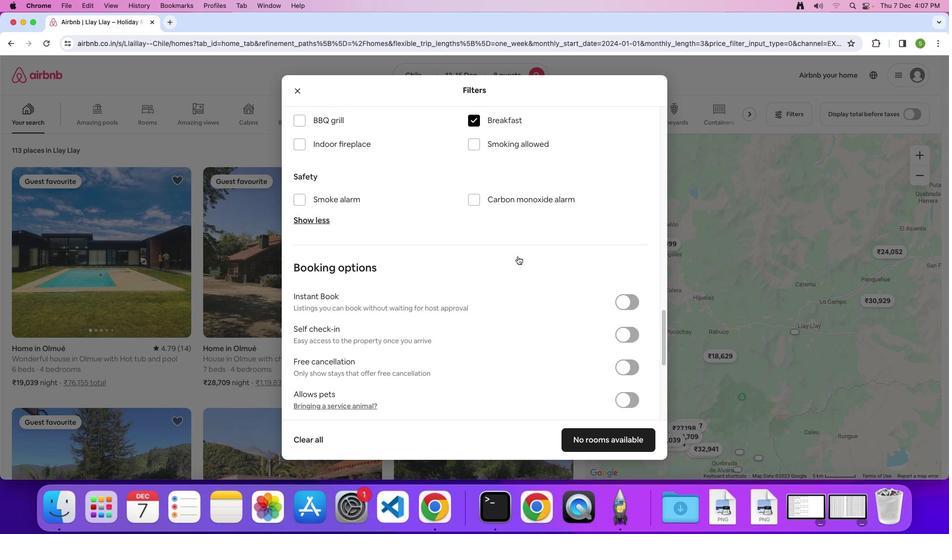 
Action: Mouse scrolled (518, 256) with delta (0, 0)
Screenshot: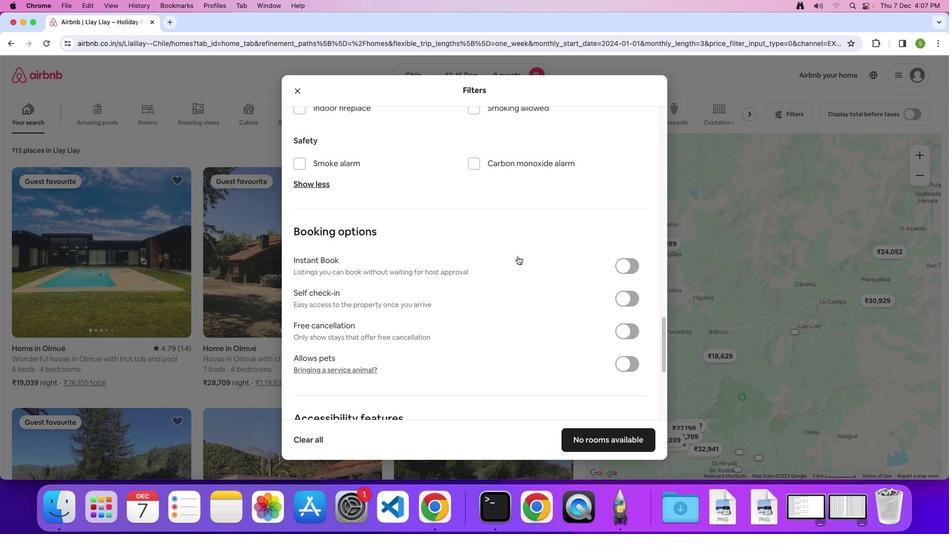 
Action: Mouse scrolled (518, 256) with delta (0, 0)
Screenshot: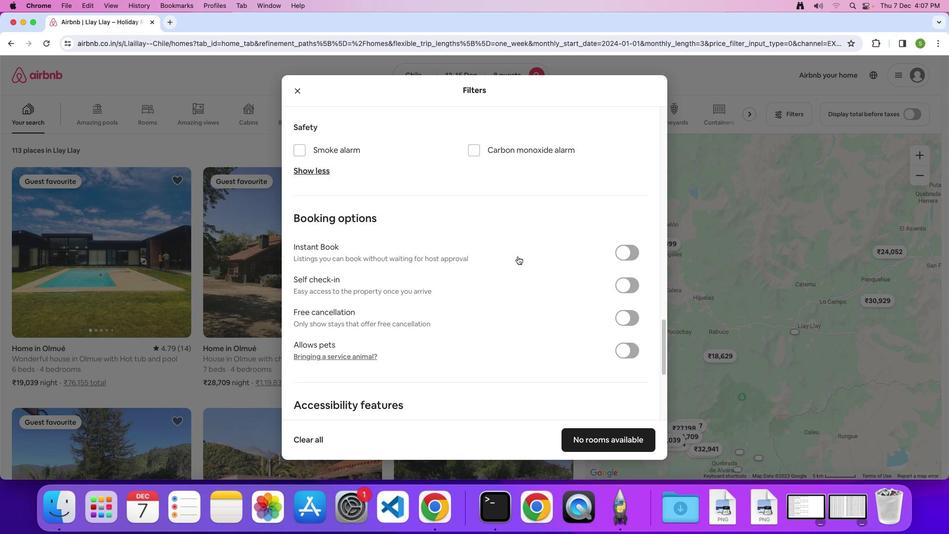 
Action: Mouse scrolled (518, 256) with delta (0, -1)
Screenshot: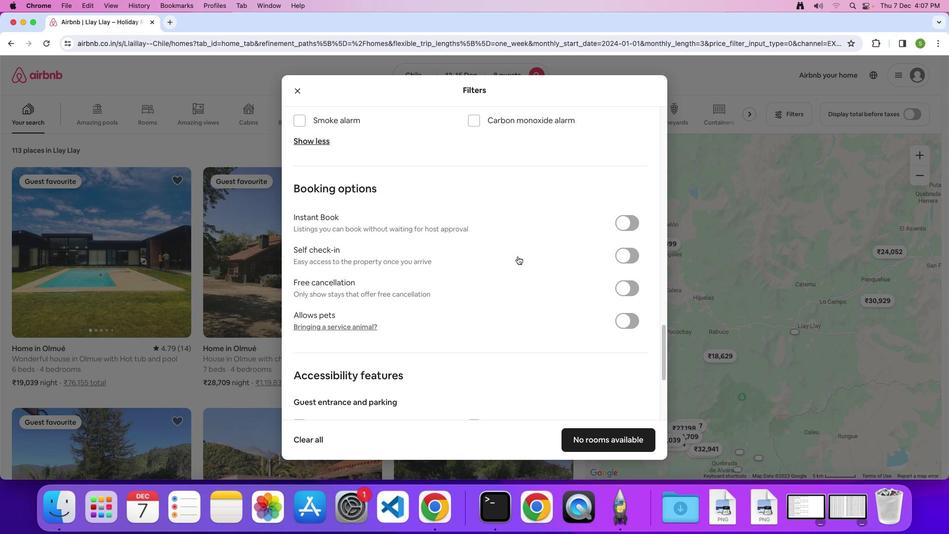 
Action: Mouse scrolled (518, 256) with delta (0, 0)
Screenshot: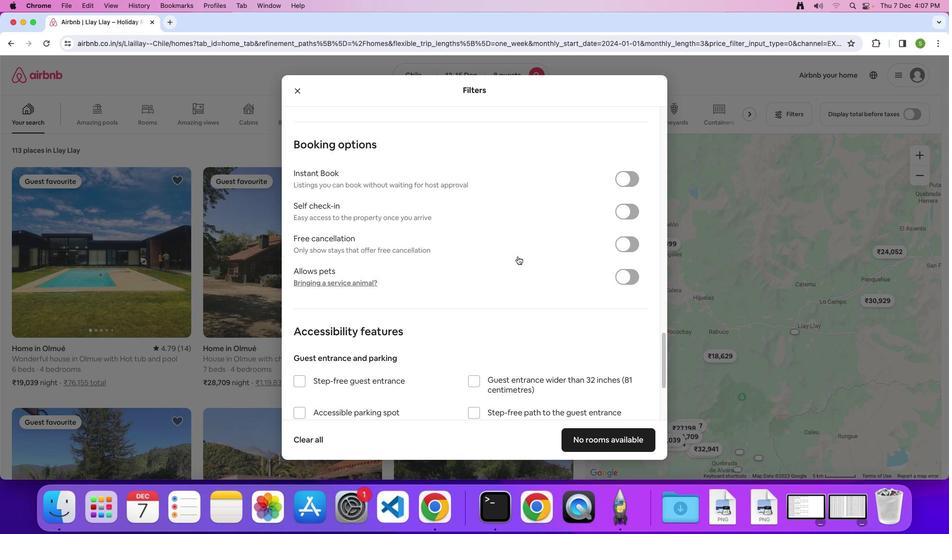 
Action: Mouse scrolled (518, 256) with delta (0, 0)
Screenshot: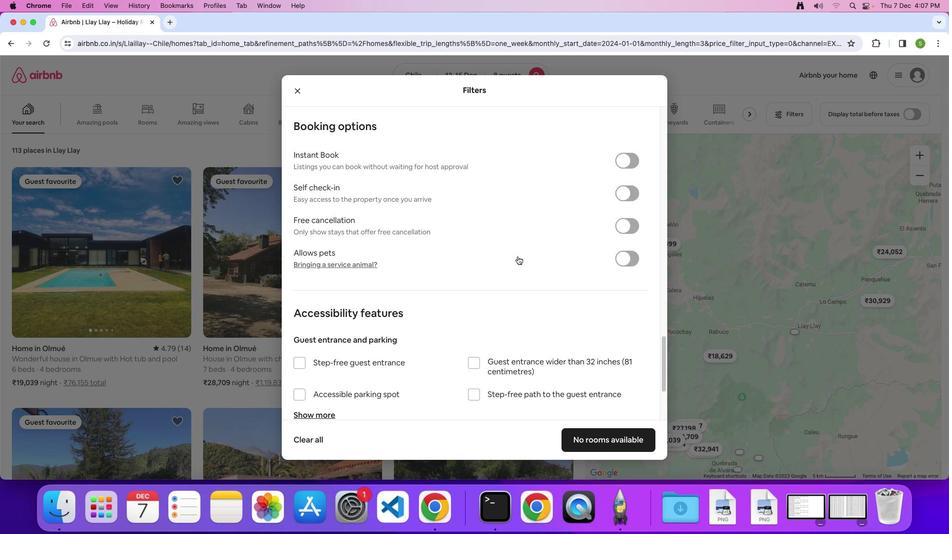 
Action: Mouse scrolled (518, 256) with delta (0, -1)
Screenshot: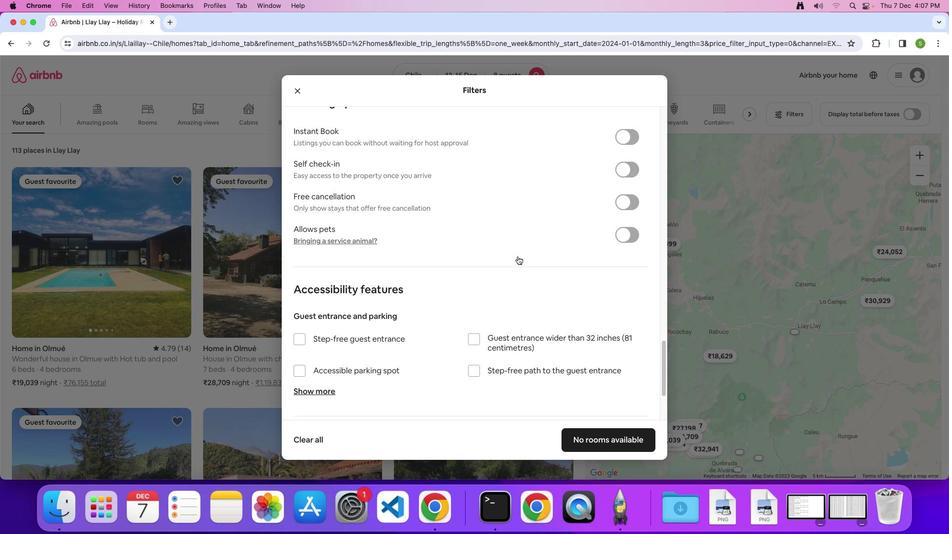 
Action: Mouse scrolled (518, 256) with delta (0, 0)
Screenshot: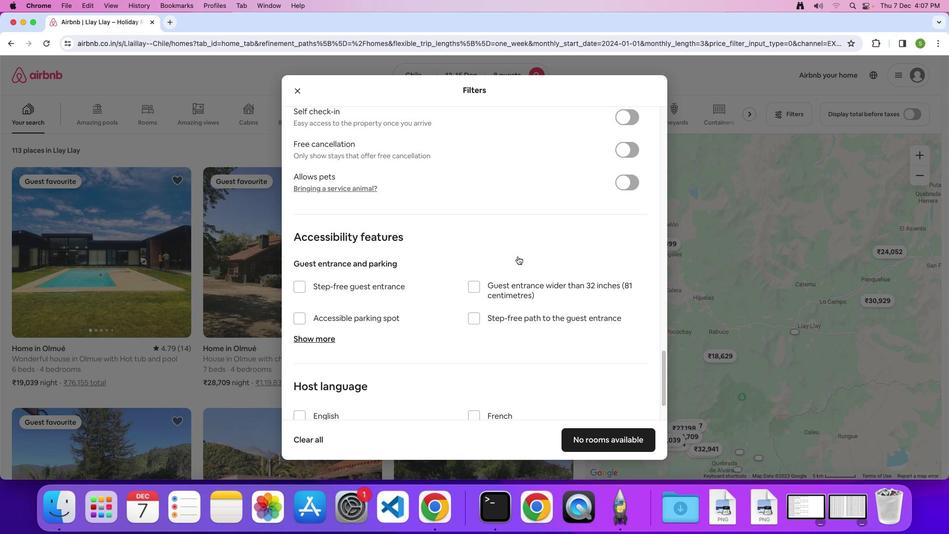 
Action: Mouse scrolled (518, 256) with delta (0, 0)
Screenshot: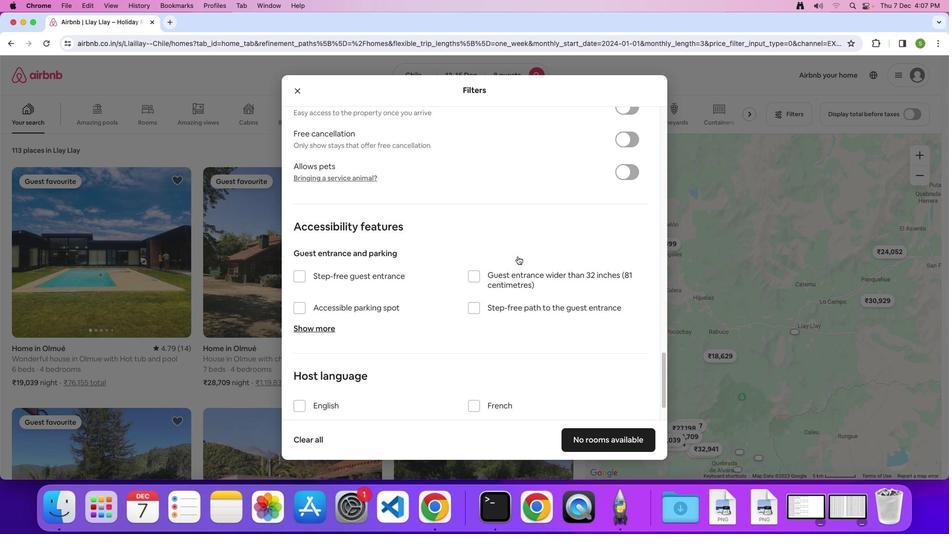 
Action: Mouse scrolled (518, 256) with delta (0, -1)
Screenshot: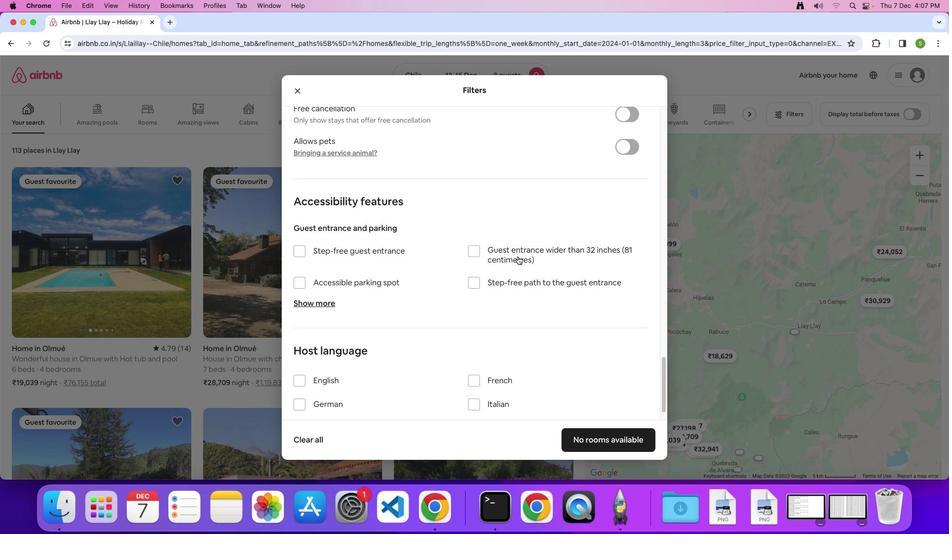 
Action: Mouse scrolled (518, 256) with delta (0, 0)
Screenshot: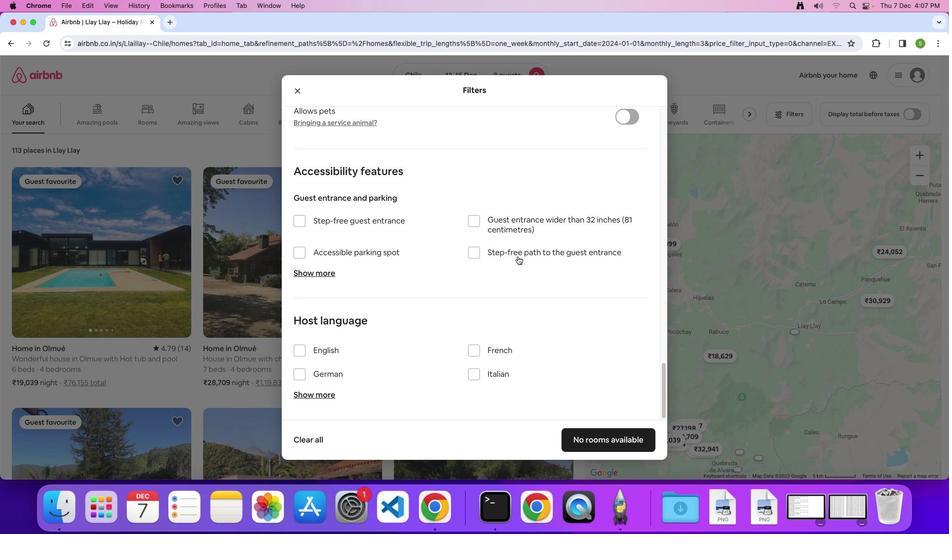 
Action: Mouse scrolled (518, 256) with delta (0, 0)
Screenshot: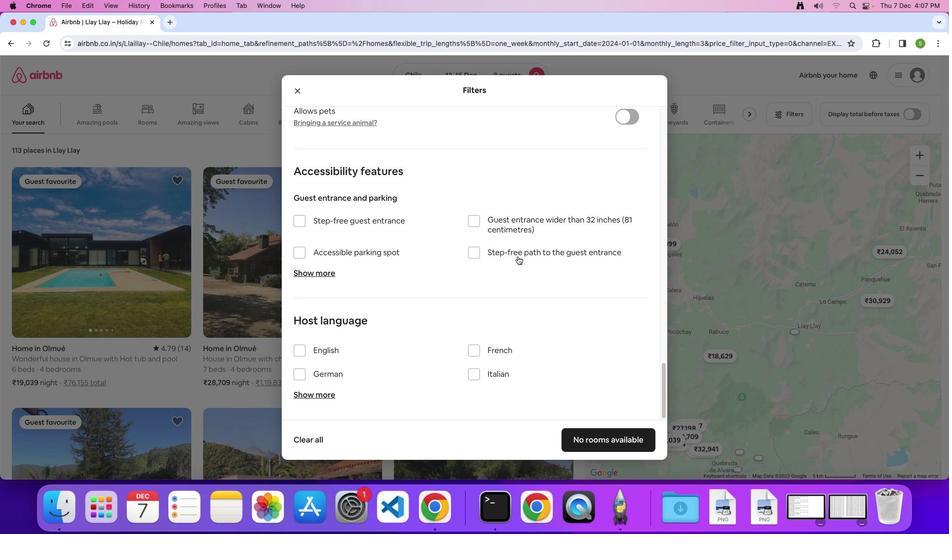 
Action: Mouse scrolled (518, 256) with delta (0, -1)
Screenshot: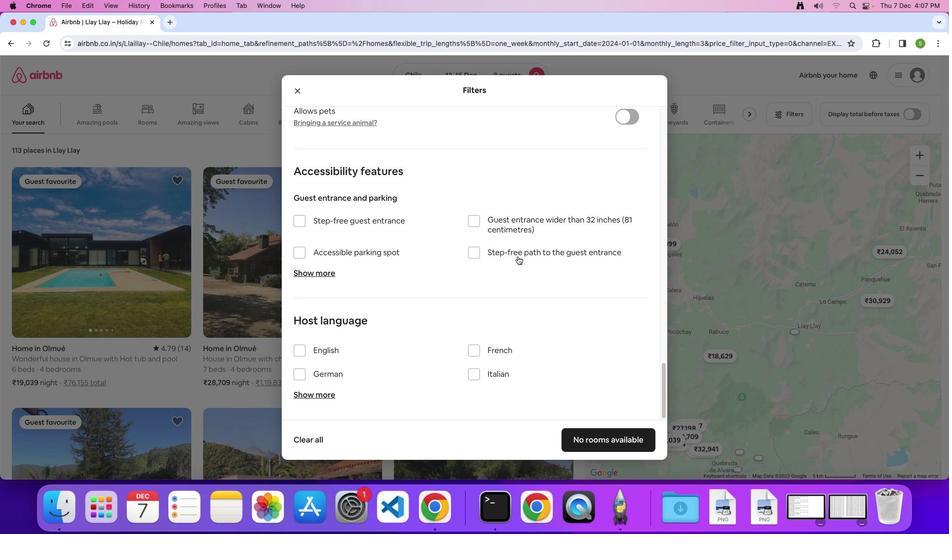 
Action: Mouse moved to (596, 438)
Screenshot: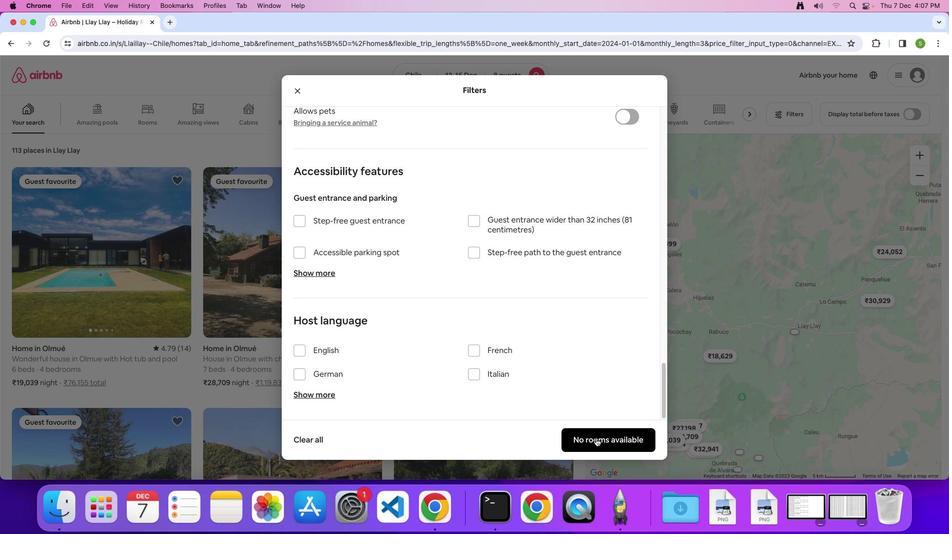 
Action: Mouse pressed left at (596, 438)
Screenshot: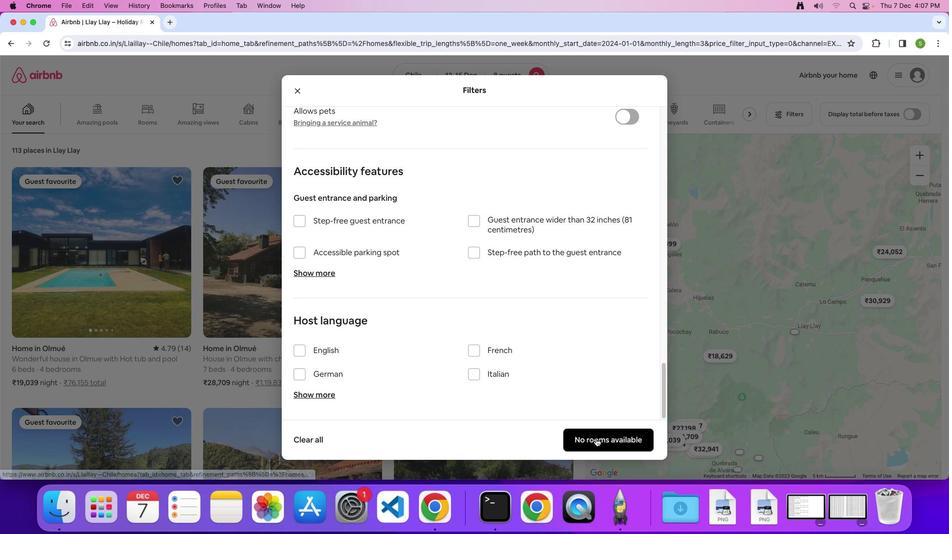 
Action: Mouse moved to (470, 299)
Screenshot: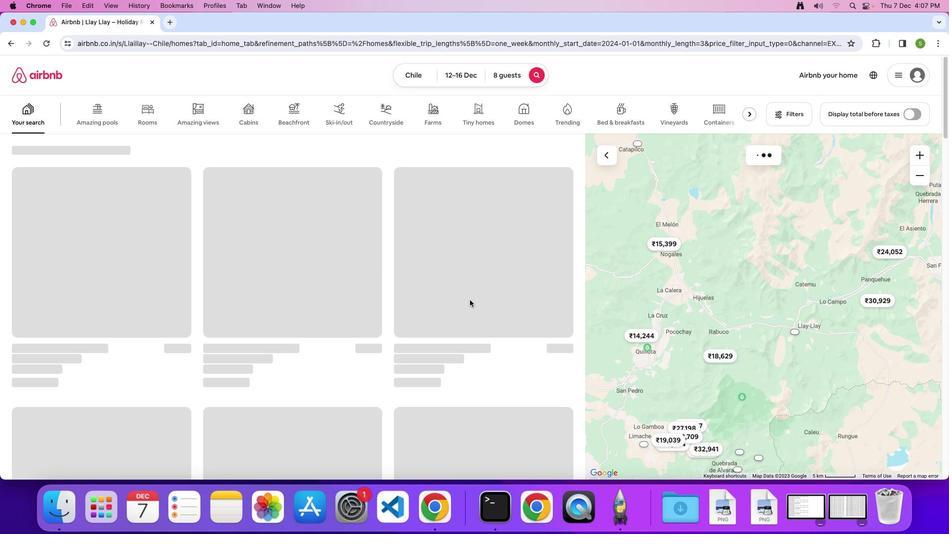 
